 Task: Slide 15 - Timeline of your presentation.
Action: Mouse moved to (33, 79)
Screenshot: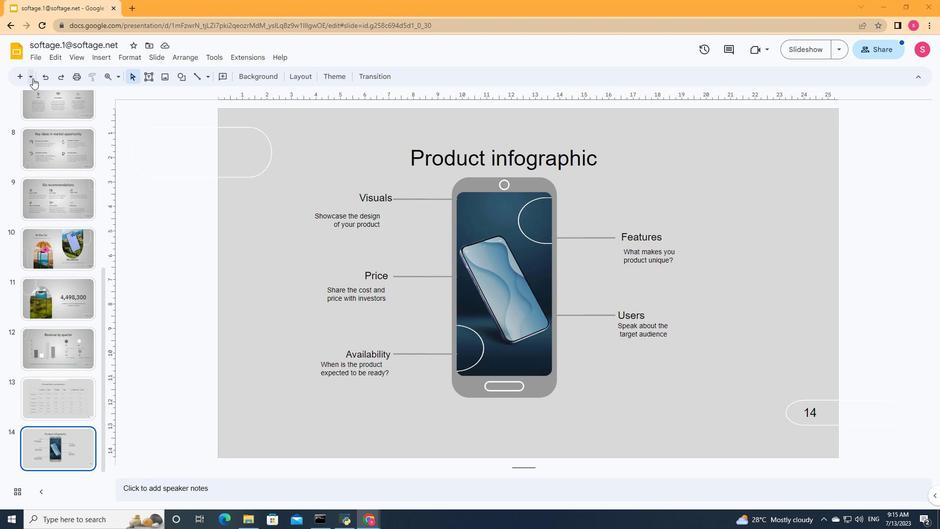 
Action: Mouse pressed left at (33, 79)
Screenshot: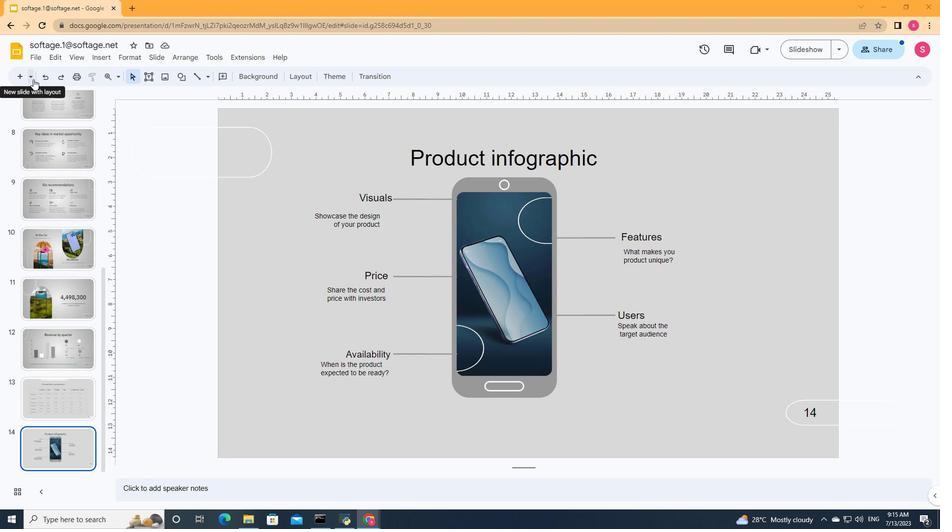 
Action: Mouse moved to (109, 166)
Screenshot: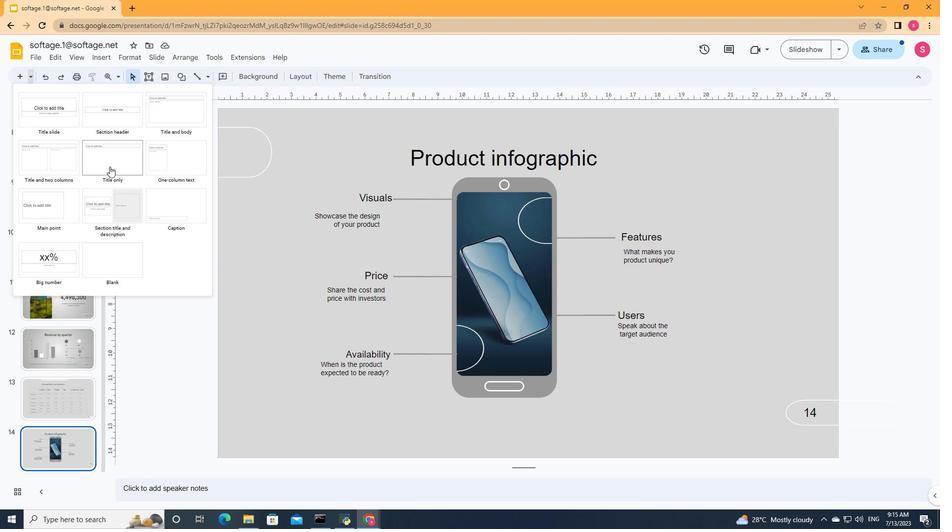 
Action: Mouse pressed left at (109, 166)
Screenshot: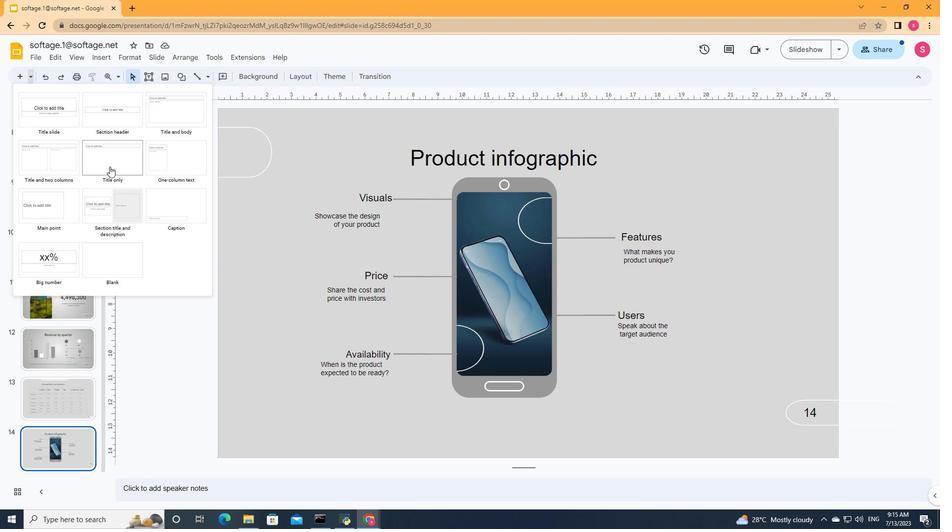 
Action: Mouse moved to (374, 163)
Screenshot: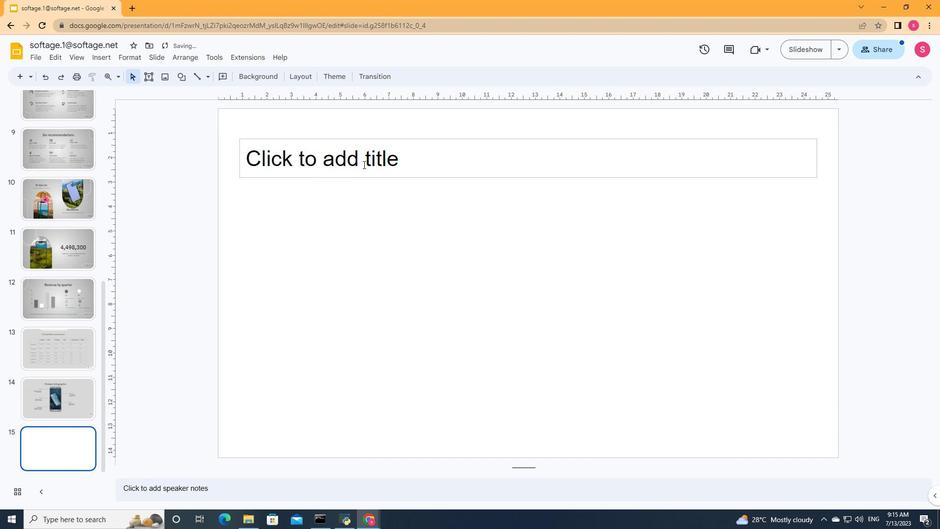 
Action: Mouse pressed left at (374, 163)
Screenshot: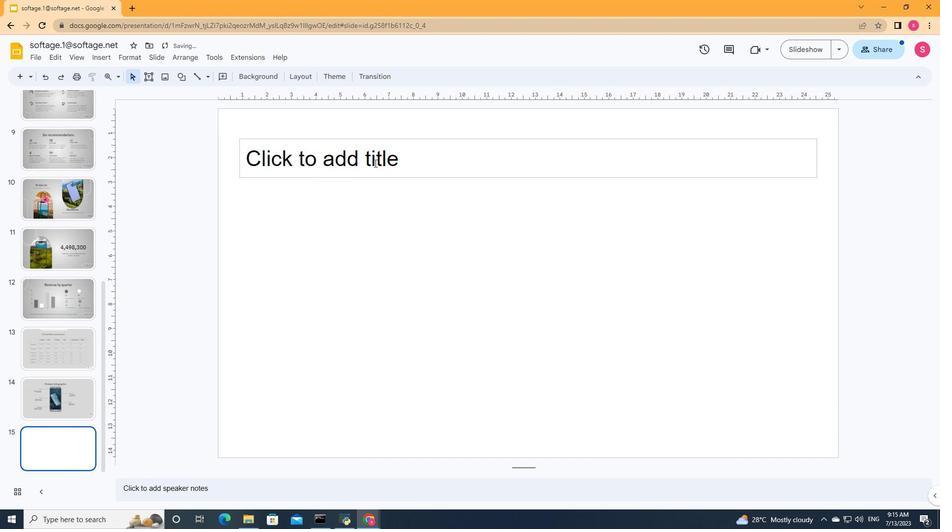 
Action: Mouse moved to (374, 163)
Screenshot: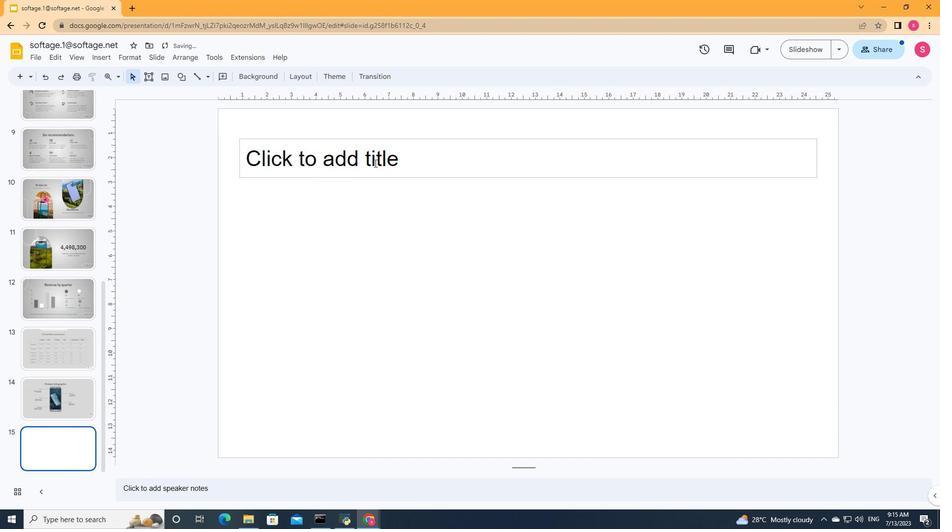 
Action: Key pressed <Key.shift>Timeline<Key.space>of<Key.space>your<Key.space>presentation
Screenshot: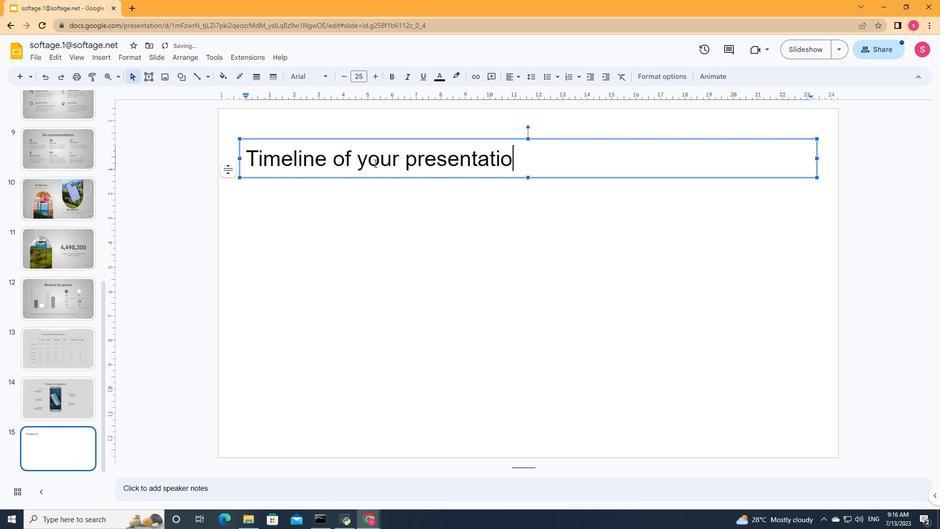 
Action: Mouse moved to (448, 196)
Screenshot: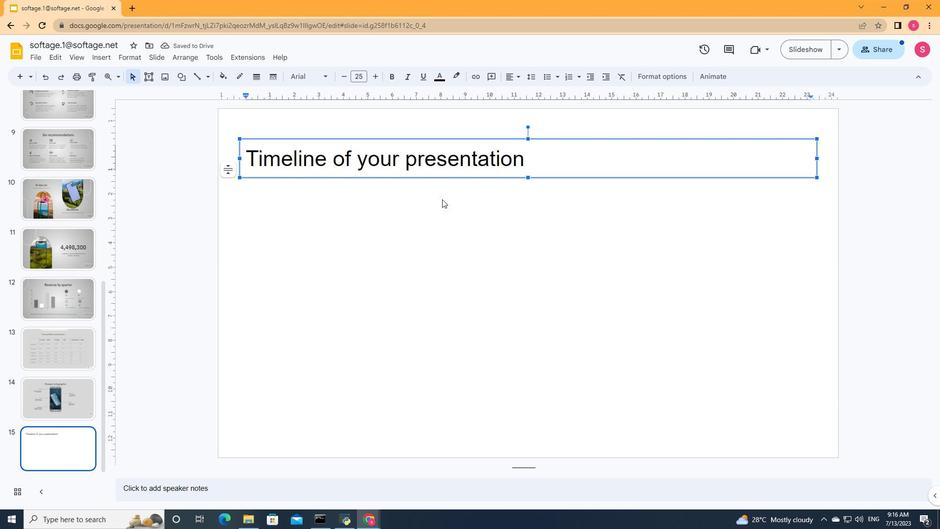 
Action: Mouse pressed left at (448, 196)
Screenshot: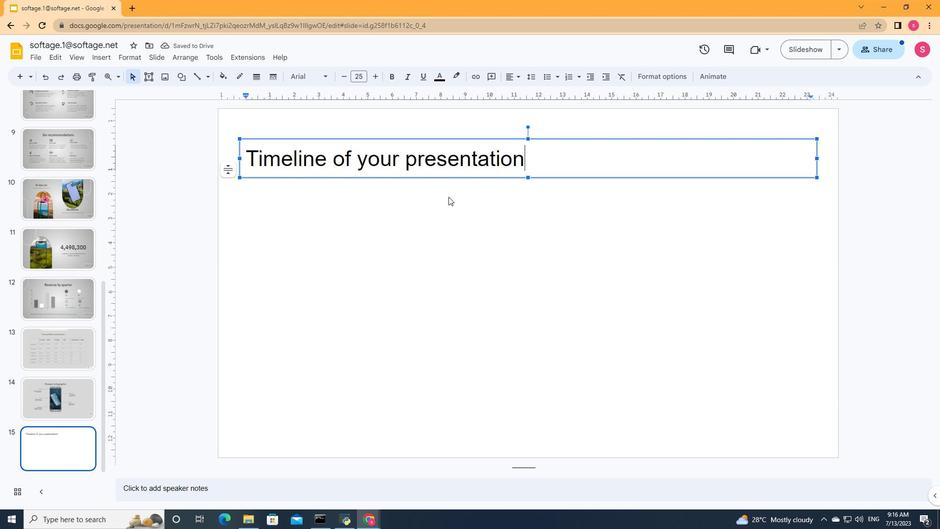 
Action: Mouse moved to (415, 163)
Screenshot: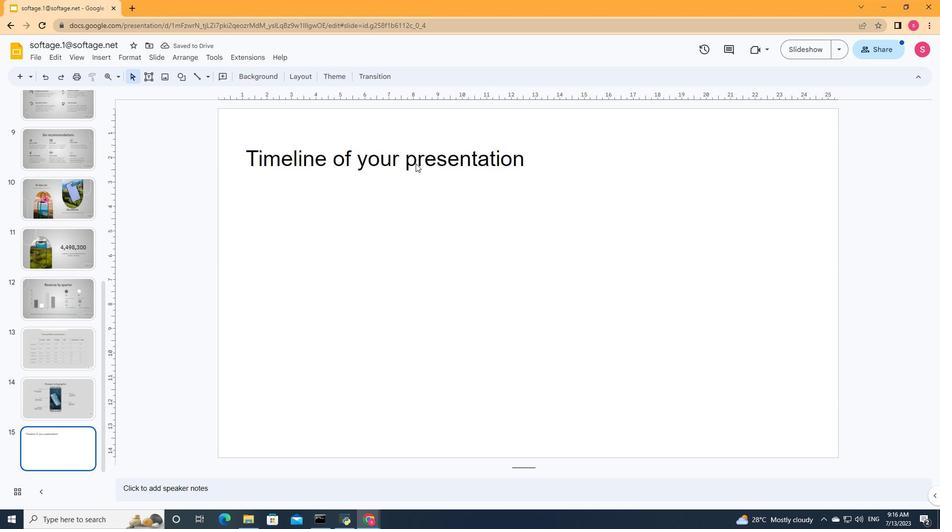 
Action: Mouse pressed left at (415, 163)
Screenshot: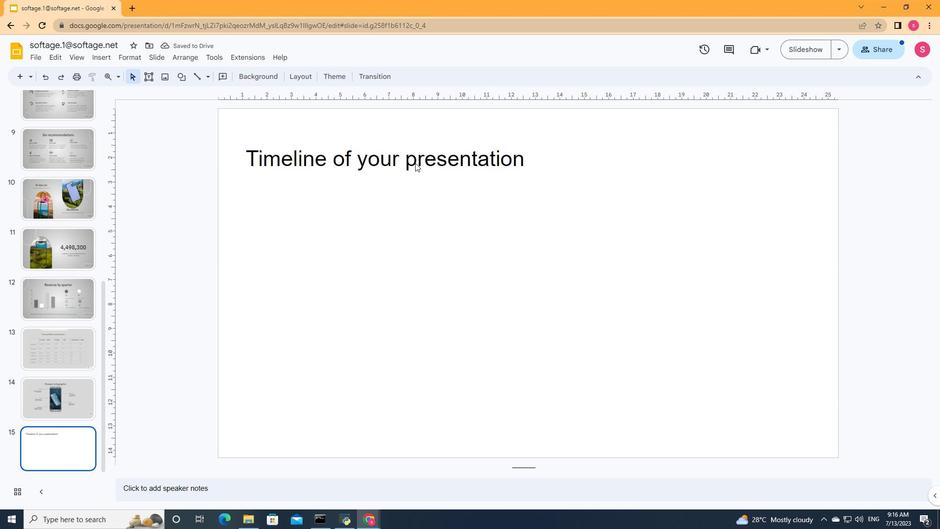
Action: Mouse moved to (520, 78)
Screenshot: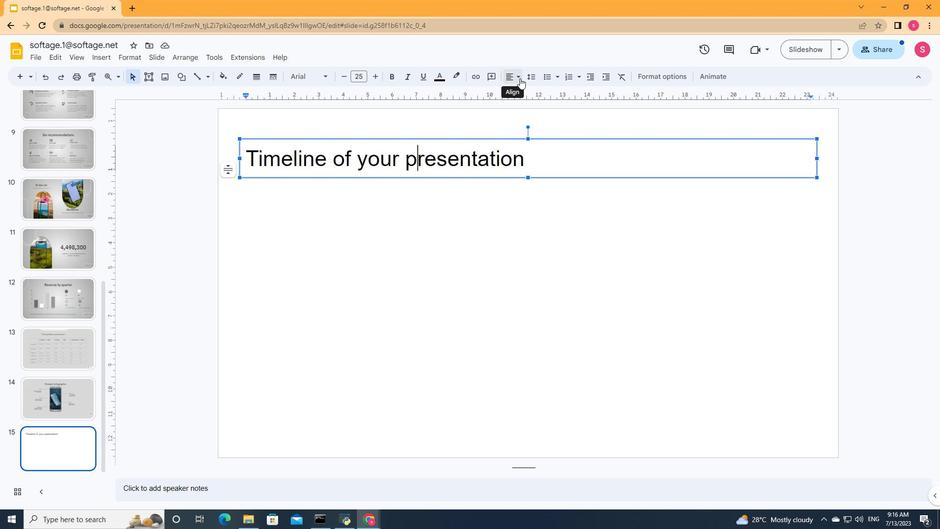 
Action: Mouse pressed left at (520, 78)
Screenshot: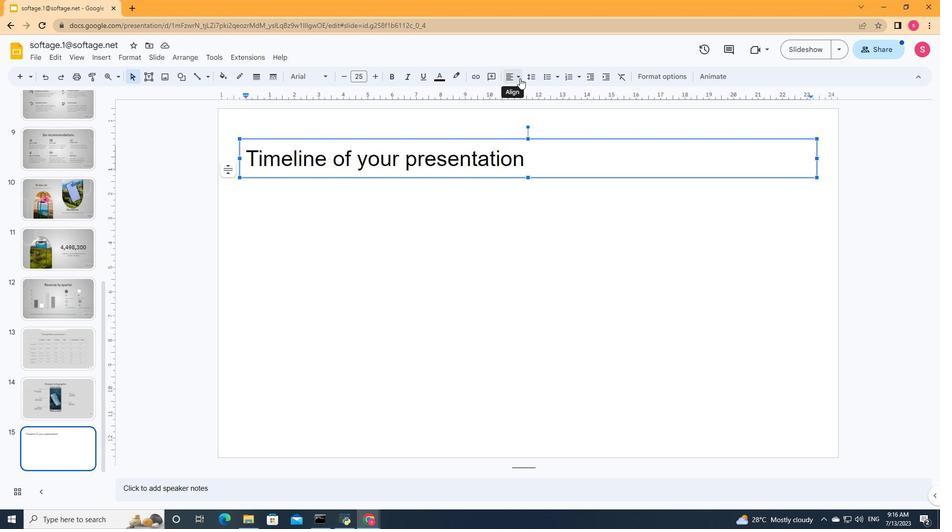 
Action: Mouse moved to (527, 94)
Screenshot: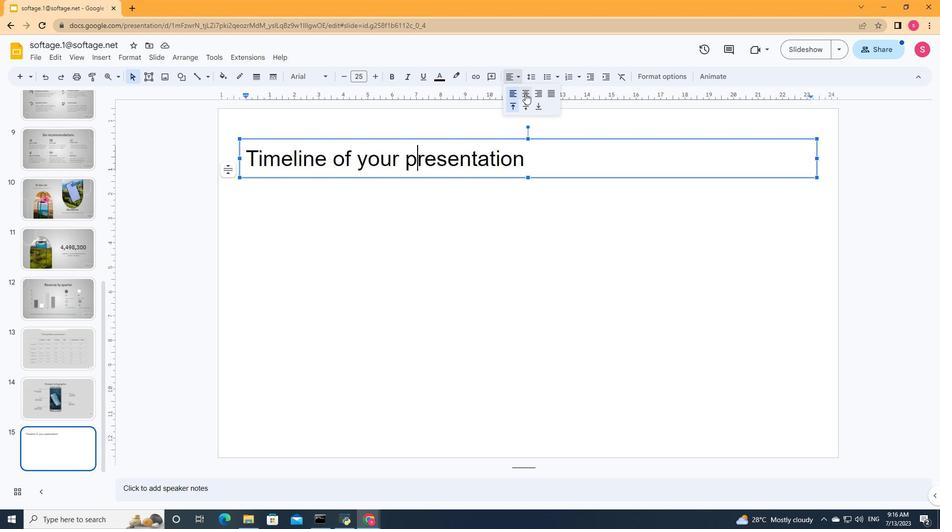 
Action: Mouse pressed left at (527, 94)
Screenshot: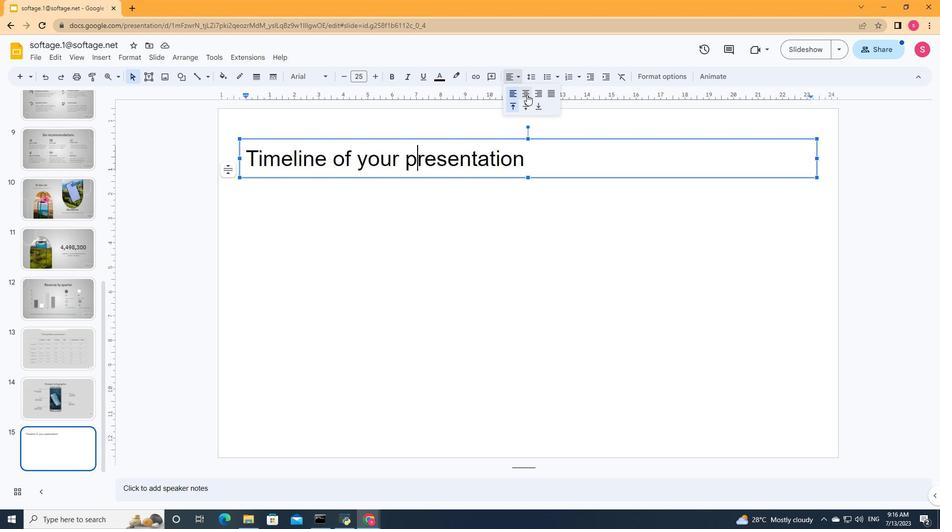 
Action: Mouse moved to (691, 163)
Screenshot: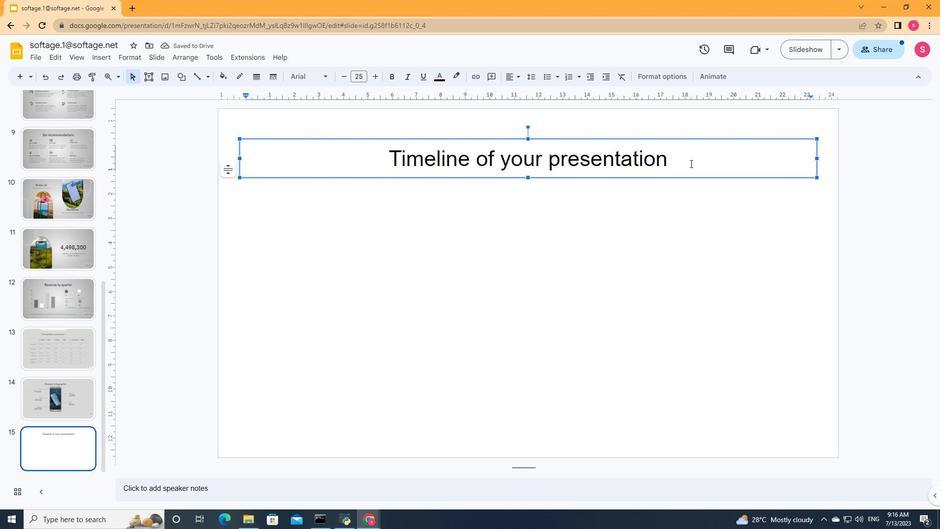 
Action: Key pressed ctrl+A
Screenshot: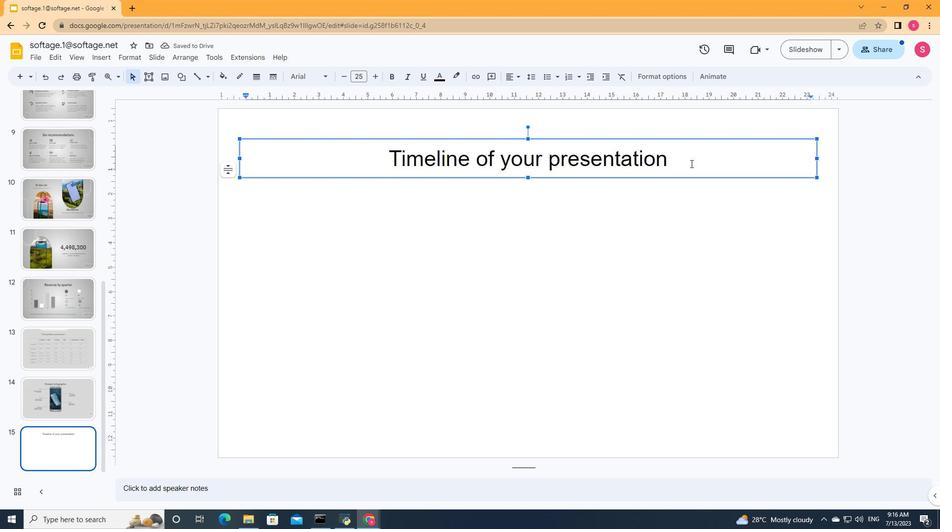 
Action: Mouse moved to (376, 75)
Screenshot: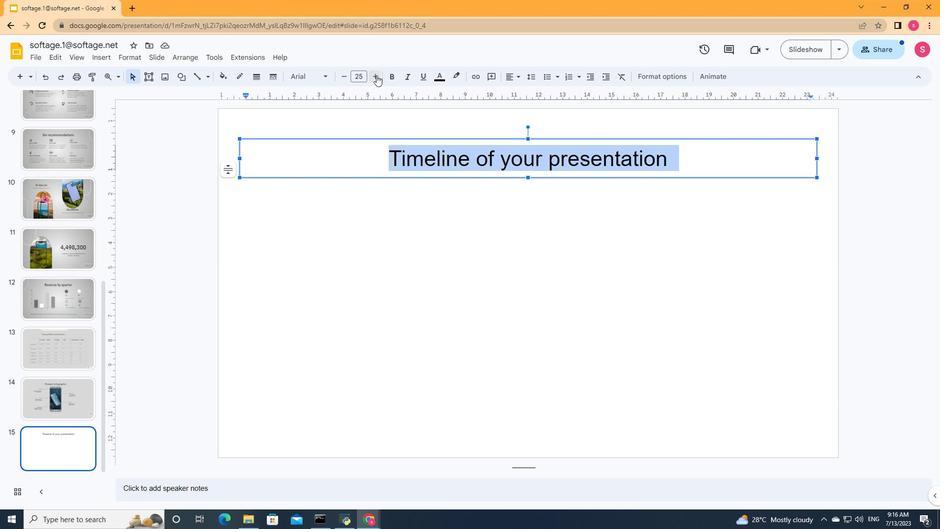 
Action: Mouse pressed left at (376, 75)
Screenshot: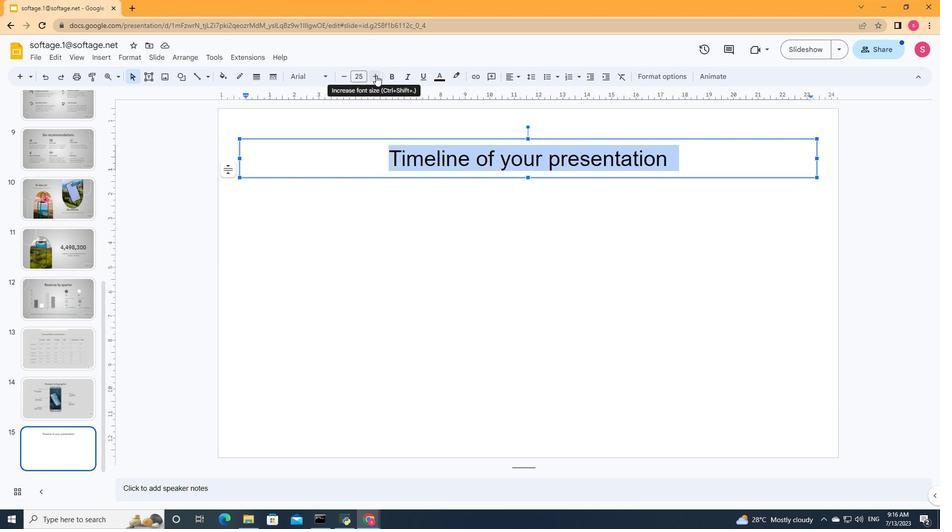 
Action: Mouse pressed left at (376, 75)
Screenshot: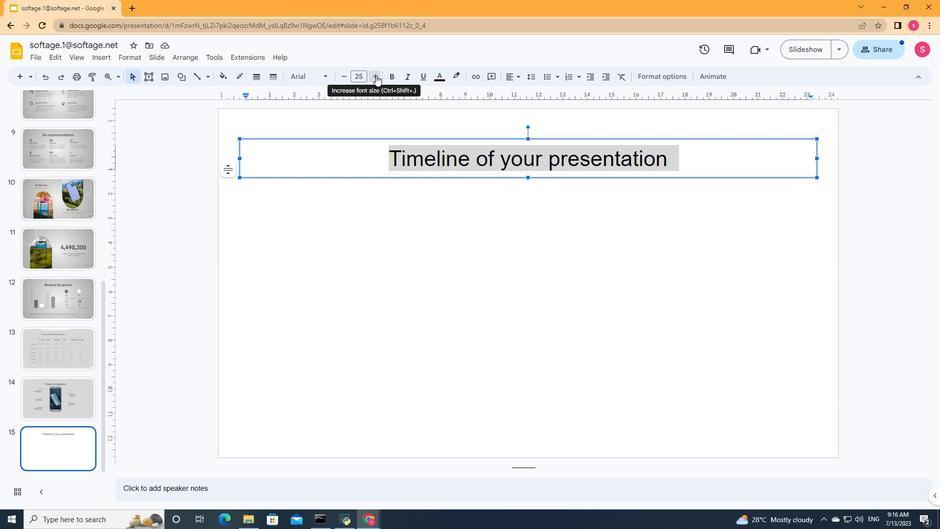 
Action: Mouse pressed left at (376, 75)
Screenshot: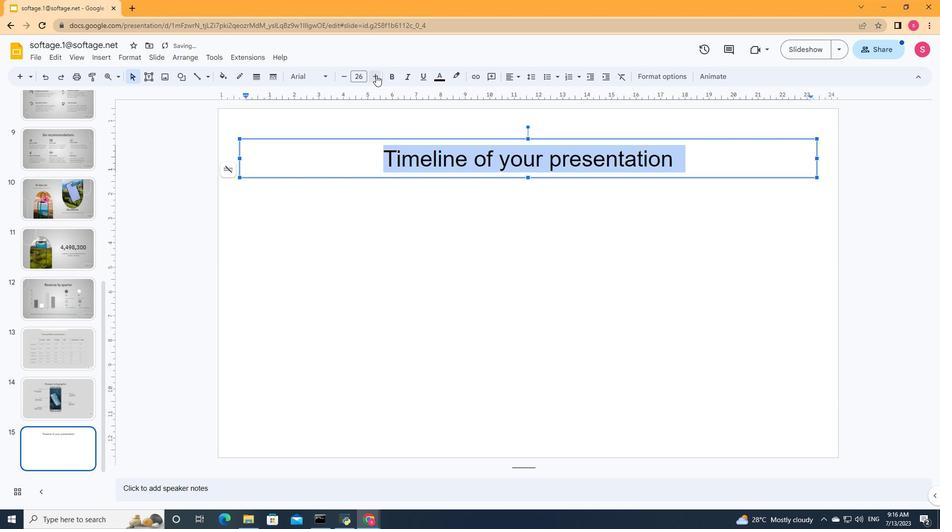 
Action: Mouse pressed left at (376, 75)
Screenshot: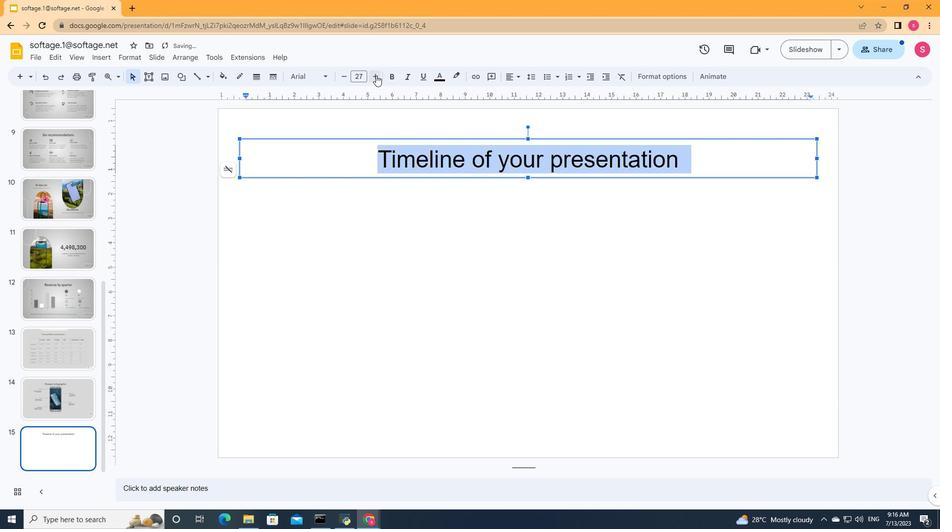 
Action: Mouse pressed left at (376, 75)
Screenshot: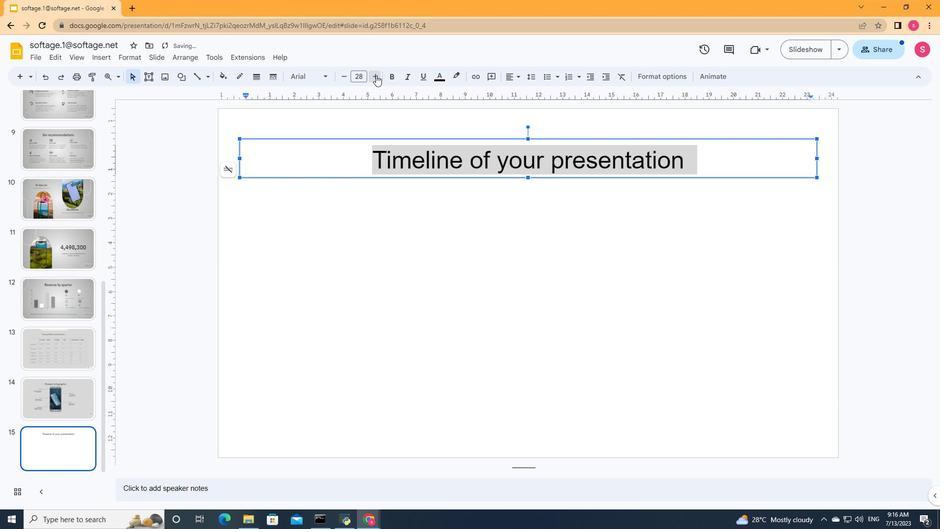 
Action: Mouse pressed left at (376, 75)
Screenshot: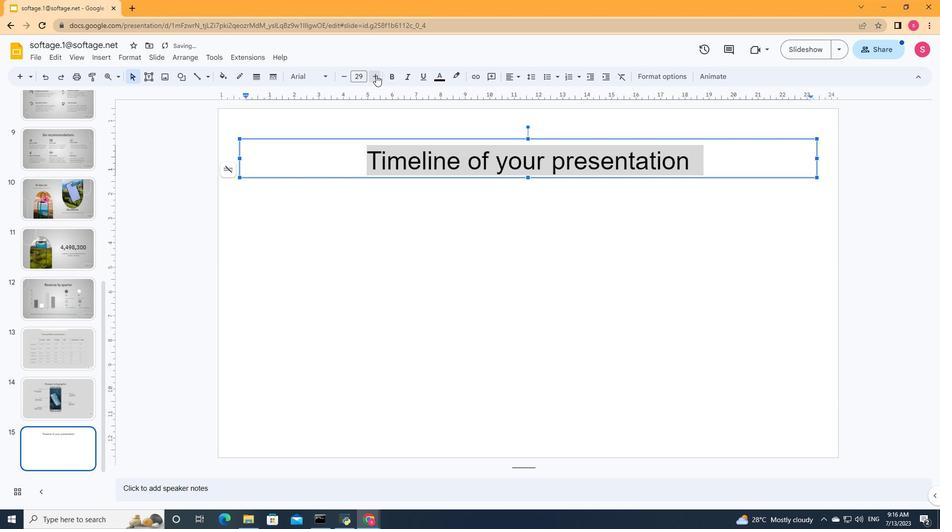 
Action: Mouse pressed left at (376, 75)
Screenshot: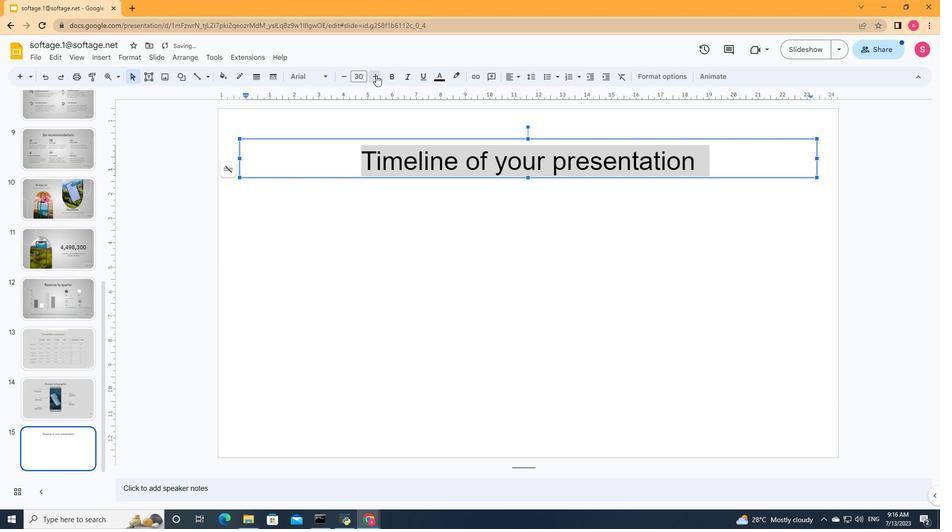 
Action: Mouse moved to (324, 77)
Screenshot: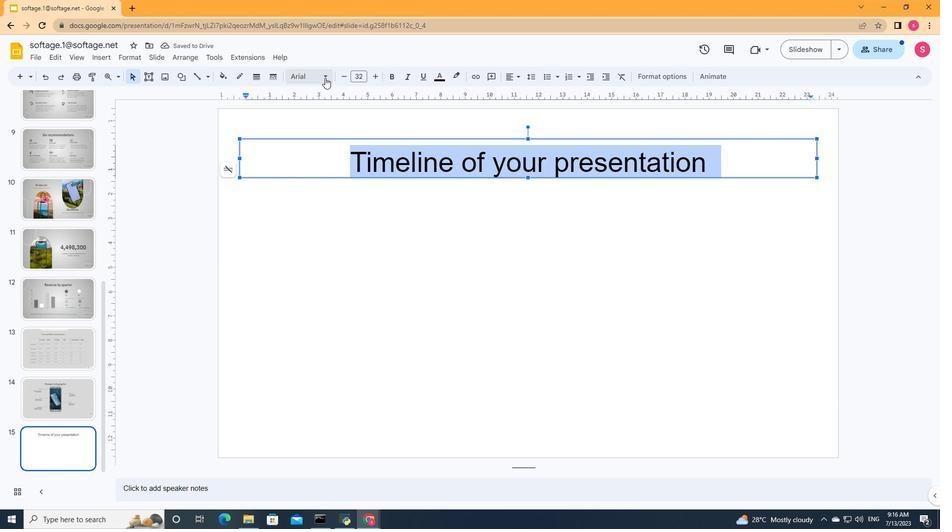 
Action: Mouse pressed left at (324, 77)
Screenshot: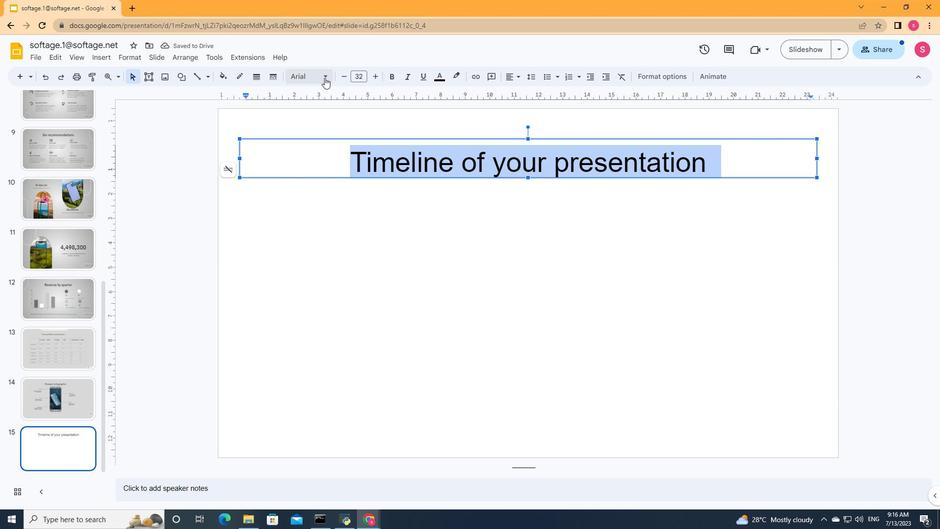 
Action: Mouse moved to (352, 171)
Screenshot: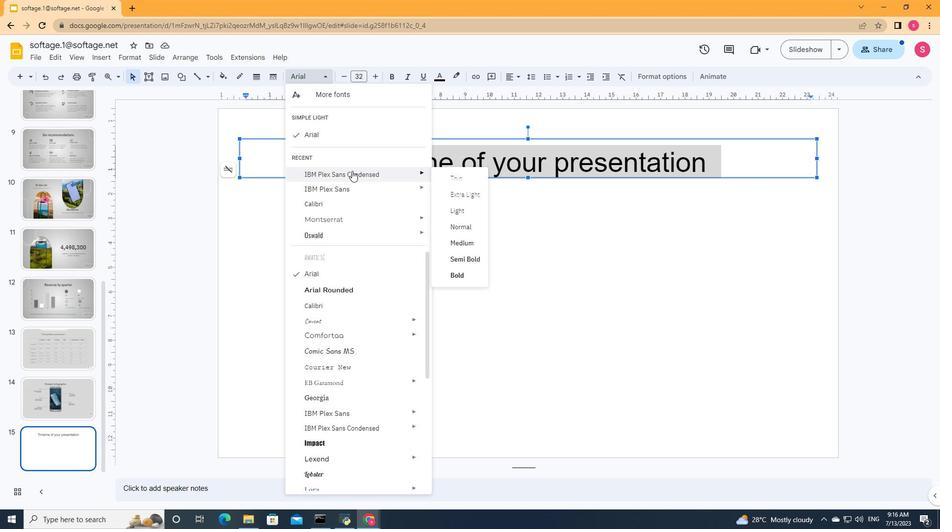 
Action: Mouse pressed left at (352, 171)
Screenshot: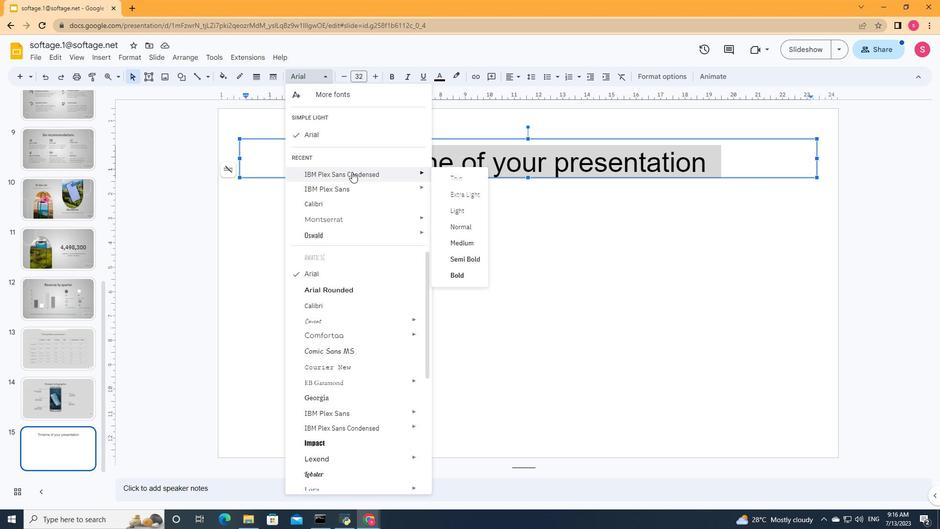 
Action: Mouse moved to (322, 76)
Screenshot: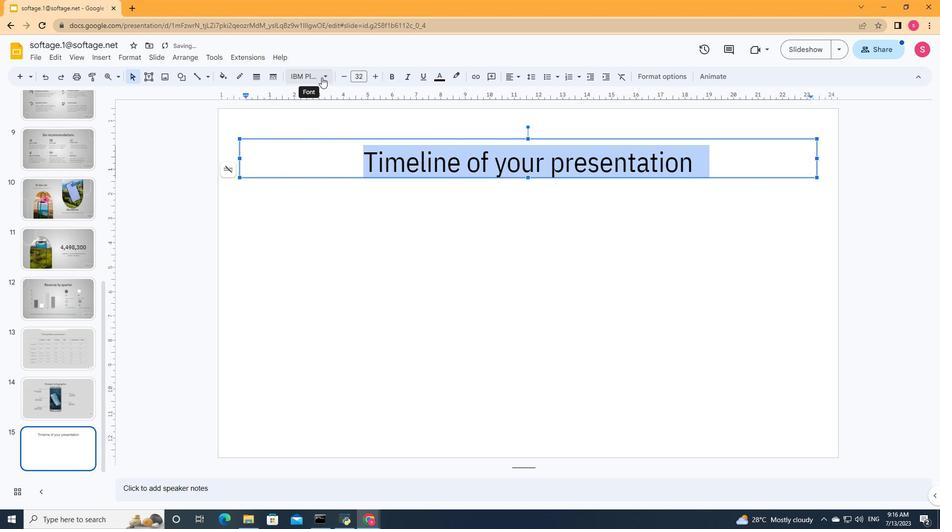 
Action: Mouse pressed left at (322, 76)
Screenshot: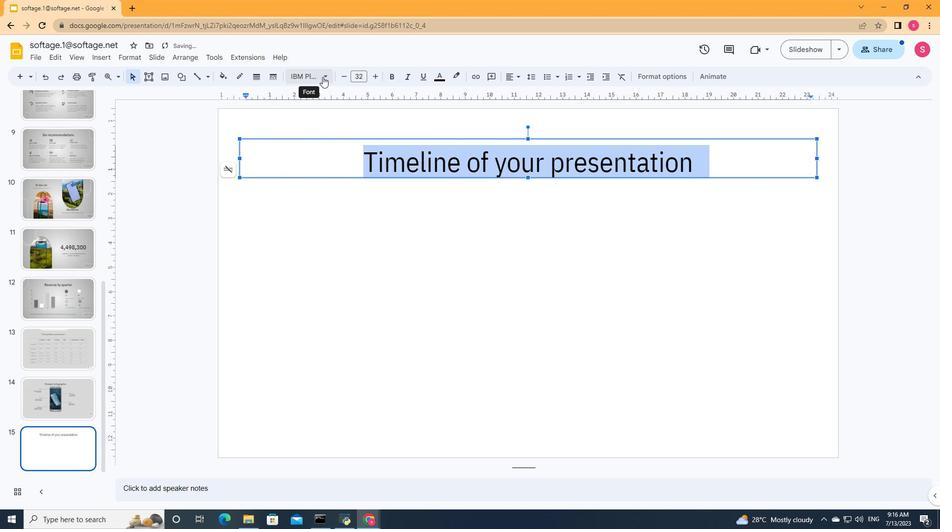 
Action: Mouse moved to (462, 244)
Screenshot: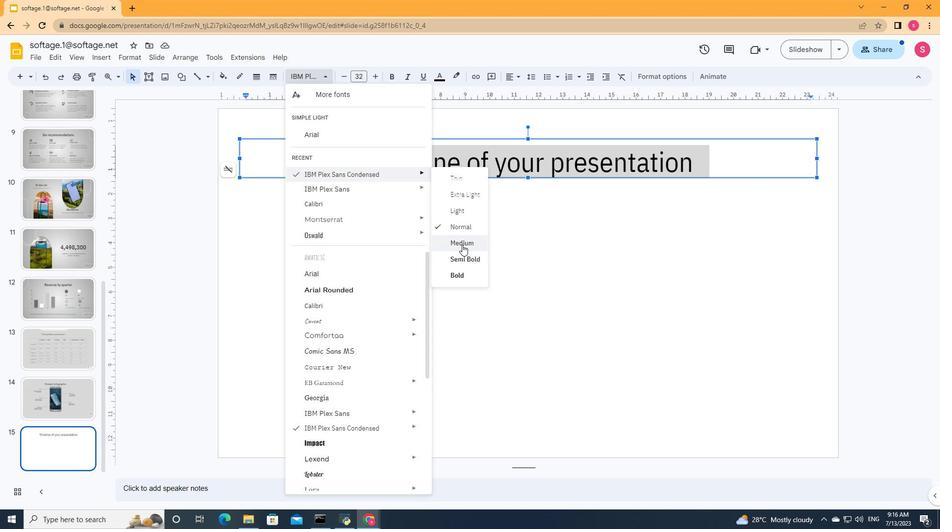 
Action: Mouse pressed left at (462, 244)
Screenshot: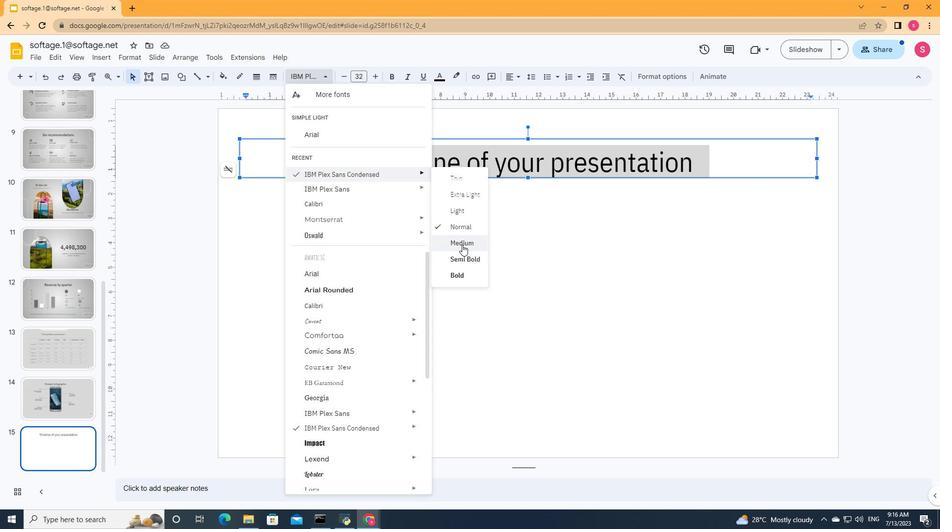 
Action: Mouse moved to (440, 226)
Screenshot: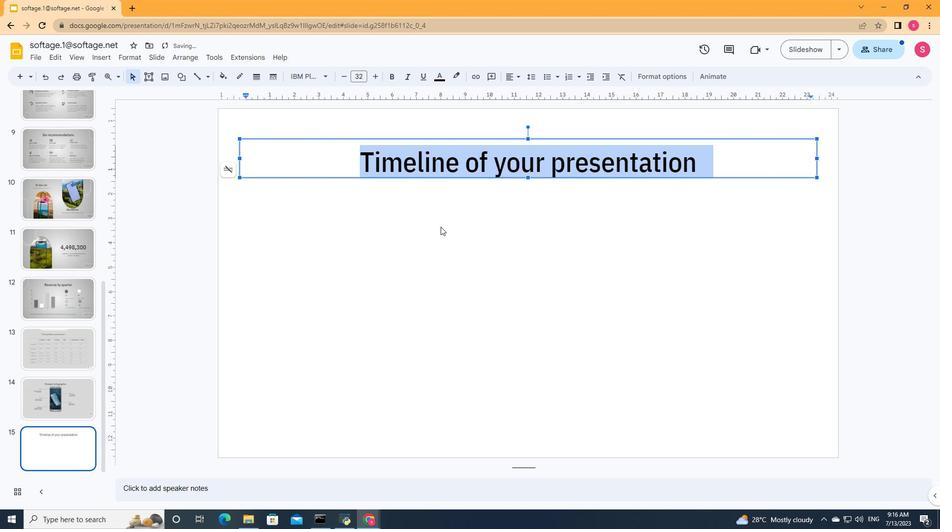 
Action: Mouse pressed left at (440, 226)
Screenshot: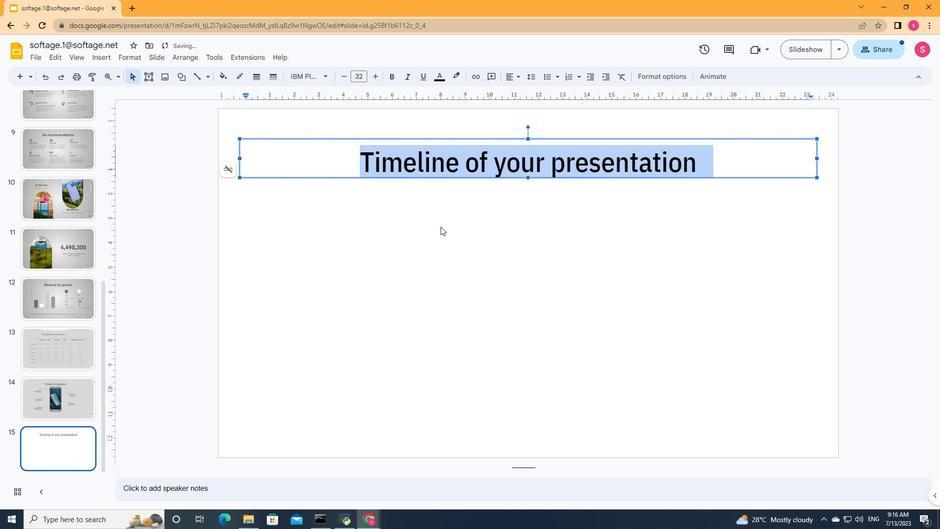 
Action: Mouse moved to (146, 74)
Screenshot: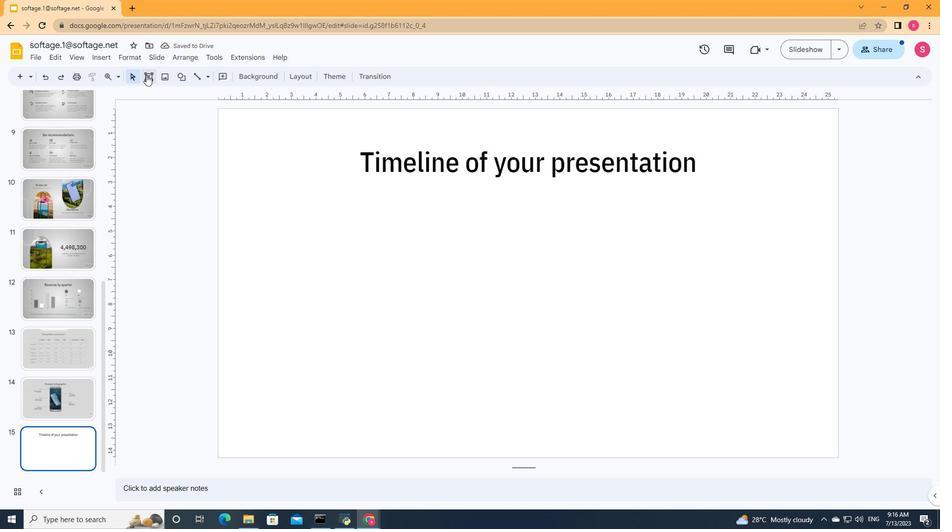 
Action: Mouse pressed left at (146, 74)
Screenshot: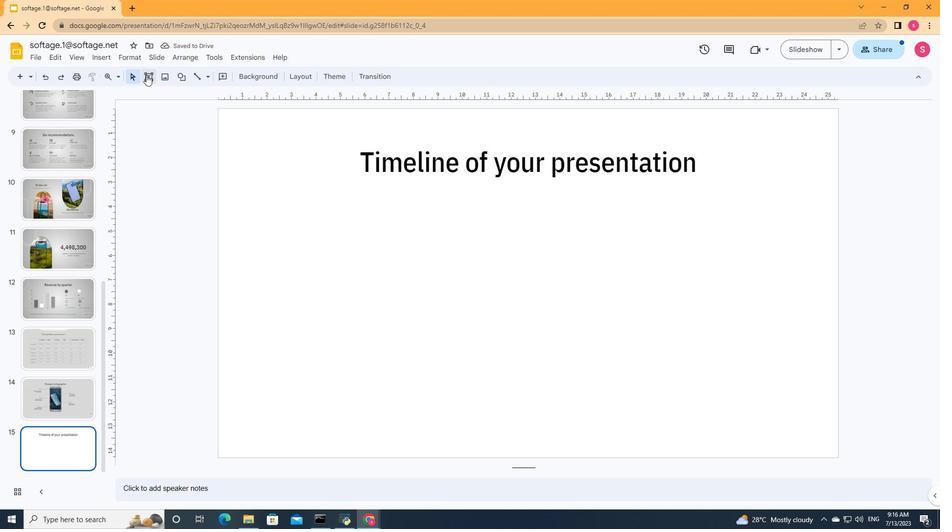 
Action: Mouse moved to (283, 214)
Screenshot: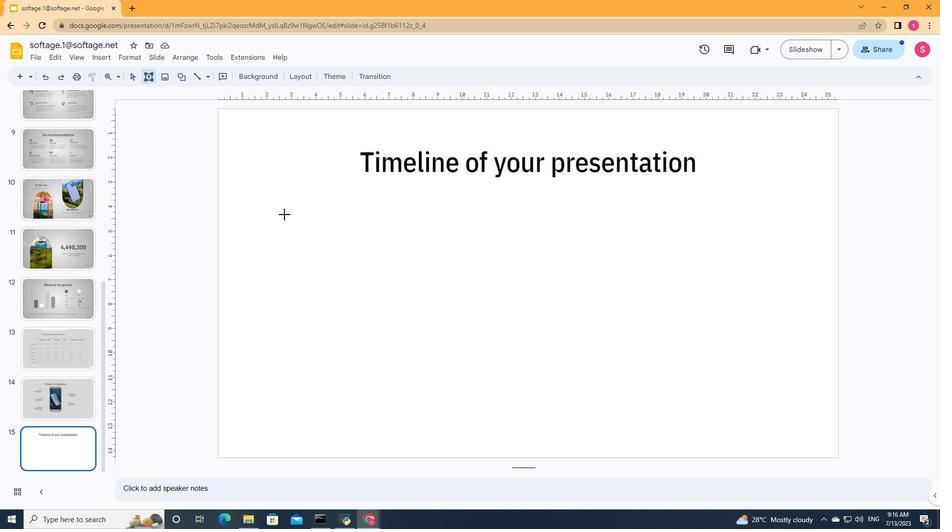
Action: Mouse pressed left at (283, 214)
Screenshot: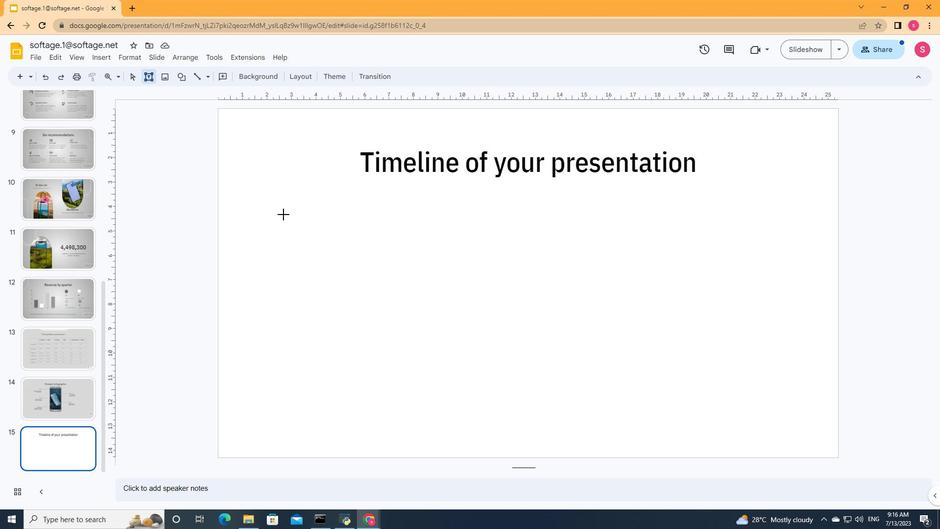 
Action: Mouse moved to (384, 267)
Screenshot: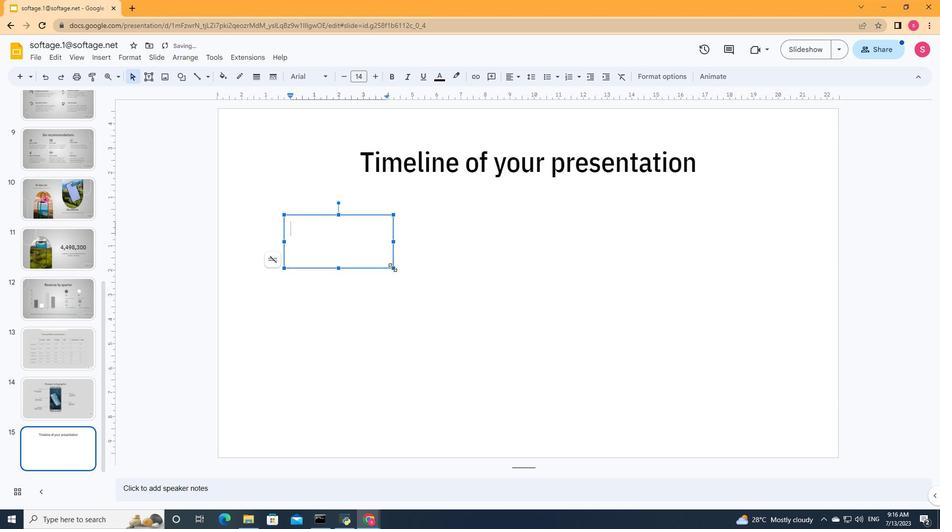 
Action: Key pressed <Key.shift>Provide<Key.space>a<Key.space>brief<Key.space>overview<Key.space>of<Key.space>the<Key.space>pitch<Key.space>deck's<Key.space>content
Screenshot: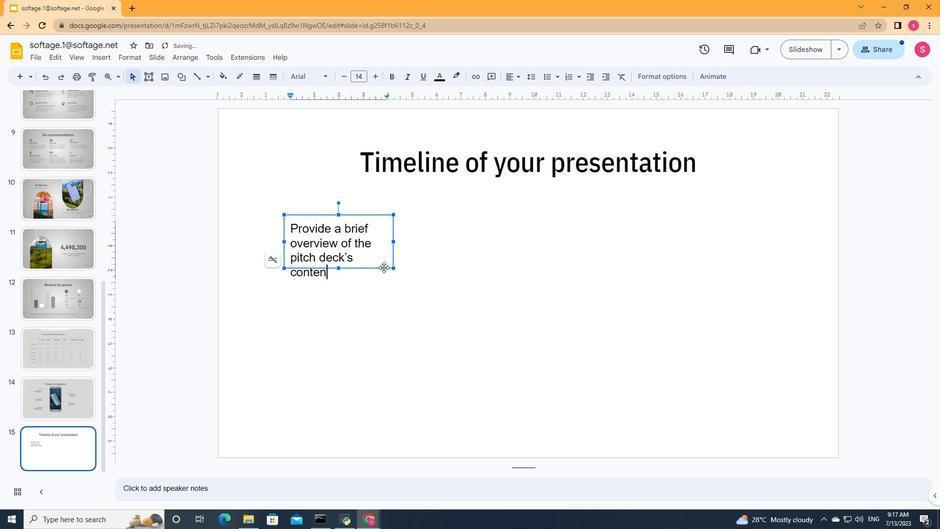 
Action: Mouse moved to (383, 267)
Screenshot: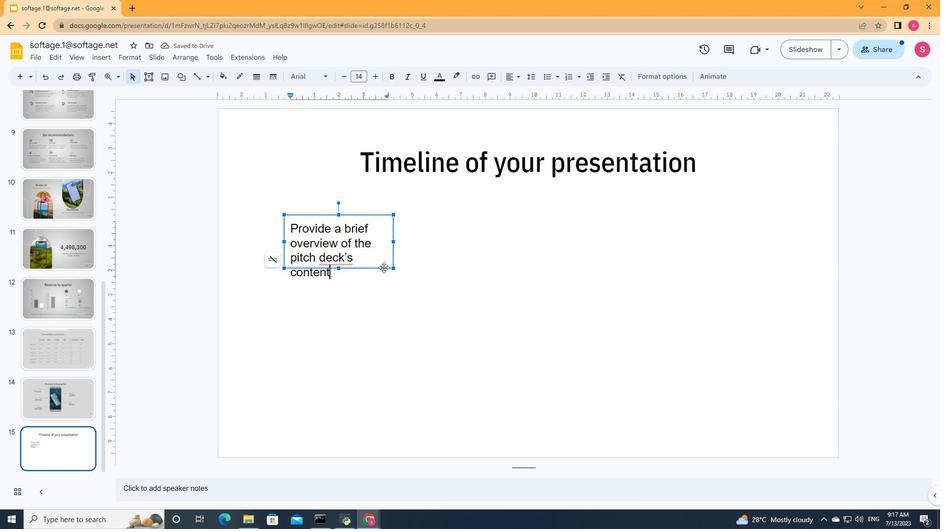 
Action: Key pressed ctrl+A
Screenshot: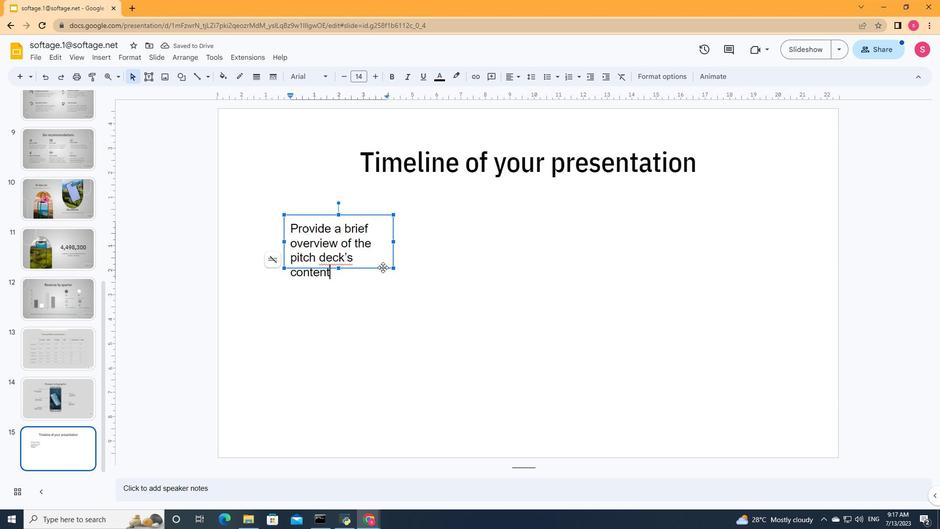 
Action: Mouse moved to (520, 73)
Screenshot: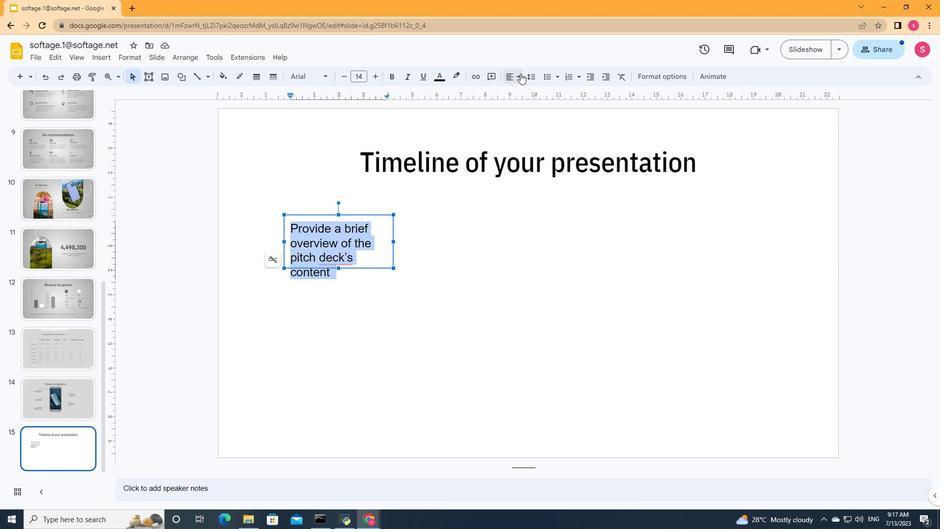 
Action: Mouse pressed left at (520, 73)
Screenshot: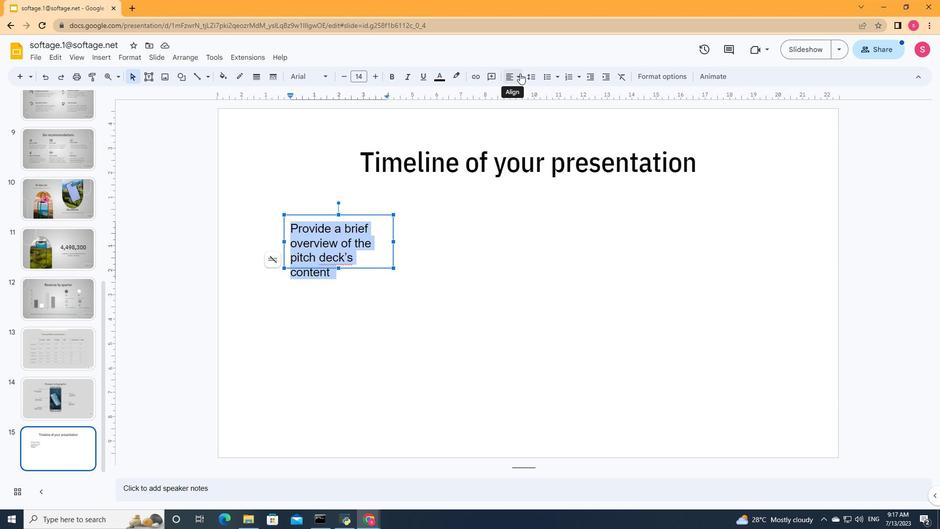 
Action: Mouse moved to (526, 94)
Screenshot: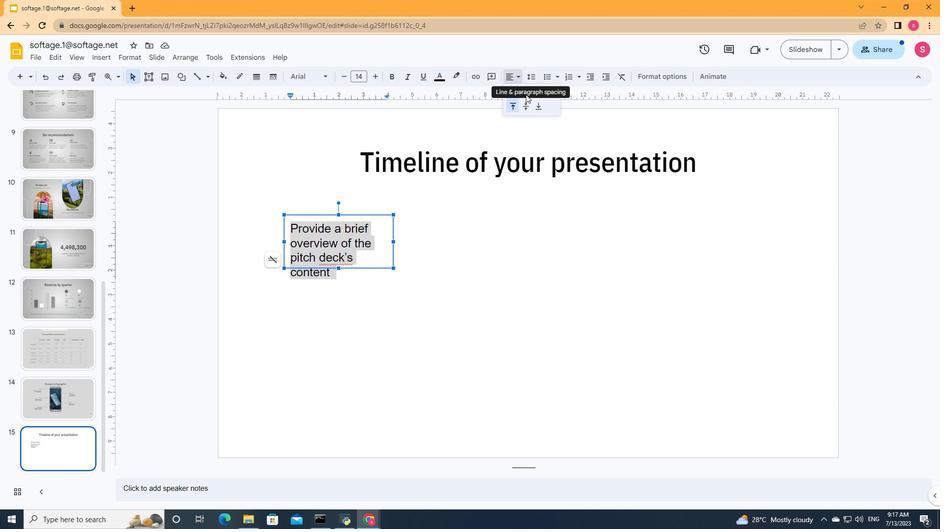 
Action: Mouse pressed left at (526, 94)
Screenshot: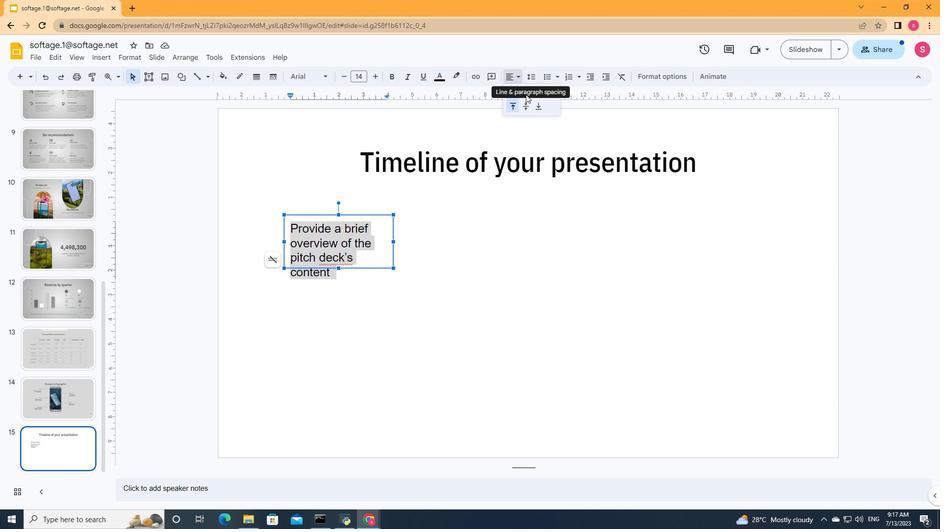 
Action: Mouse moved to (514, 72)
Screenshot: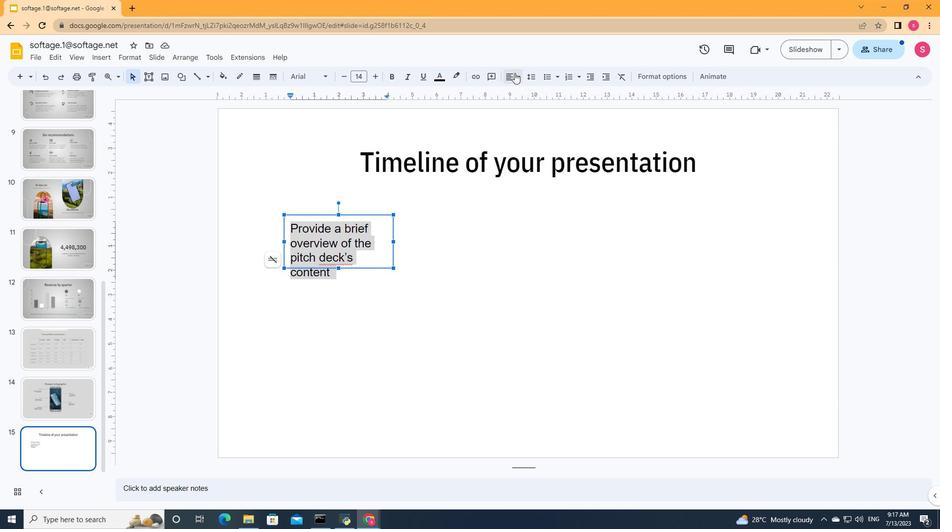 
Action: Mouse pressed left at (514, 72)
Screenshot: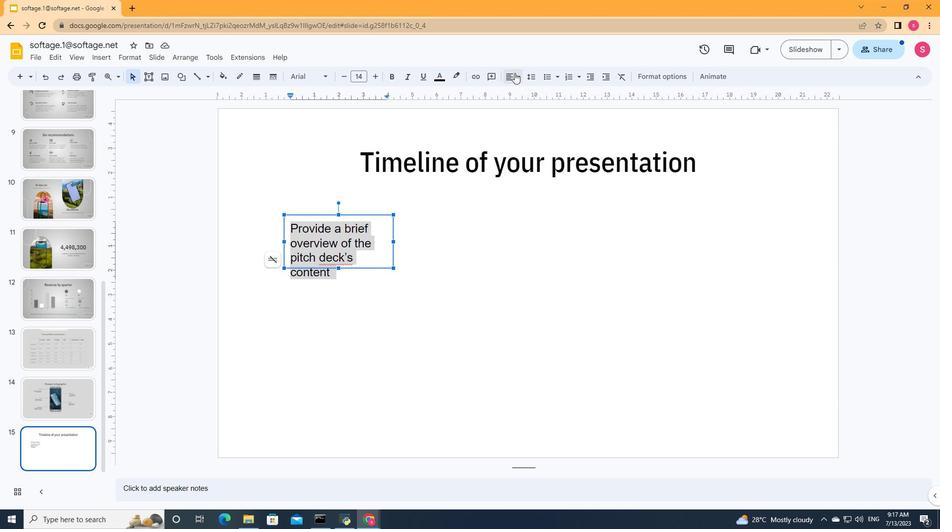 
Action: Mouse moved to (524, 94)
Screenshot: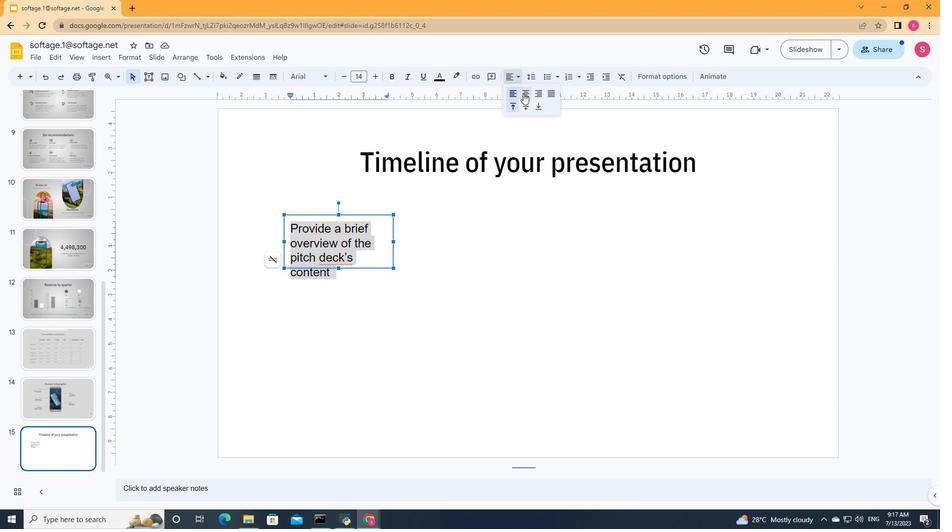 
Action: Mouse pressed left at (524, 94)
Screenshot: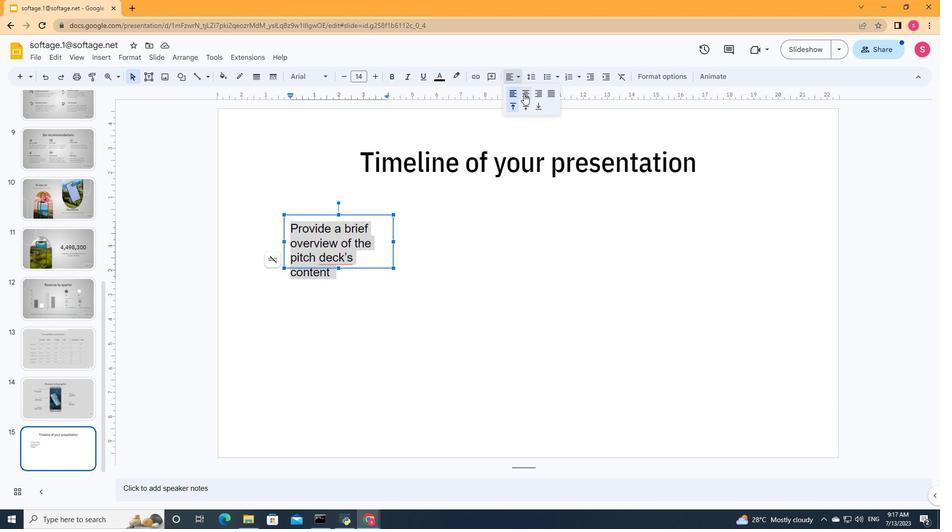 
Action: Mouse moved to (393, 242)
Screenshot: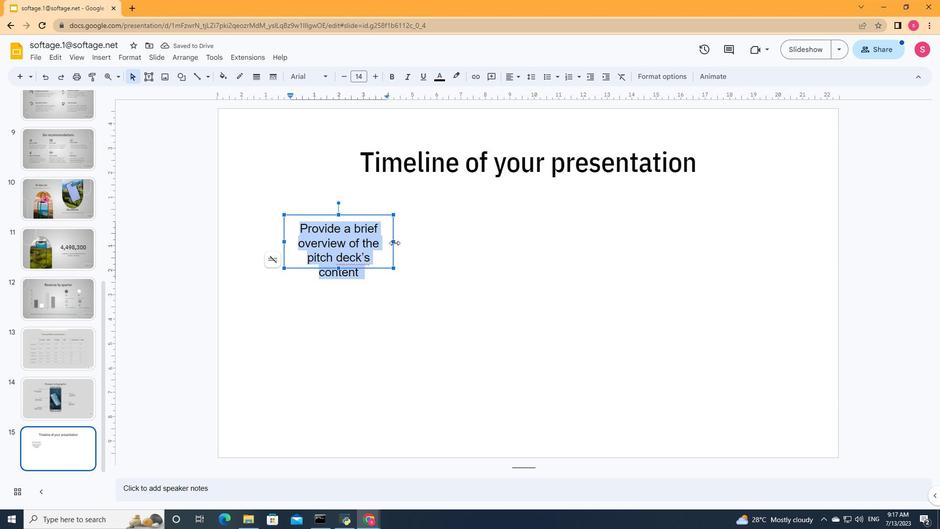 
Action: Mouse pressed left at (393, 242)
Screenshot: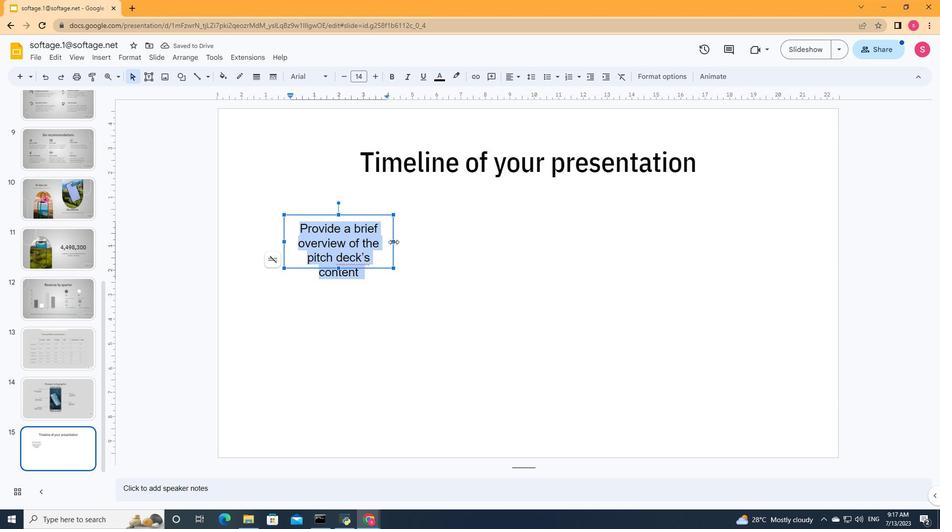 
Action: Mouse moved to (401, 241)
Screenshot: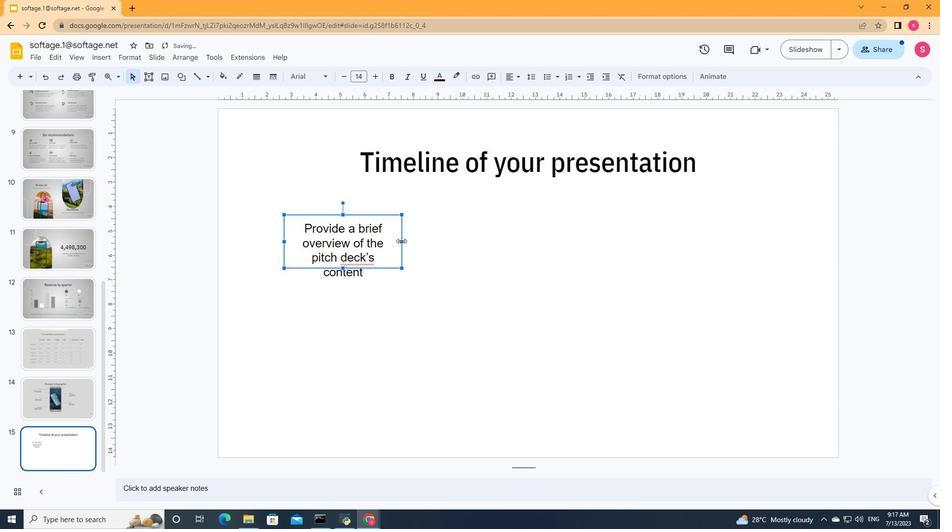 
Action: Mouse pressed left at (401, 241)
Screenshot: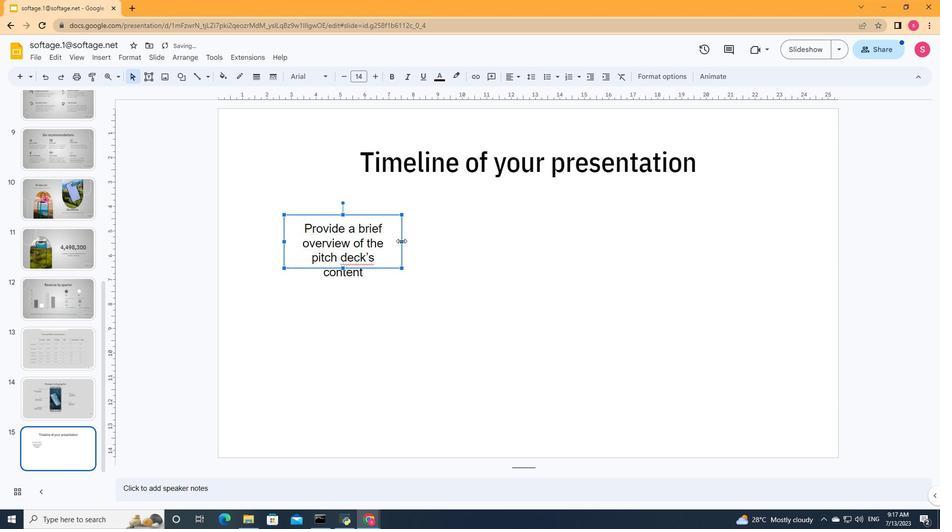 
Action: Mouse moved to (394, 255)
Screenshot: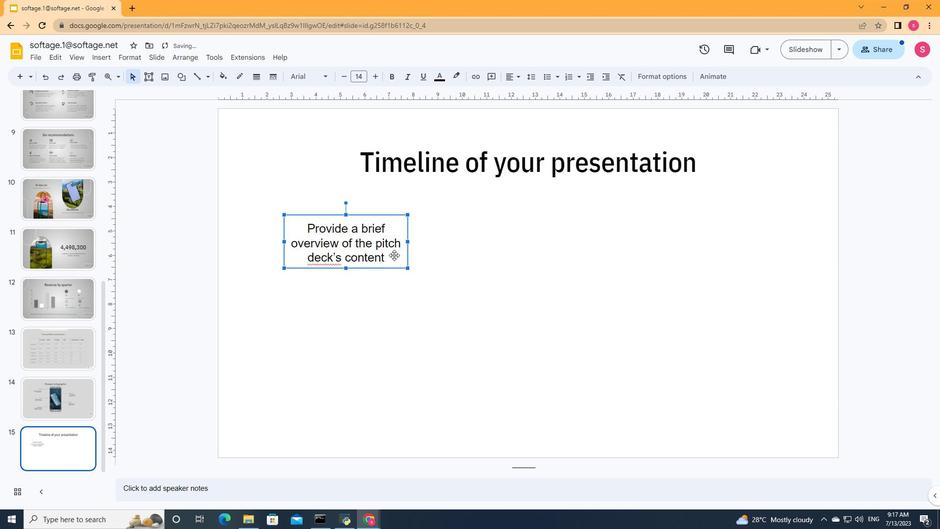 
Action: Key pressed ctrl+A
Screenshot: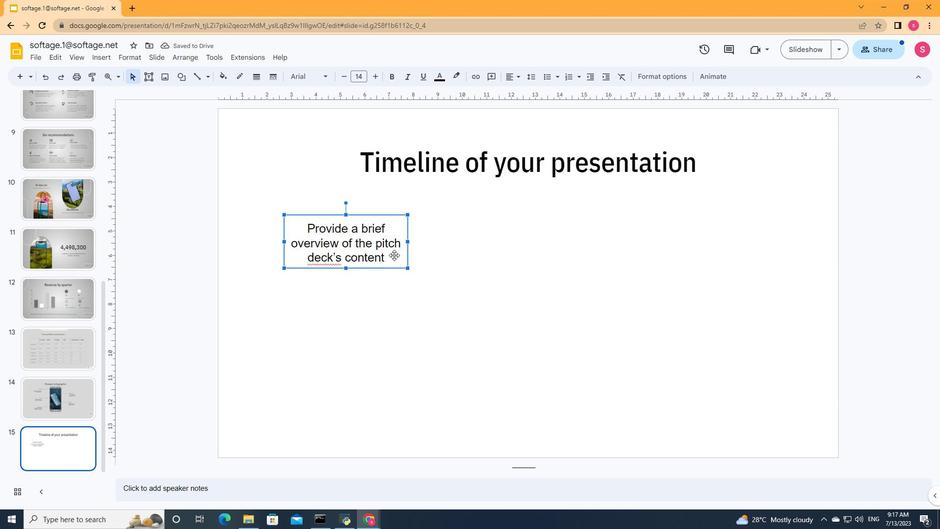 
Action: Mouse pressed left at (394, 255)
Screenshot: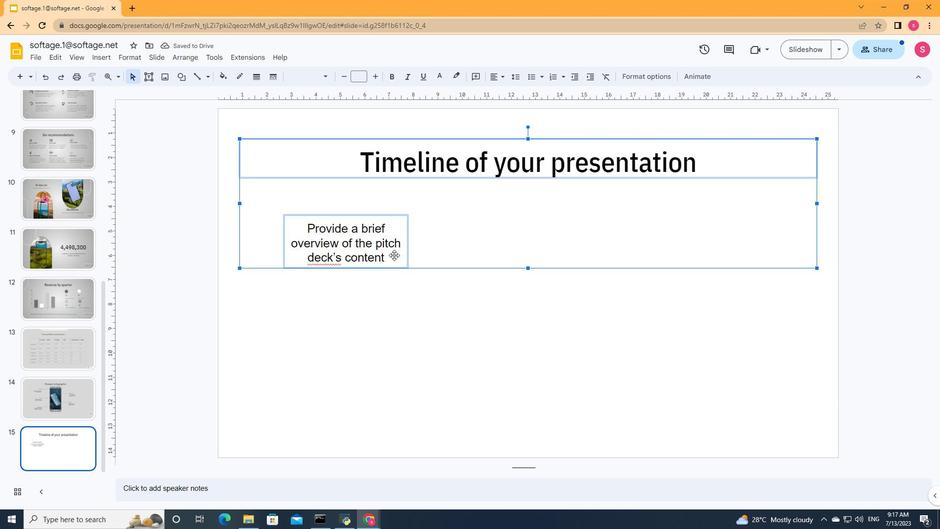 
Action: Mouse pressed left at (394, 255)
Screenshot: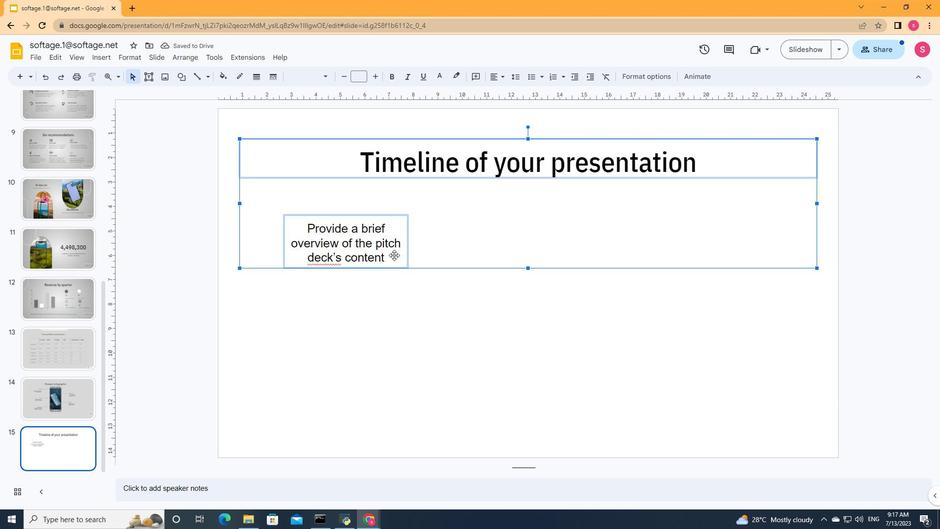
Action: Mouse moved to (406, 283)
Screenshot: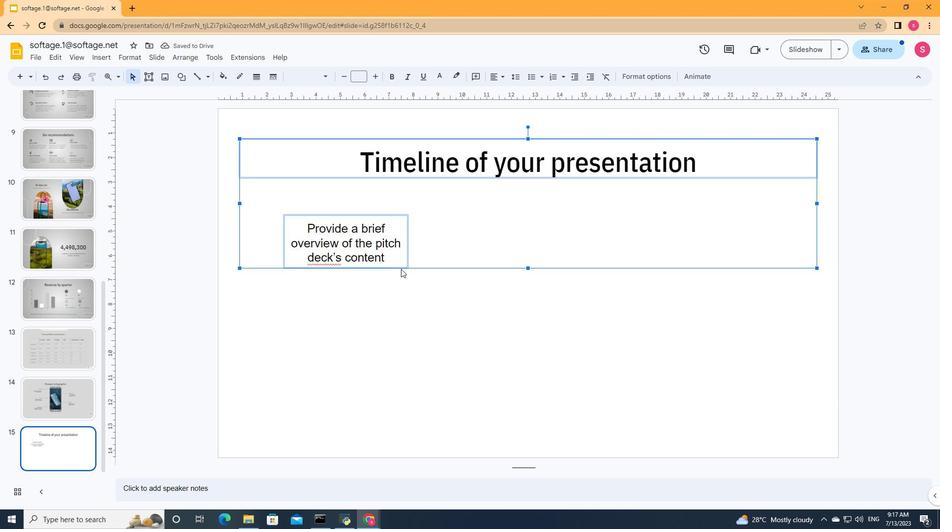 
Action: Mouse pressed left at (406, 283)
Screenshot: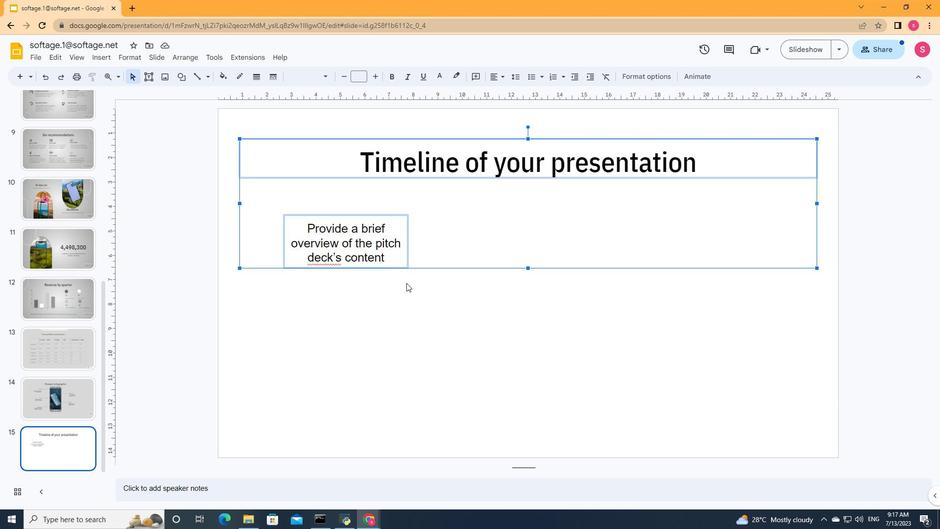 
Action: Mouse moved to (387, 258)
Screenshot: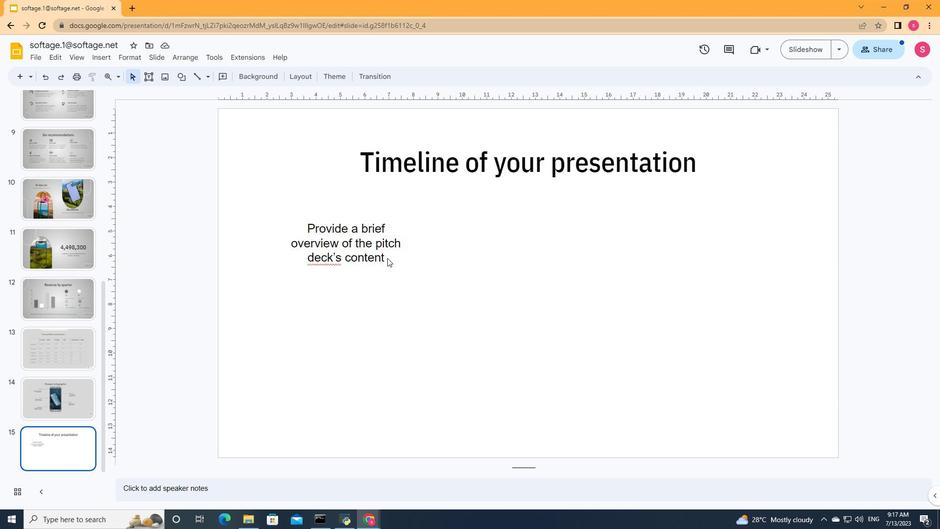 
Action: Mouse pressed left at (387, 258)
Screenshot: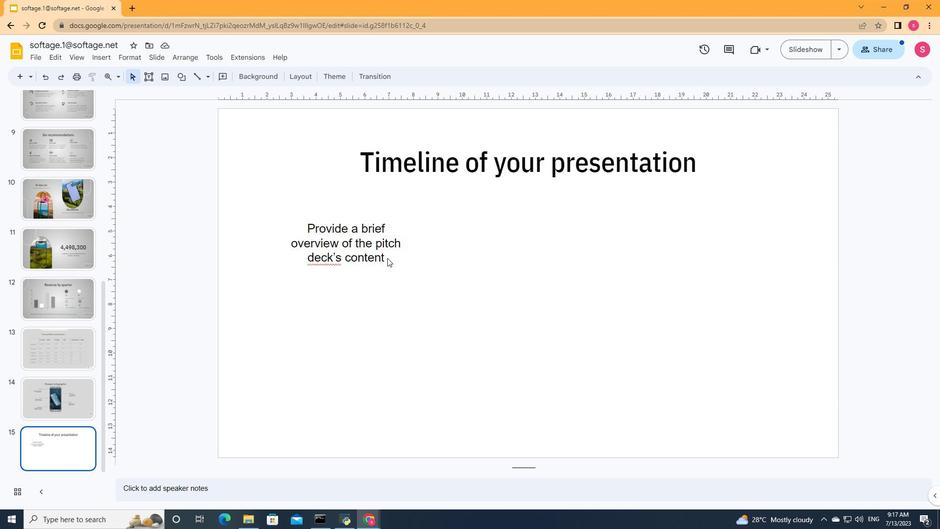 
Action: Key pressed ctrl+A
Screenshot: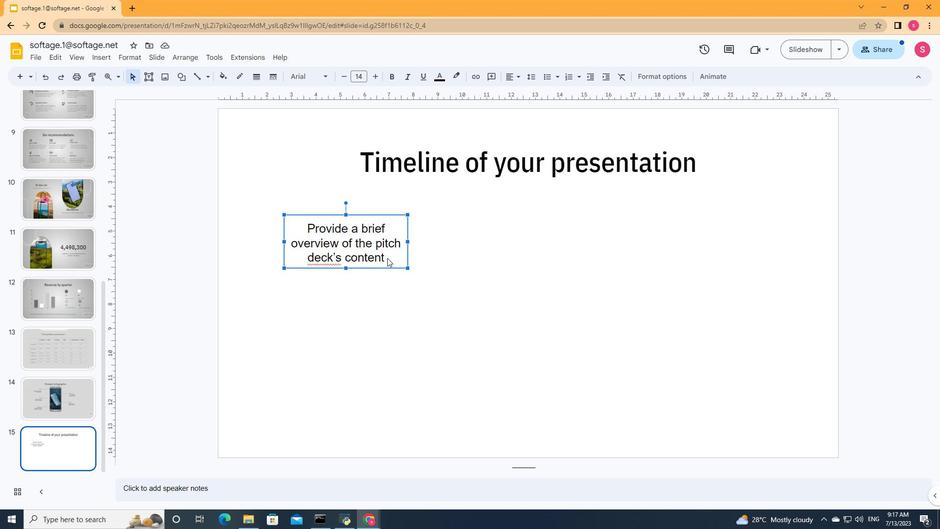 
Action: Mouse moved to (397, 277)
Screenshot: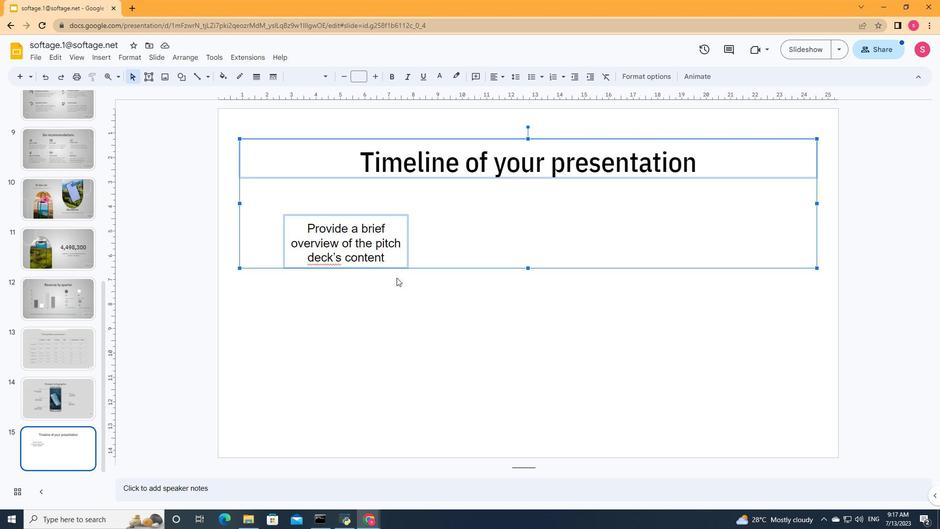 
Action: Mouse pressed left at (397, 277)
Screenshot: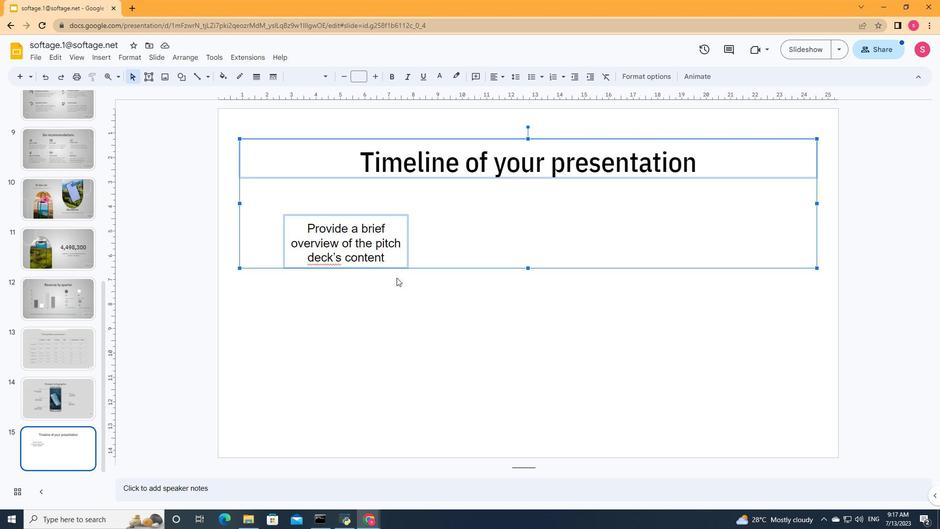 
Action: Mouse moved to (382, 252)
Screenshot: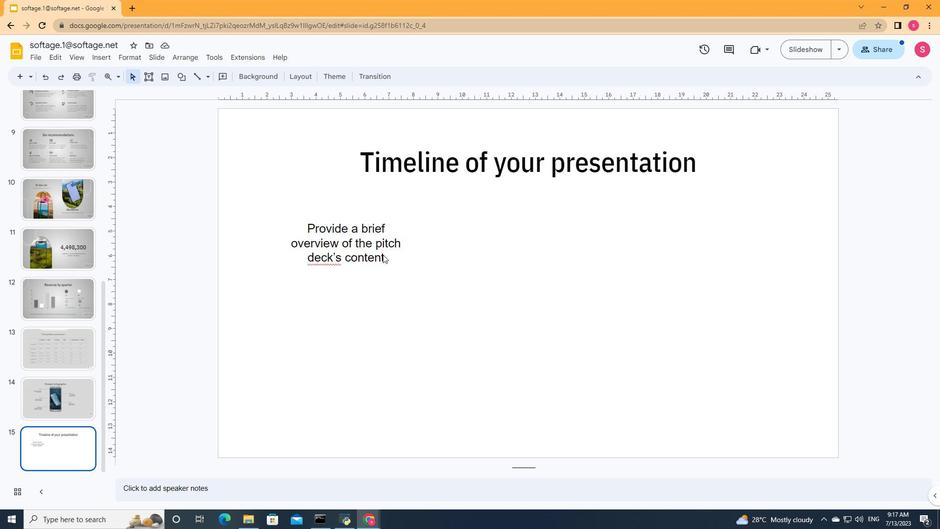 
Action: Mouse pressed left at (382, 252)
Screenshot: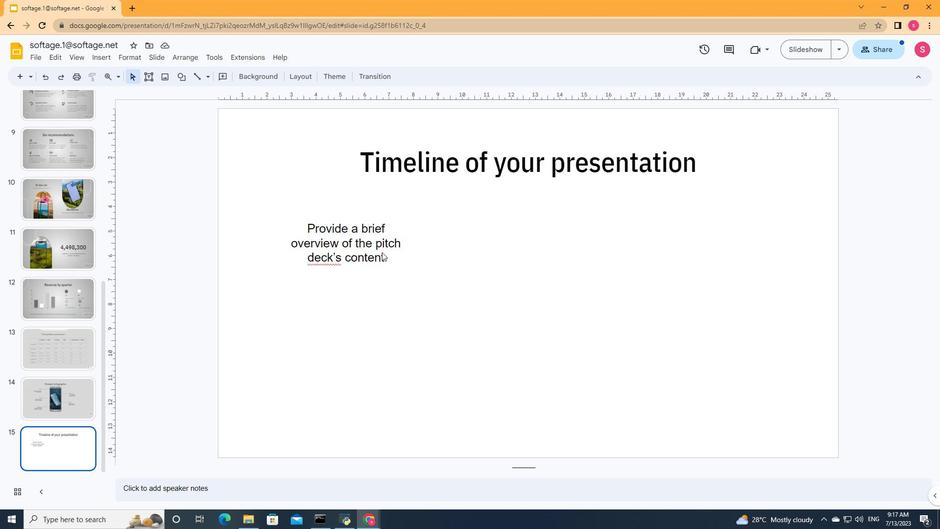 
Action: Mouse moved to (389, 259)
Screenshot: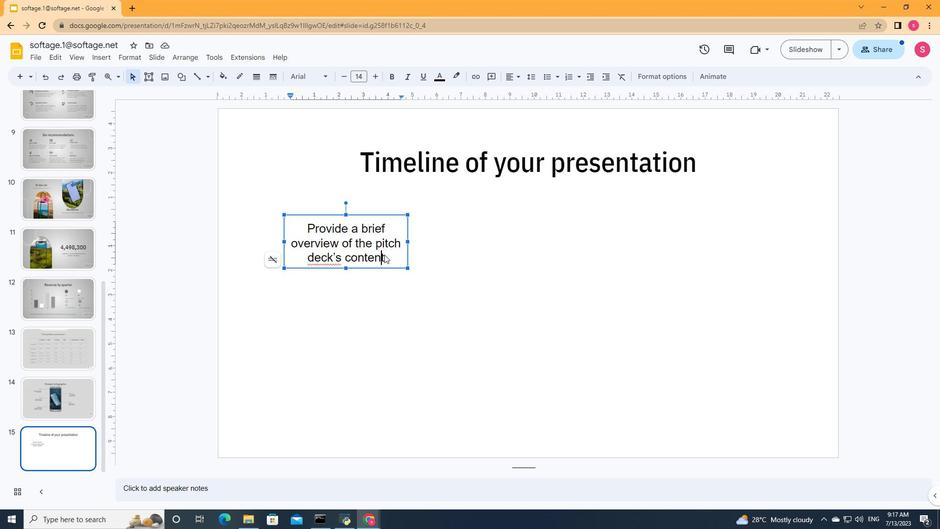 
Action: Key pressed ctrl+A
Screenshot: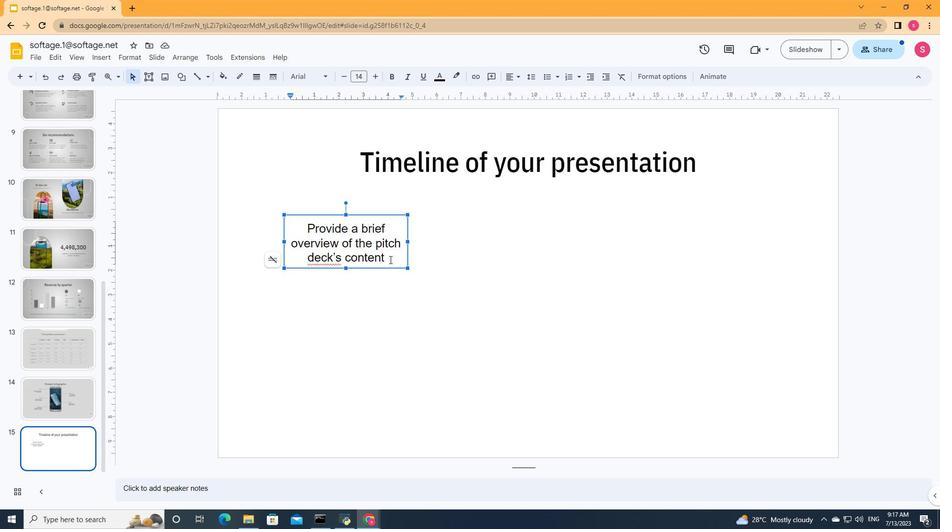 
Action: Mouse moved to (342, 76)
Screenshot: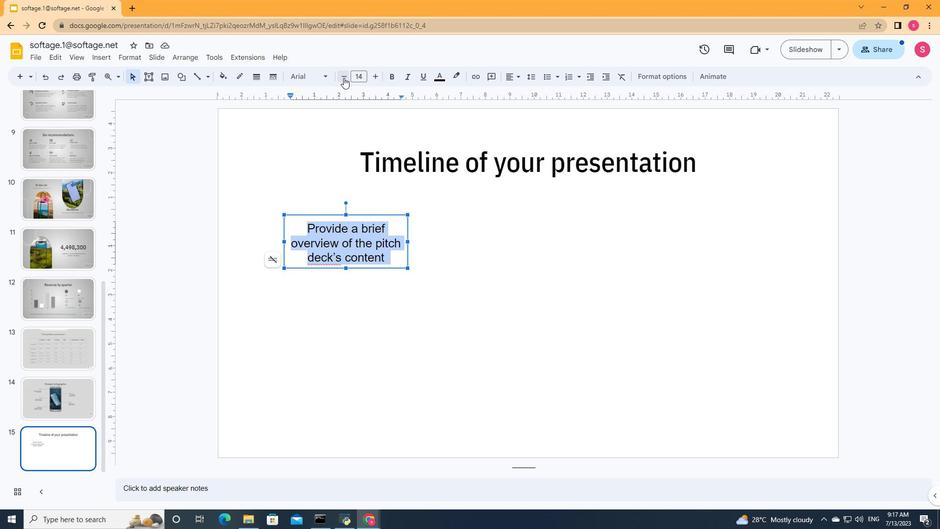
Action: Mouse pressed left at (342, 76)
Screenshot: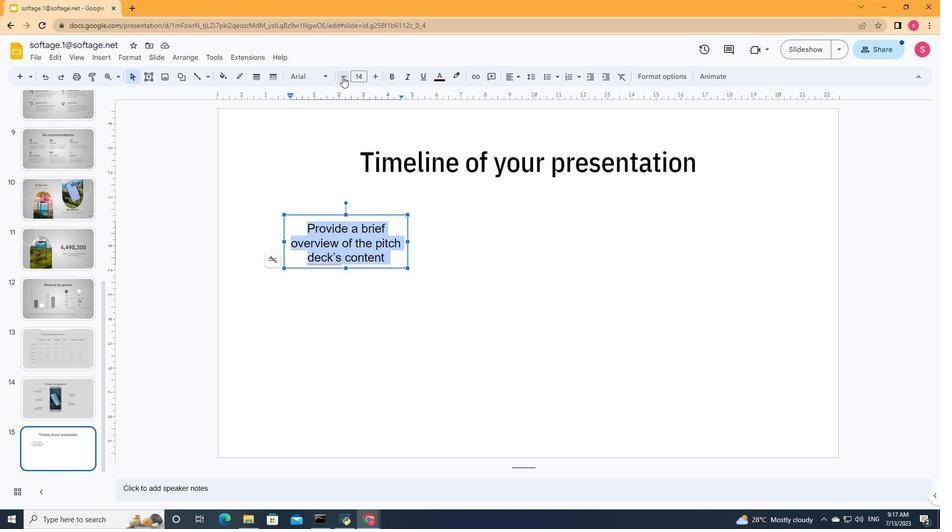 
Action: Mouse pressed left at (342, 76)
Screenshot: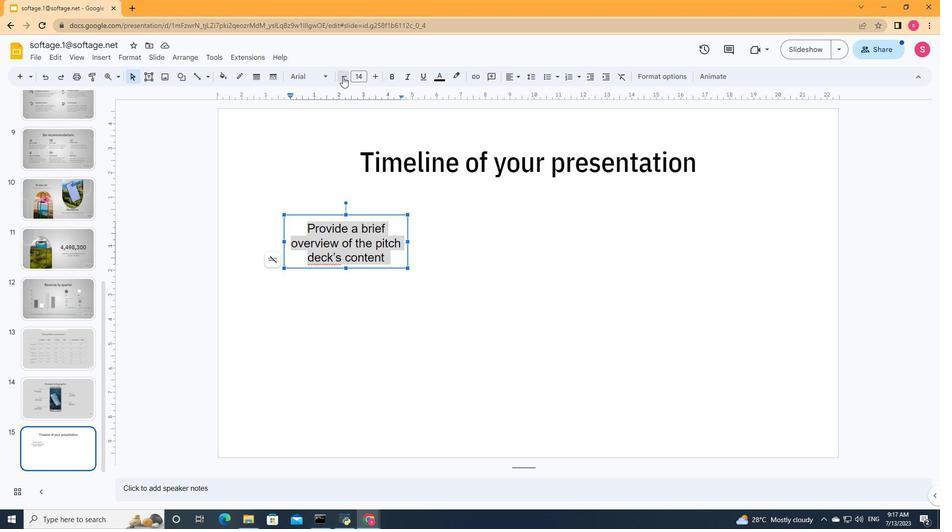 
Action: Mouse moved to (408, 242)
Screenshot: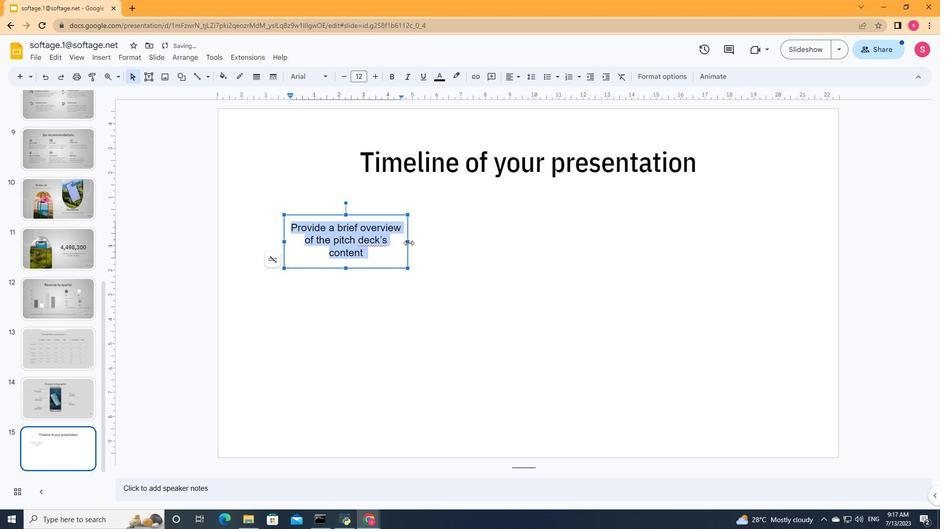 
Action: Mouse pressed left at (408, 242)
Screenshot: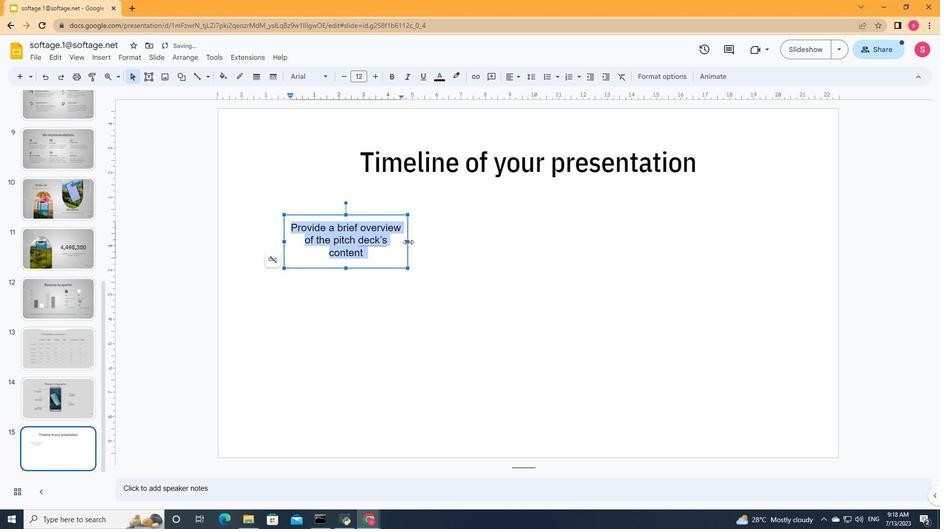 
Action: Mouse moved to (329, 78)
Screenshot: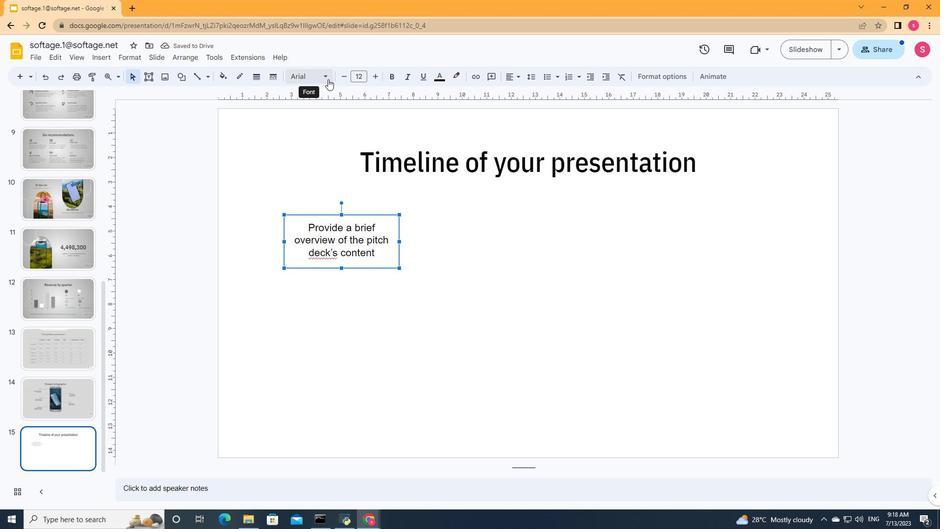 
Action: Mouse pressed left at (329, 78)
Screenshot: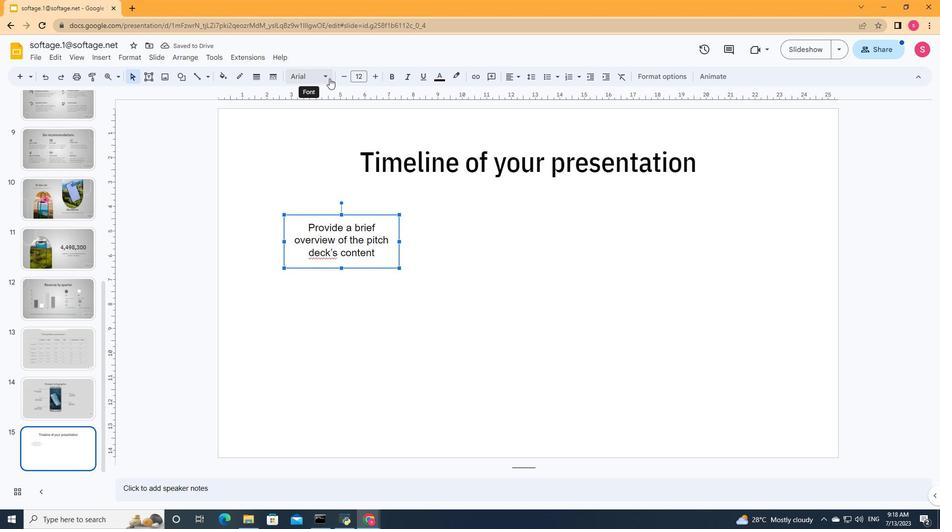 
Action: Mouse moved to (333, 92)
Screenshot: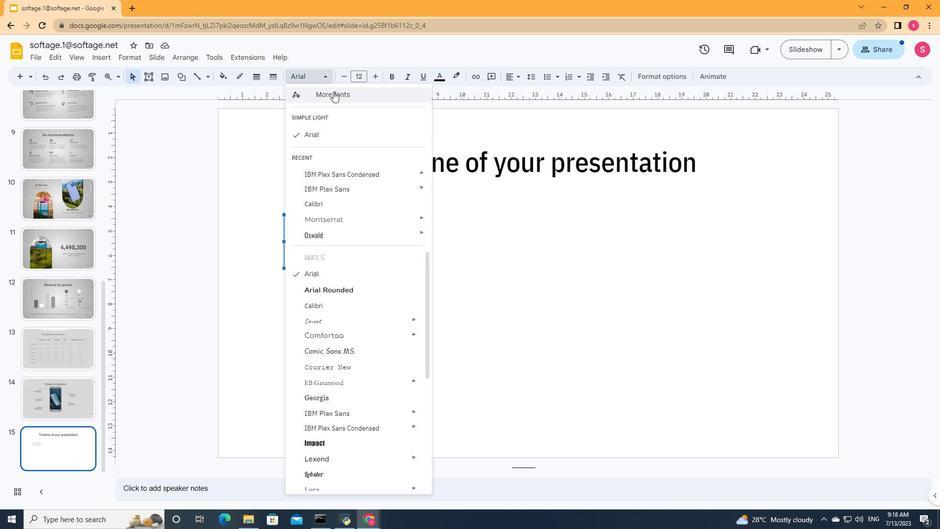 
Action: Mouse pressed left at (333, 92)
Screenshot: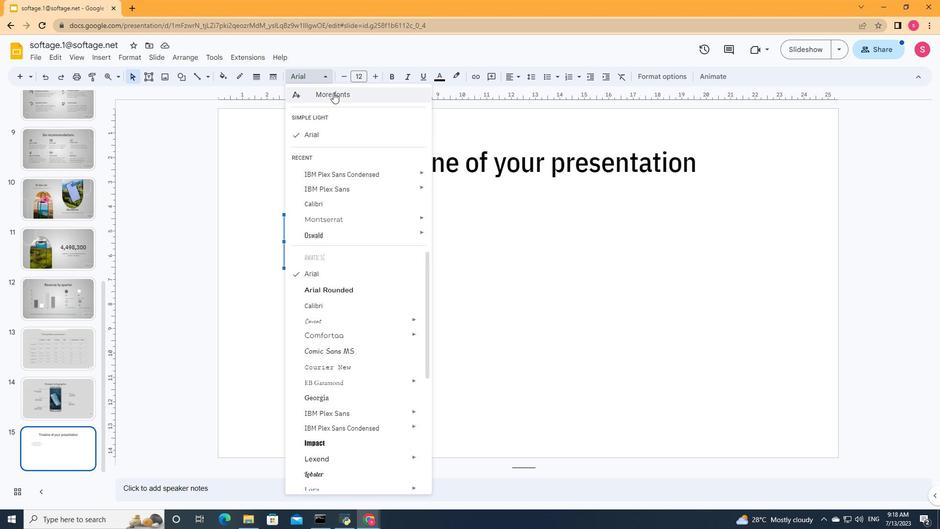 
Action: Mouse moved to (317, 158)
Screenshot: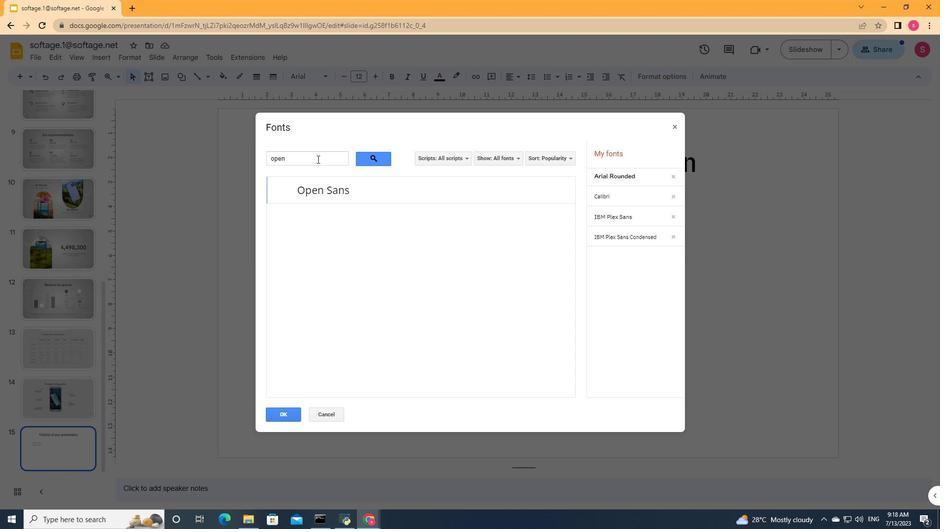 
Action: Mouse pressed left at (317, 158)
Screenshot: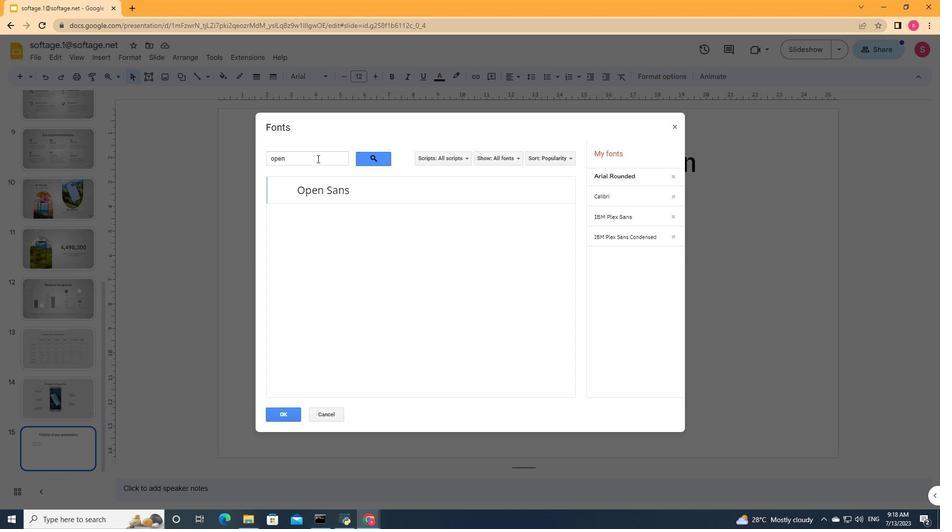 
Action: Key pressed <Key.backspace><Key.backspace><Key.backspace><Key.backspace><Key.backspace>open
Screenshot: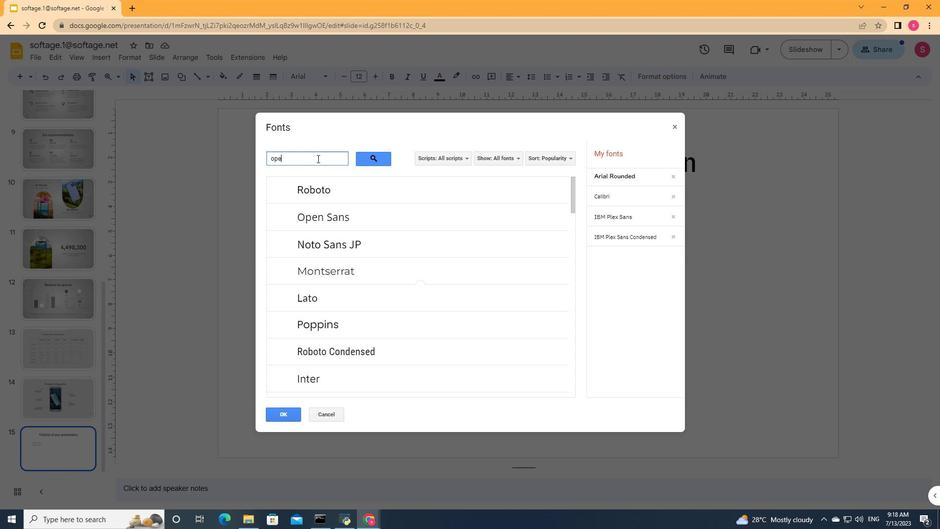 
Action: Mouse moved to (323, 184)
Screenshot: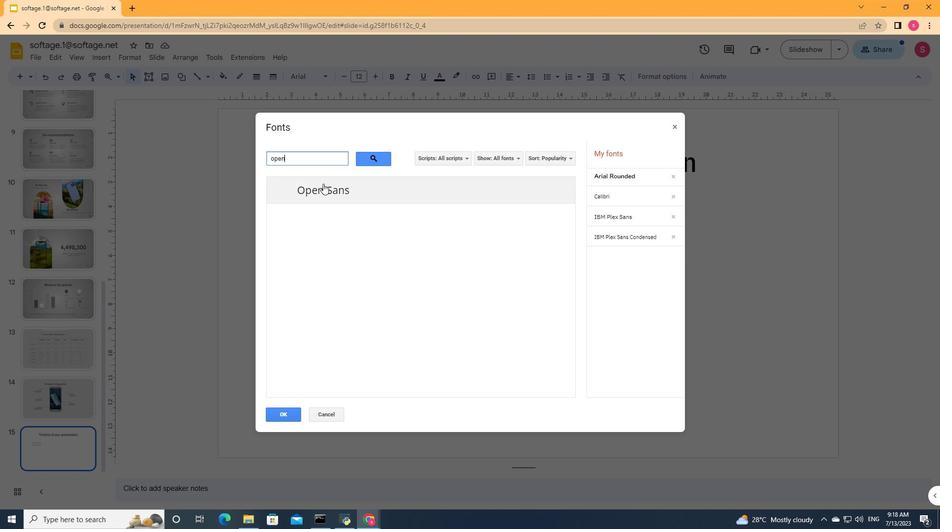 
Action: Mouse pressed left at (323, 184)
Screenshot: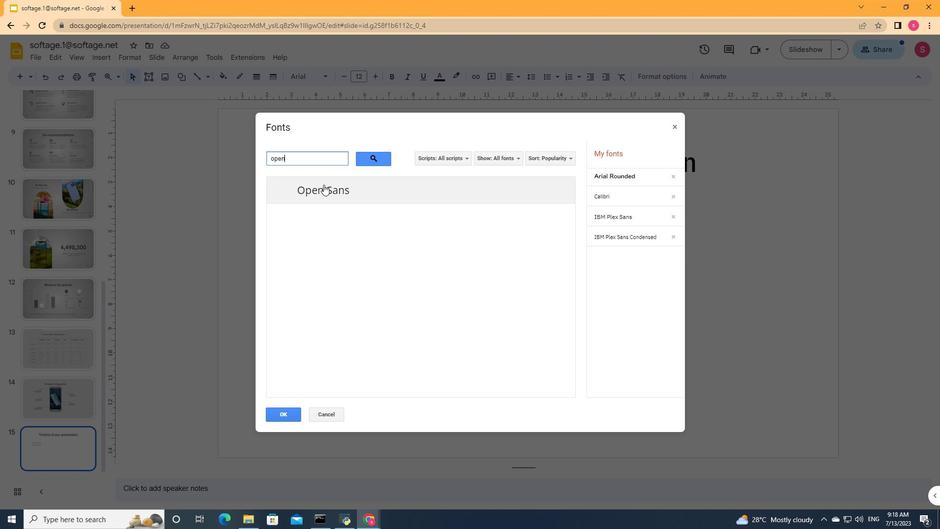 
Action: Mouse moved to (281, 413)
Screenshot: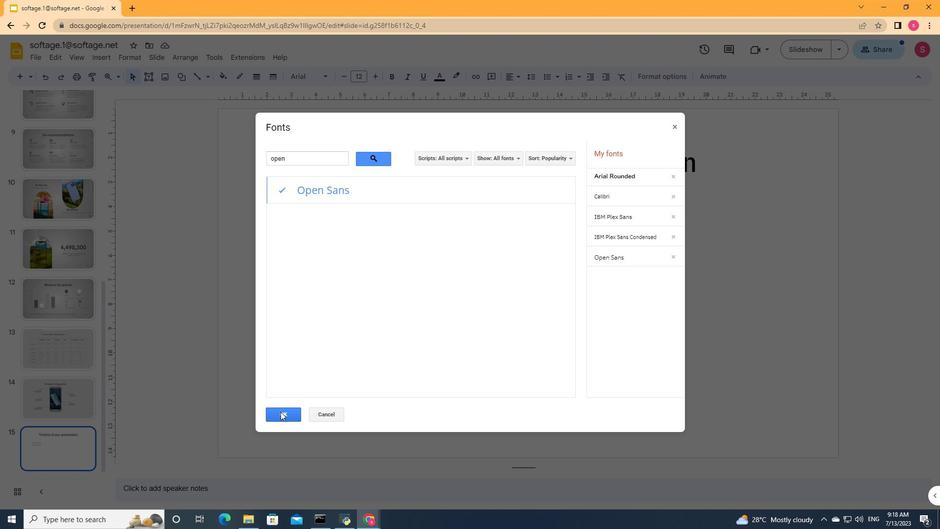 
Action: Mouse pressed left at (281, 413)
Screenshot: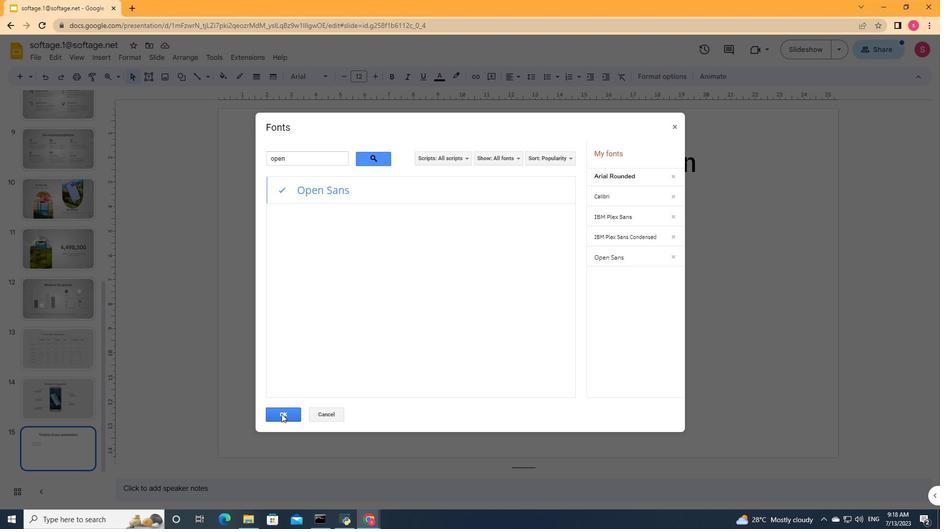 
Action: Mouse moved to (334, 241)
Screenshot: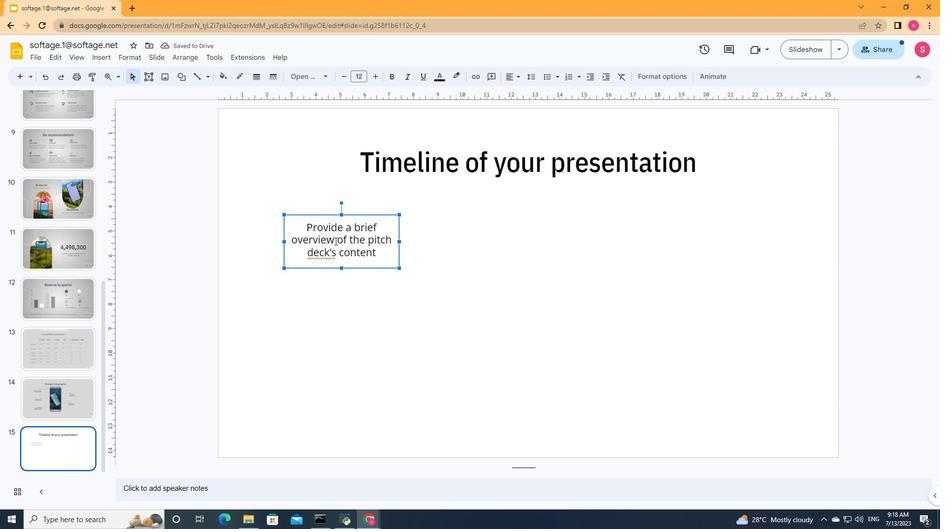 
Action: Mouse pressed left at (334, 241)
Screenshot: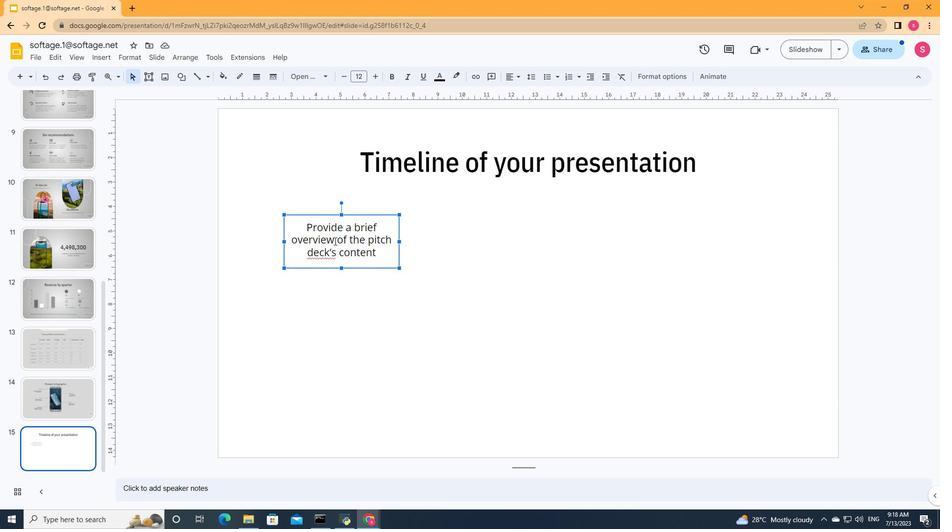 
Action: Mouse moved to (389, 77)
Screenshot: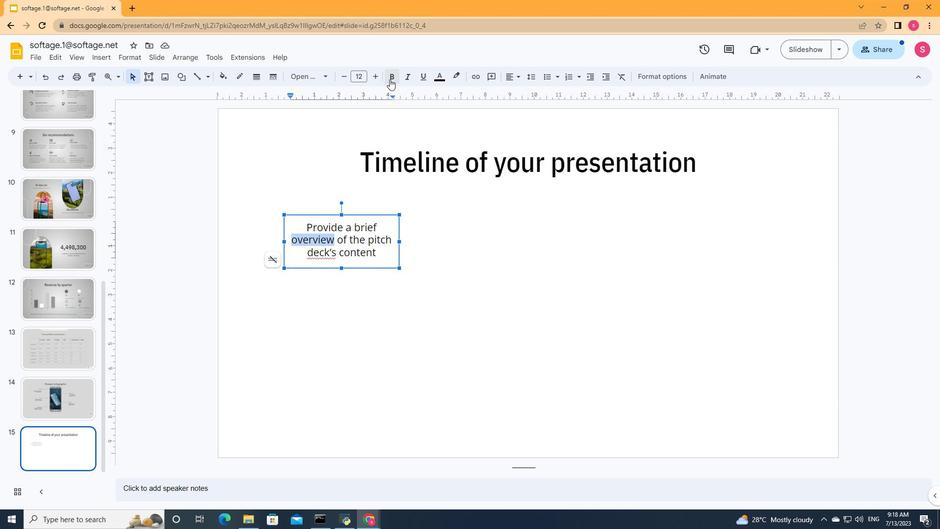 
Action: Mouse pressed left at (389, 77)
Screenshot: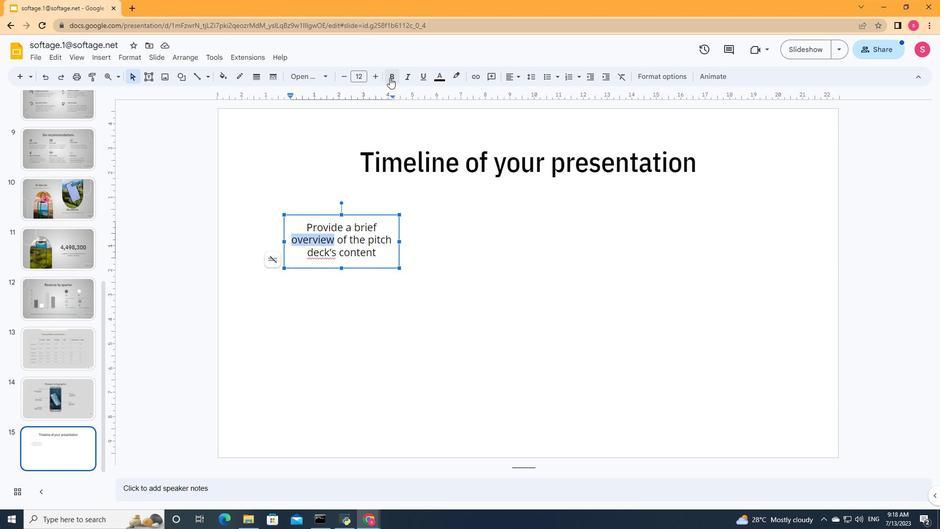 
Action: Mouse moved to (400, 242)
Screenshot: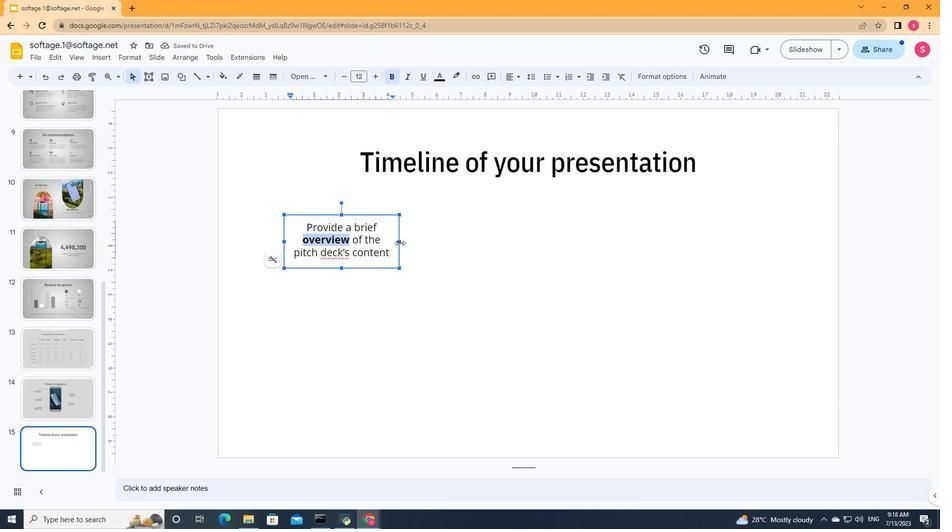 
Action: Mouse pressed left at (400, 242)
Screenshot: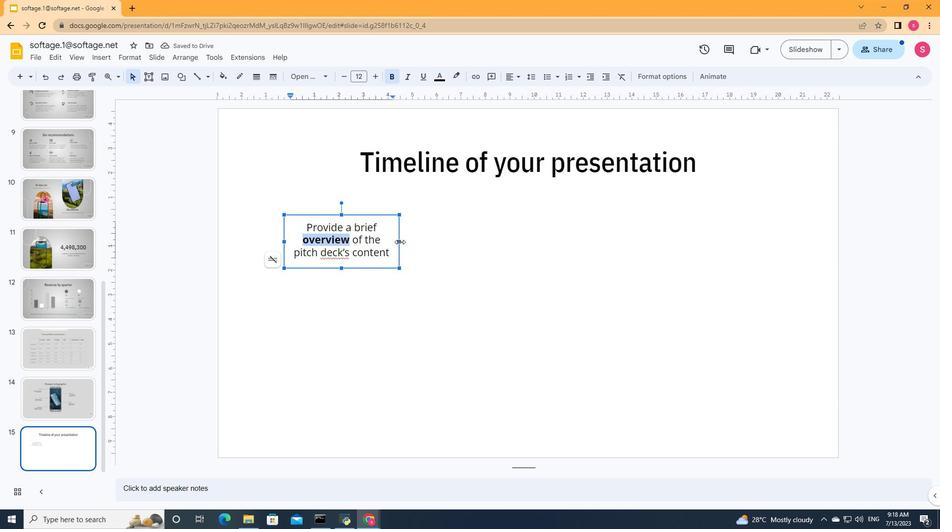
Action: Mouse moved to (376, 282)
Screenshot: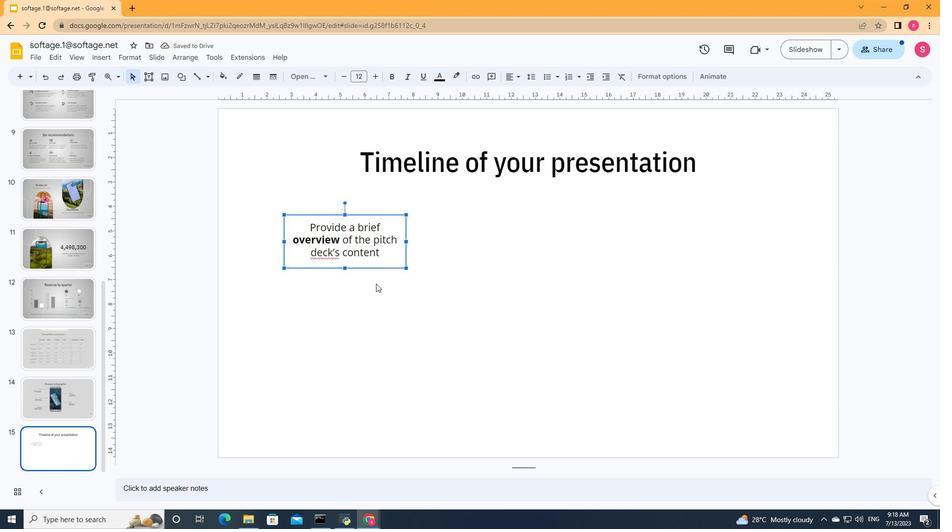 
Action: Mouse pressed left at (376, 282)
Screenshot: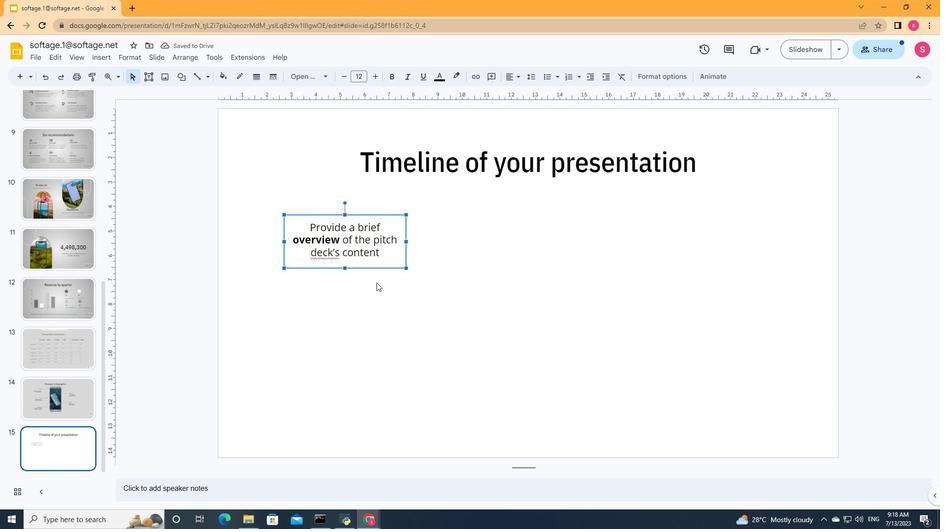 
Action: Mouse moved to (377, 245)
Screenshot: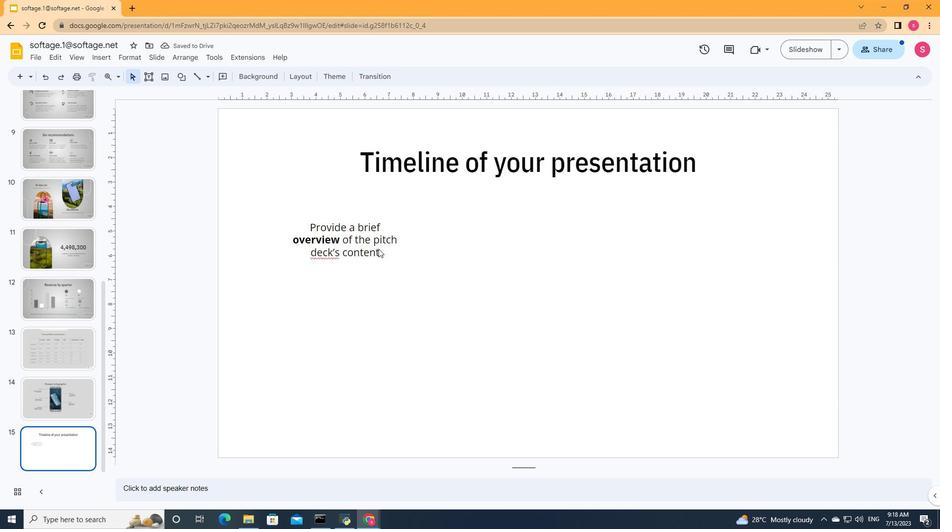 
Action: Mouse pressed left at (377, 245)
Screenshot: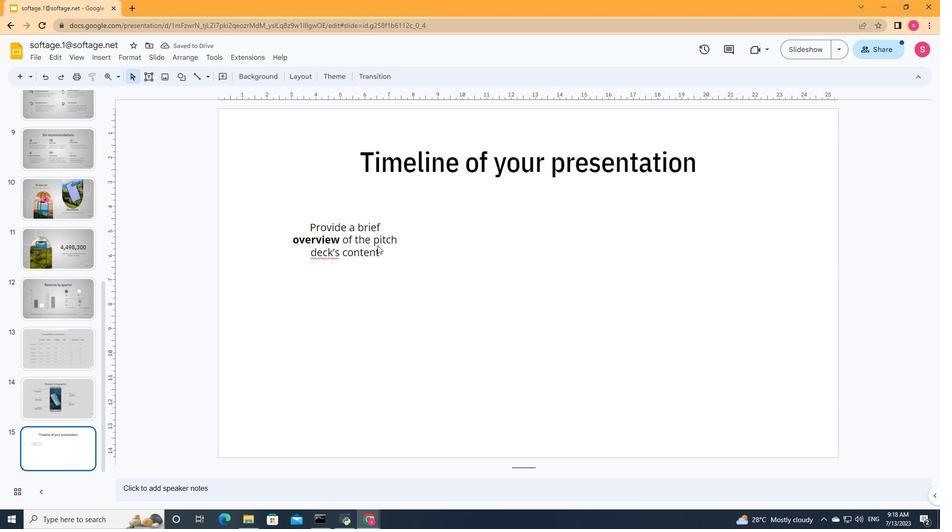 
Action: Mouse moved to (184, 79)
Screenshot: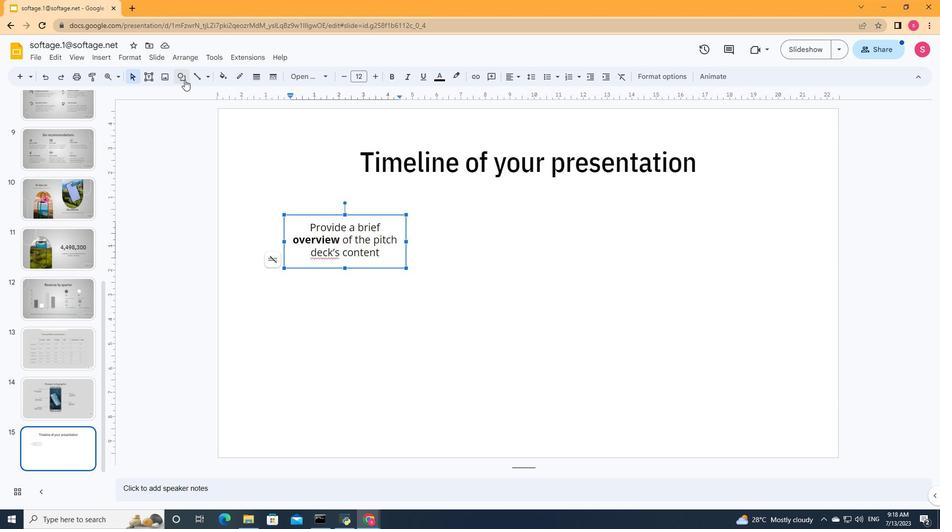
Action: Mouse pressed left at (184, 79)
Screenshot: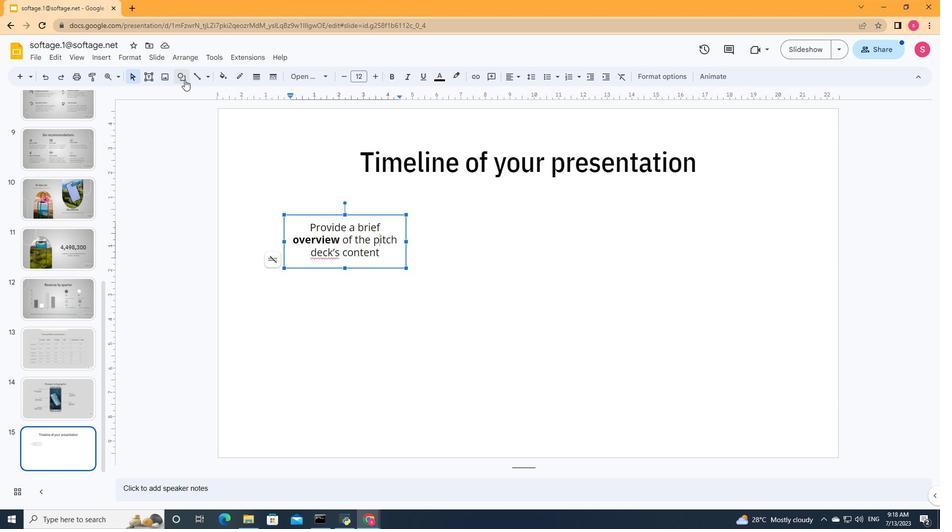 
Action: Mouse moved to (392, 159)
Screenshot: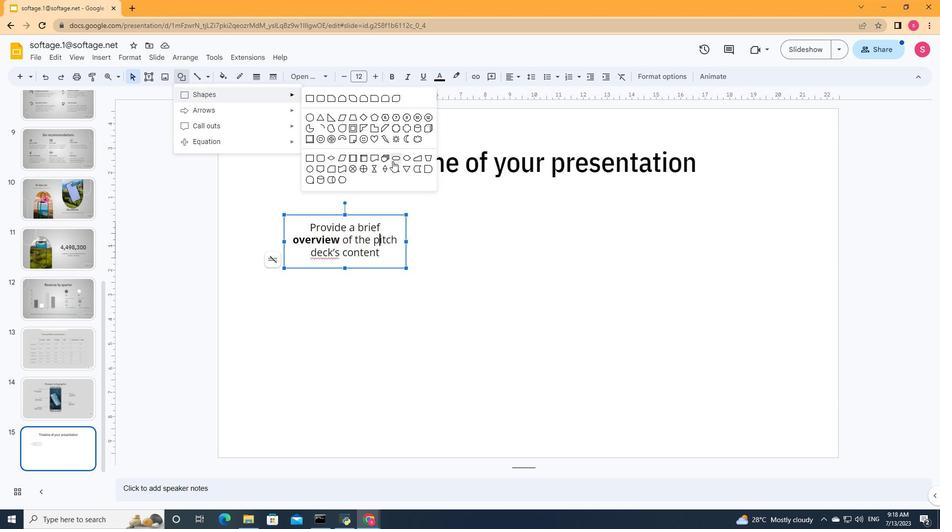 
Action: Mouse pressed left at (392, 159)
Screenshot: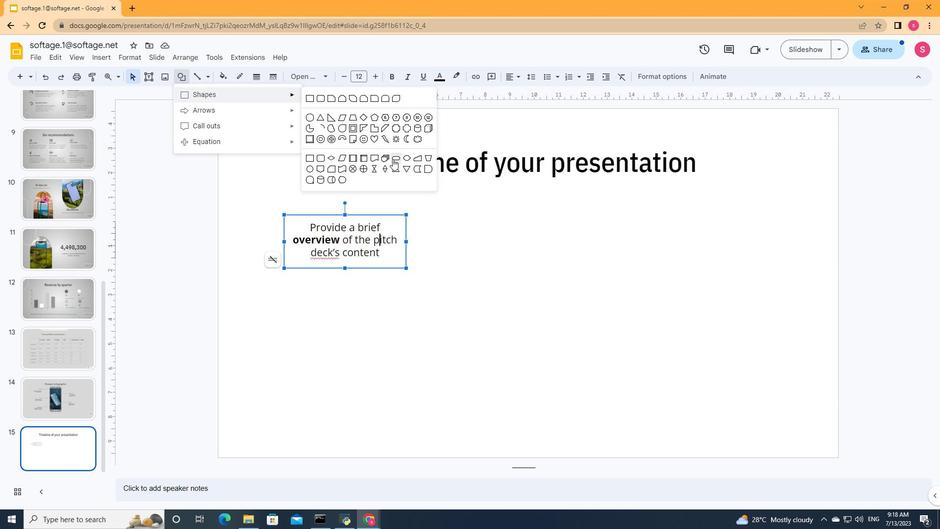 
Action: Mouse moved to (267, 291)
Screenshot: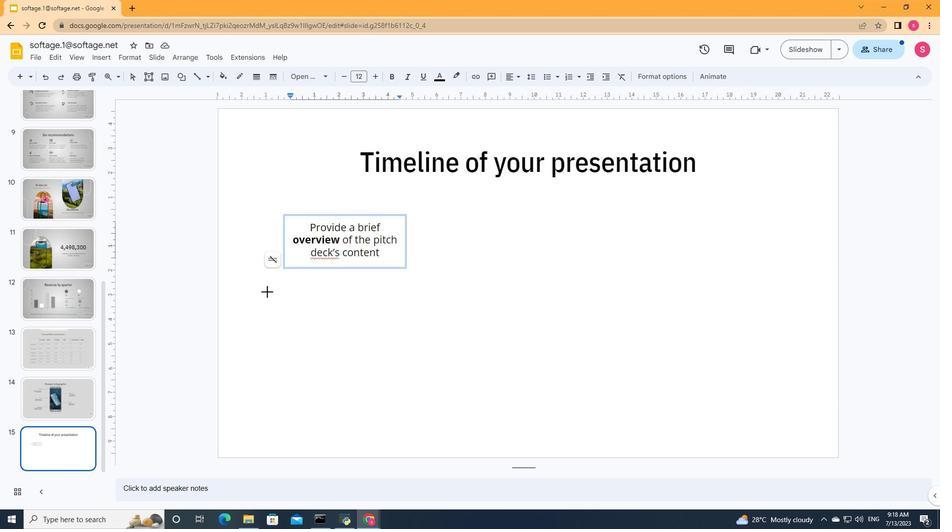 
Action: Mouse pressed left at (267, 291)
Screenshot: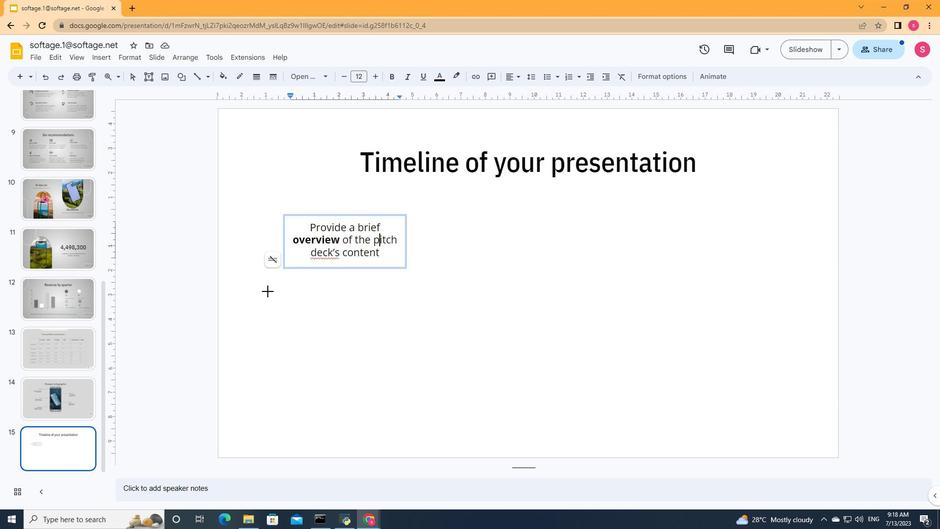
Action: Mouse moved to (174, 78)
Screenshot: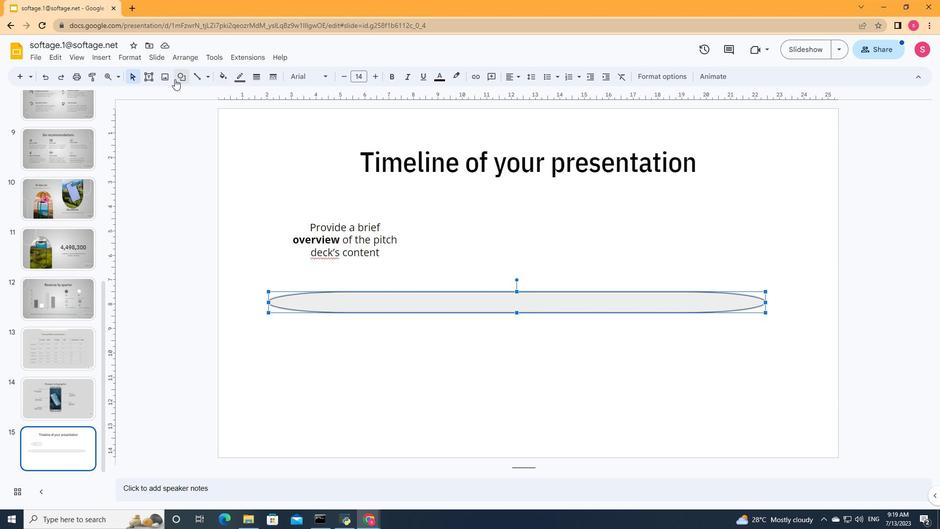 
Action: Mouse pressed left at (174, 78)
Screenshot: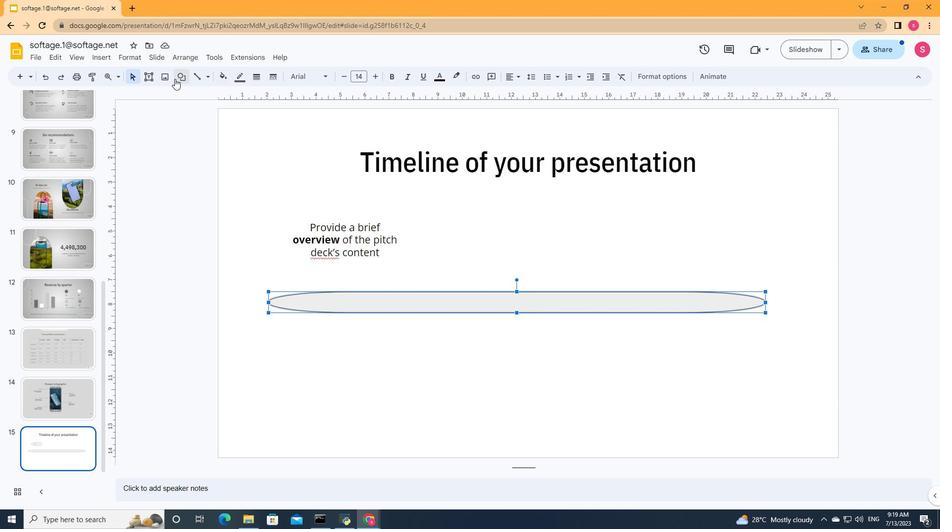 
Action: Mouse moved to (218, 94)
Screenshot: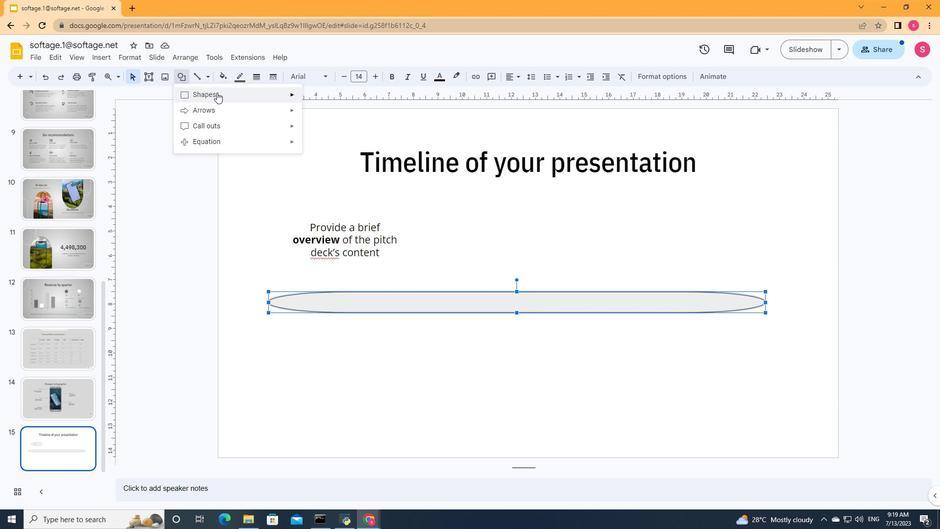
Action: Mouse pressed left at (218, 94)
Screenshot: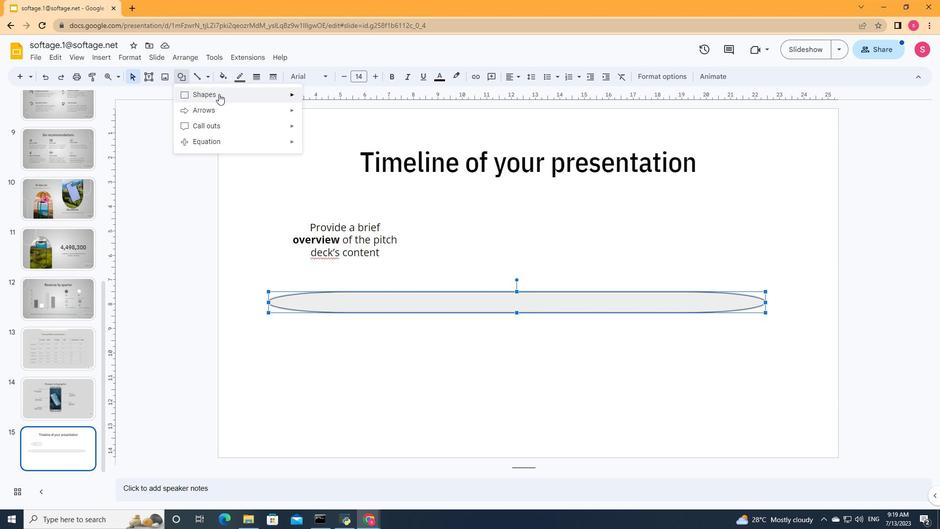 
Action: Mouse moved to (395, 159)
Screenshot: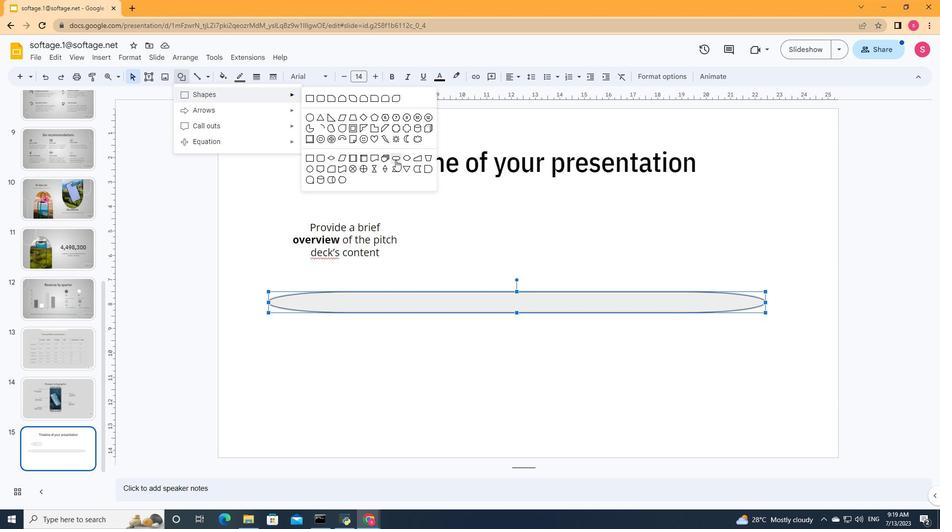 
Action: Mouse pressed left at (395, 159)
Screenshot: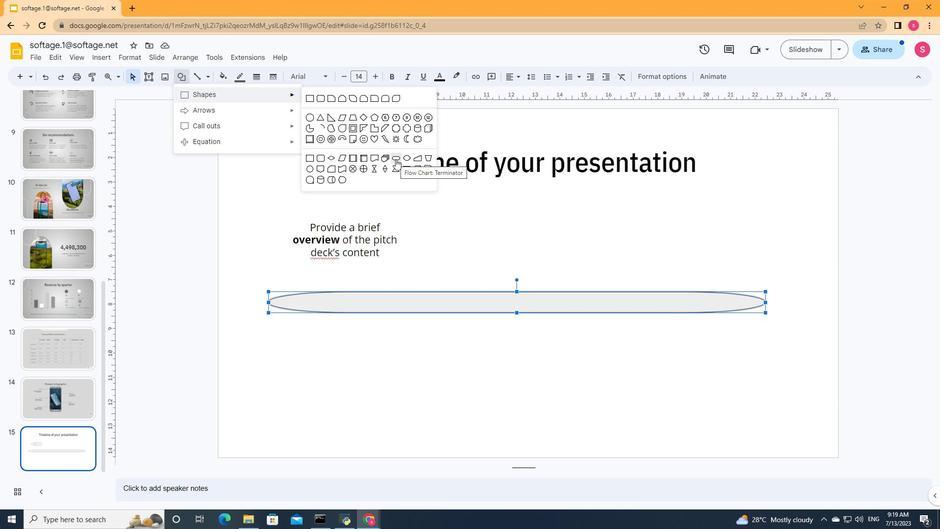 
Action: Mouse moved to (455, 221)
Screenshot: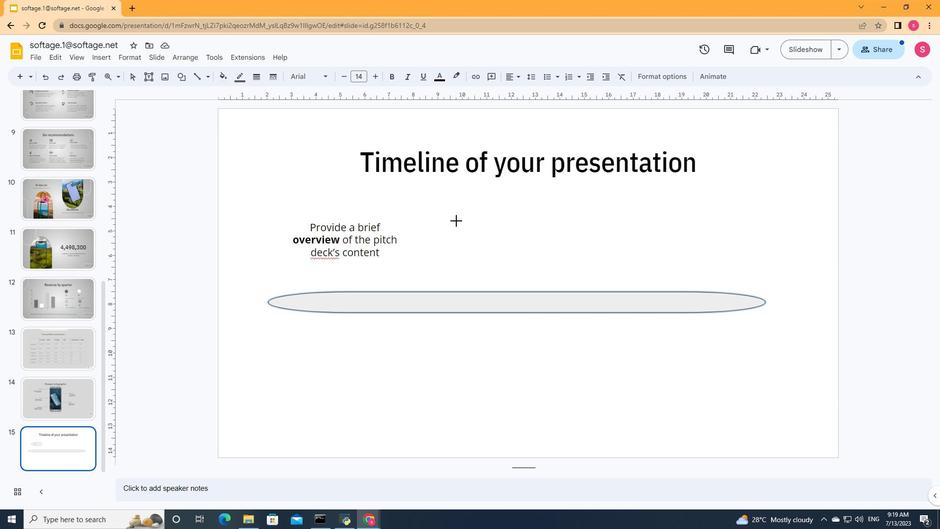 
Action: Mouse pressed left at (455, 221)
Screenshot: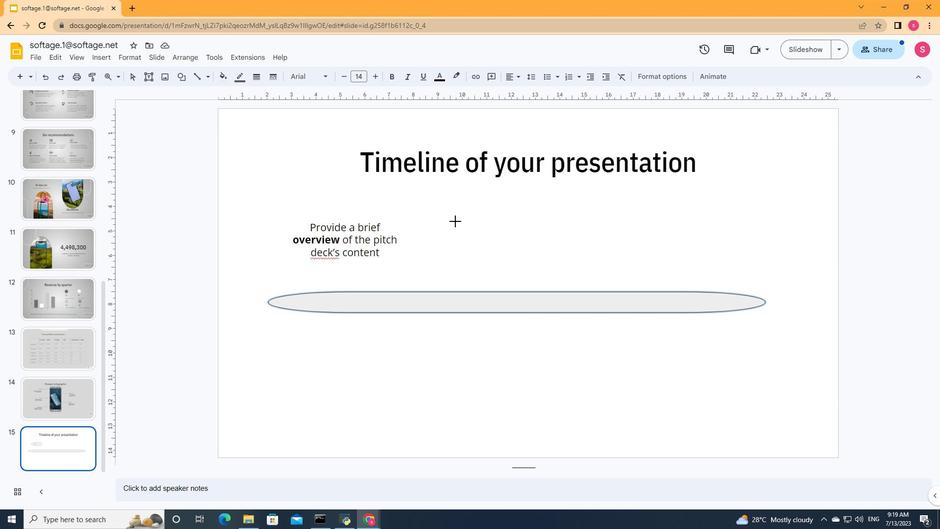 
Action: Mouse moved to (495, 242)
Screenshot: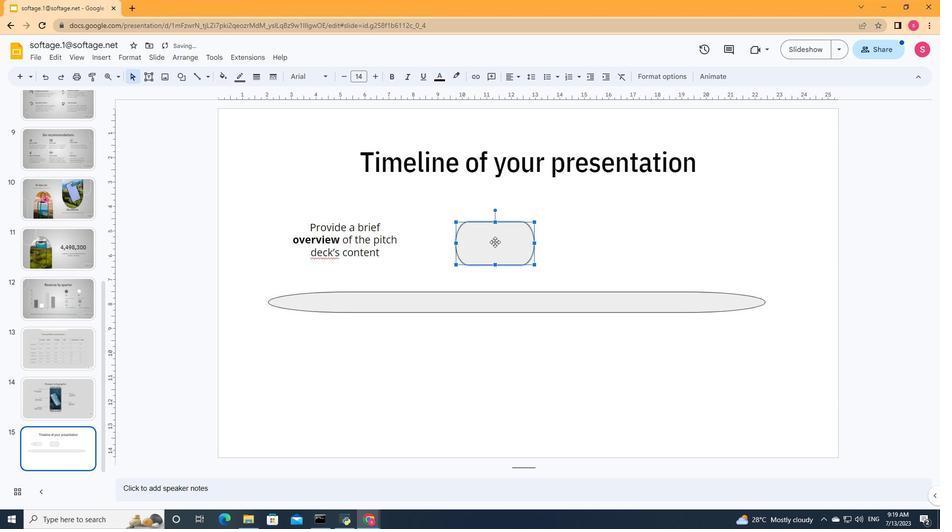 
Action: Mouse pressed left at (495, 242)
Screenshot: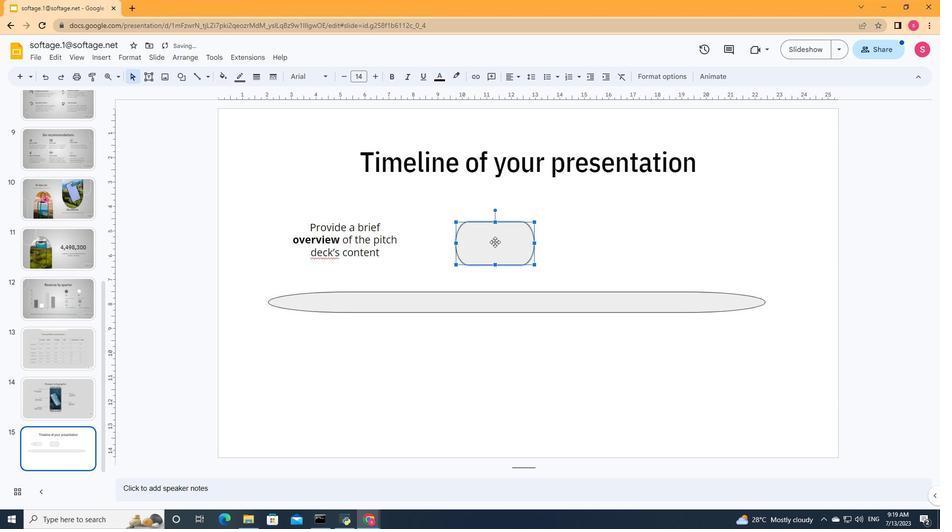 
Action: Mouse moved to (220, 80)
Screenshot: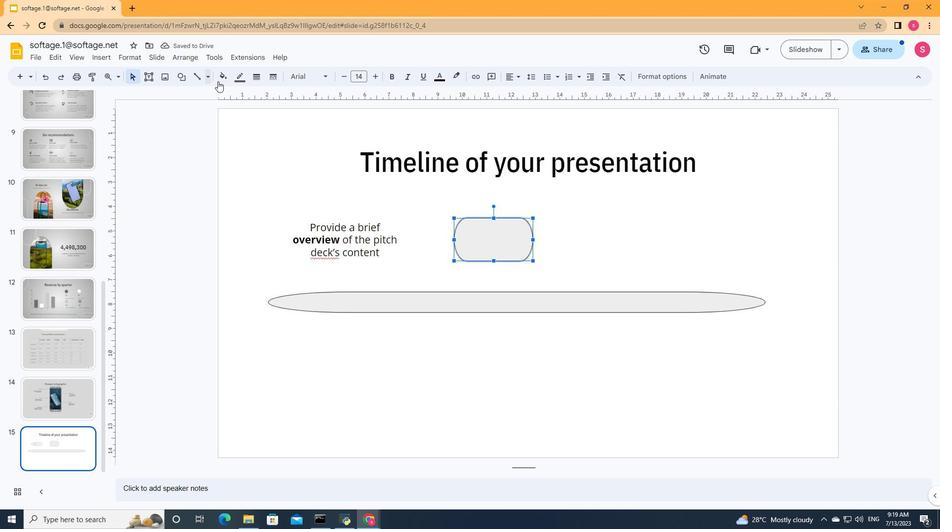 
Action: Mouse pressed left at (220, 80)
Screenshot: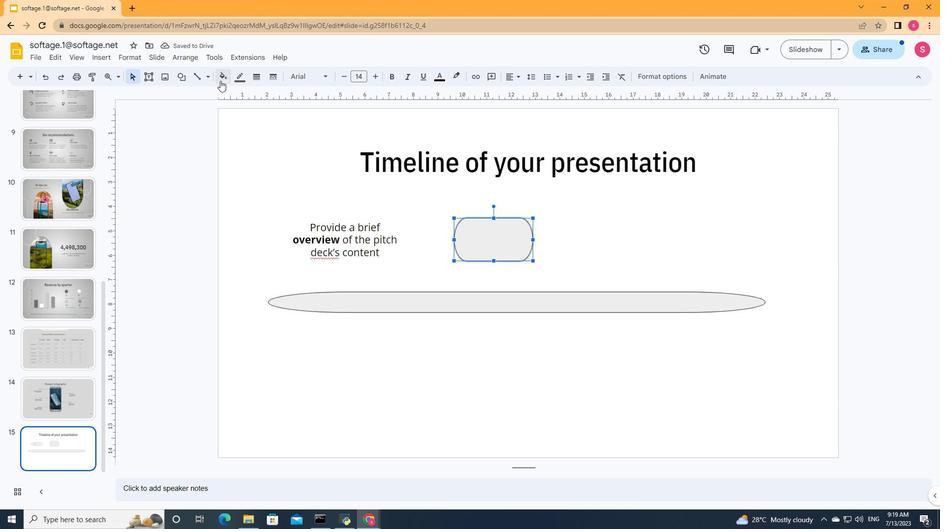 
Action: Mouse moved to (262, 268)
Screenshot: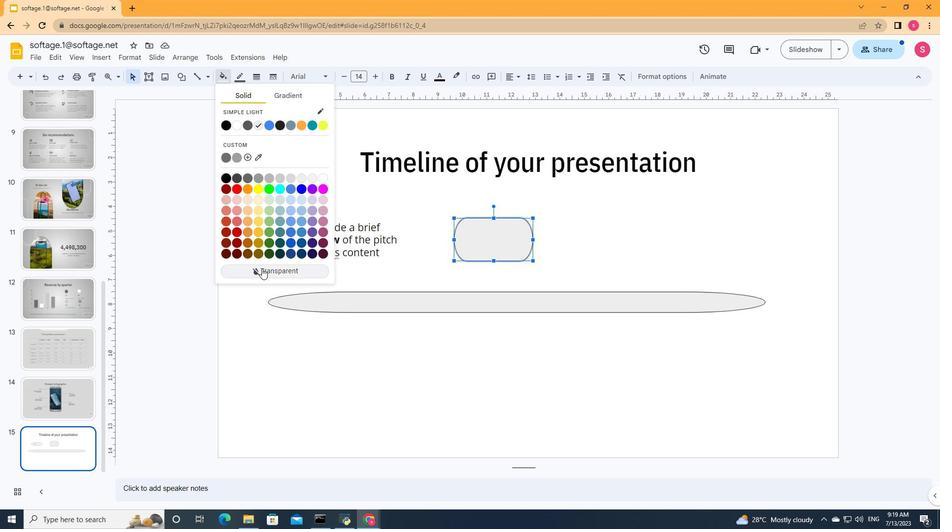 
Action: Mouse pressed left at (262, 268)
Screenshot: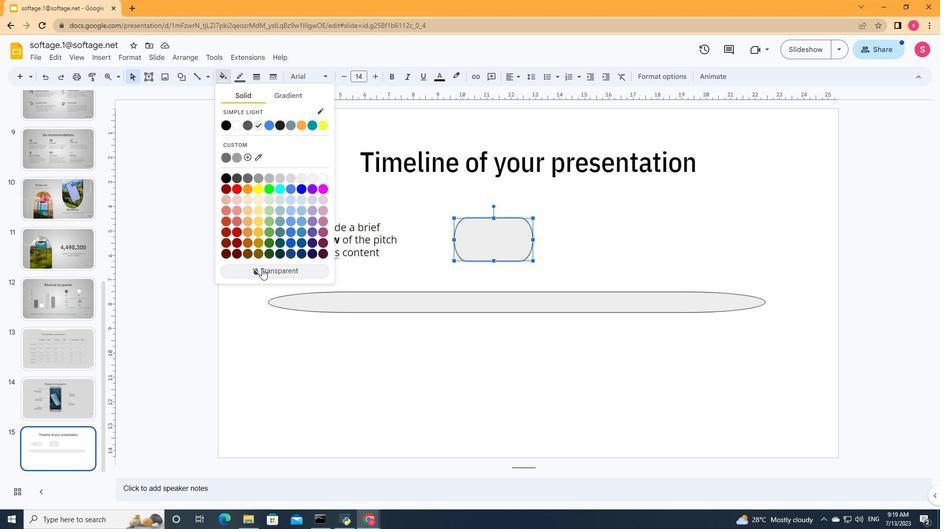
Action: Mouse moved to (501, 238)
Screenshot: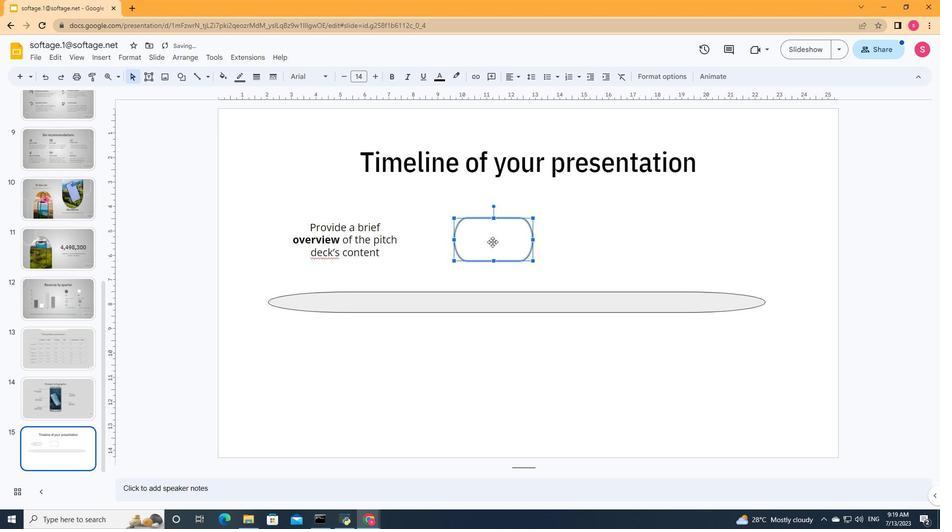
Action: Mouse pressed left at (501, 238)
Screenshot: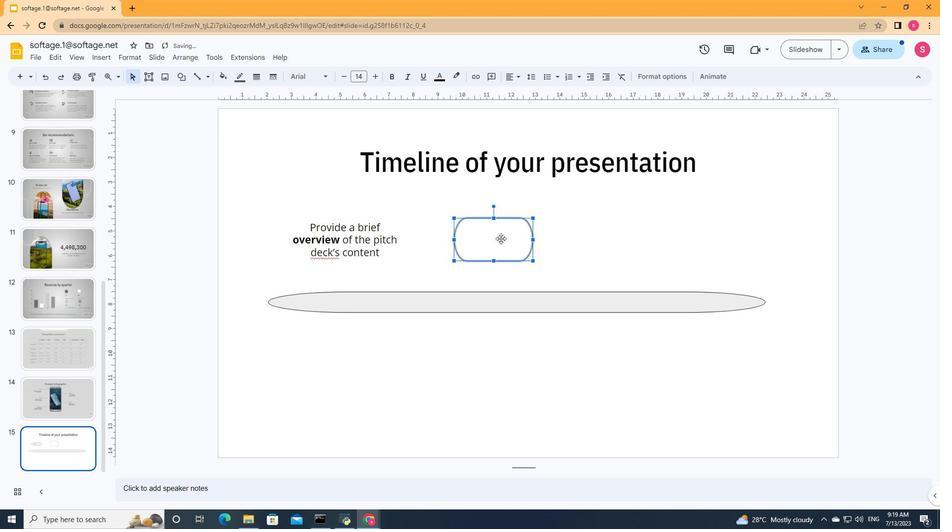 
Action: Mouse moved to (239, 80)
Screenshot: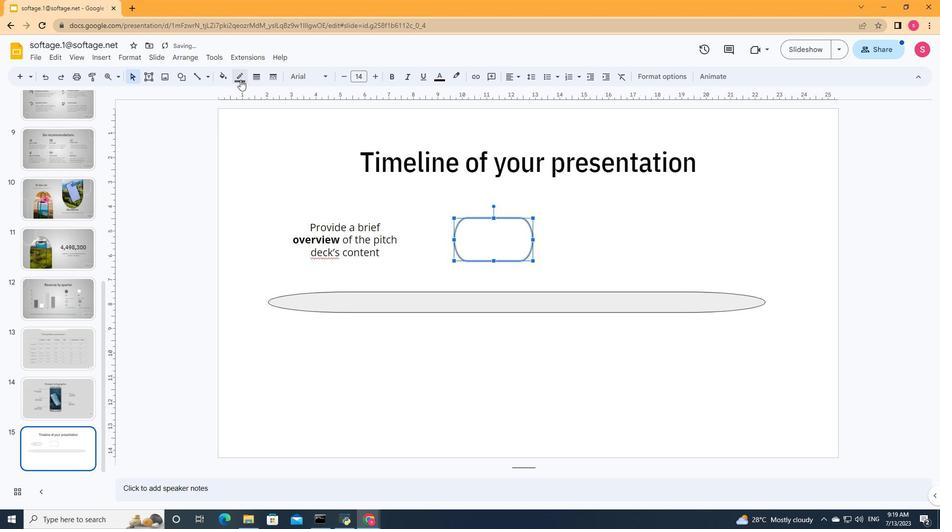 
Action: Mouse pressed left at (239, 80)
Screenshot: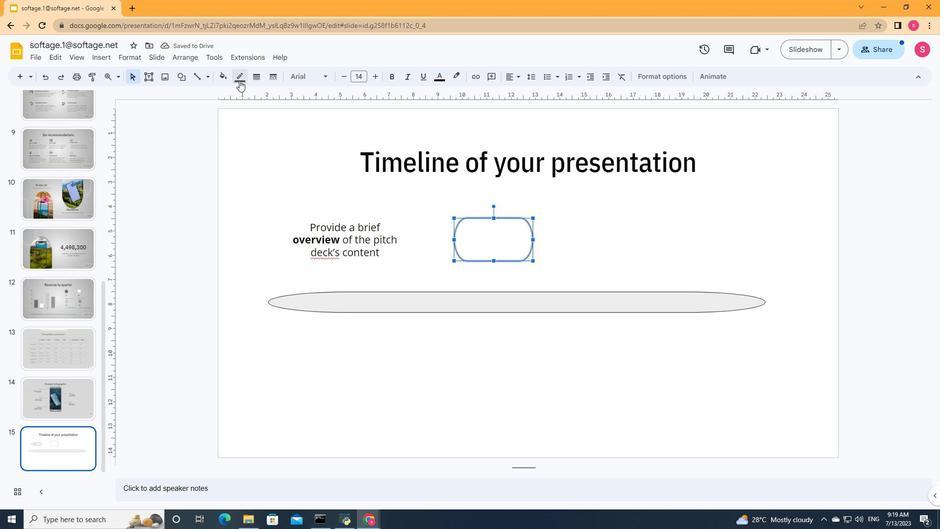 
Action: Mouse moved to (279, 160)
Screenshot: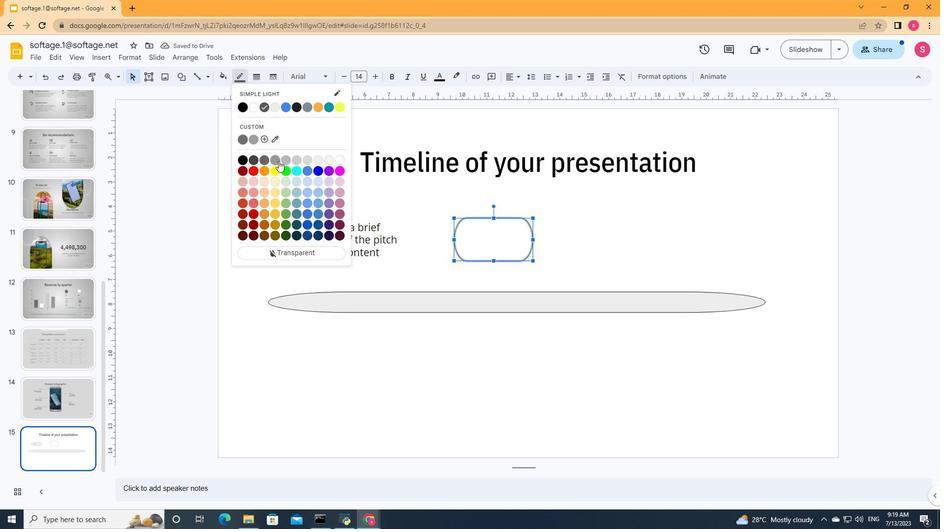 
Action: Mouse pressed left at (279, 160)
Screenshot: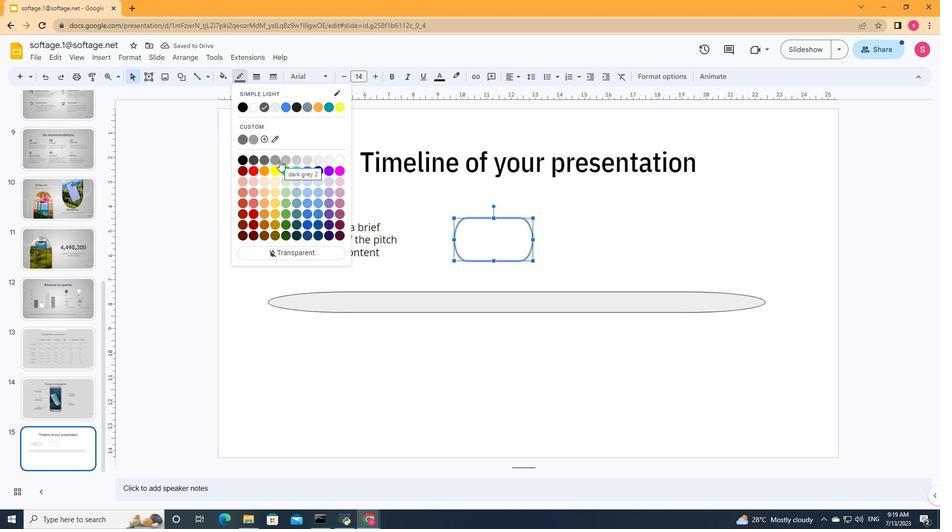 
Action: Mouse moved to (258, 77)
Screenshot: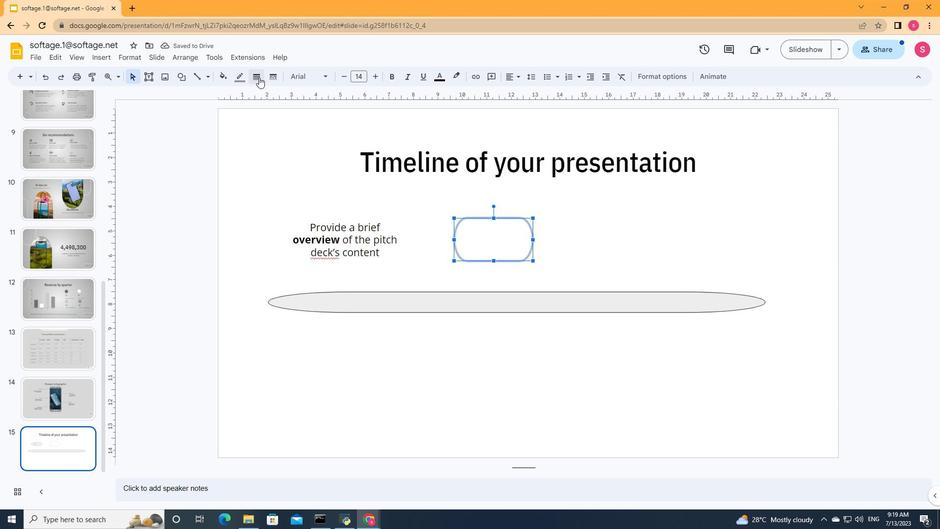 
Action: Mouse pressed left at (258, 77)
Screenshot: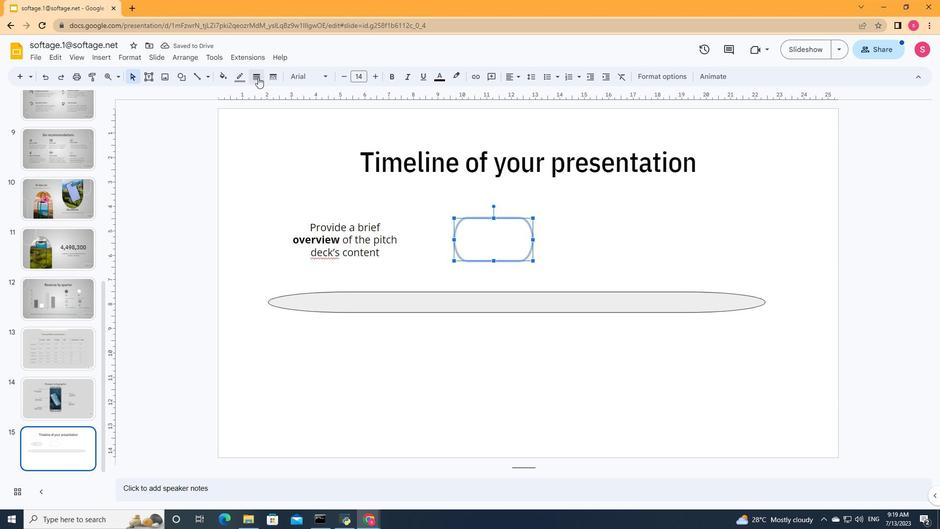 
Action: Mouse moved to (271, 106)
Screenshot: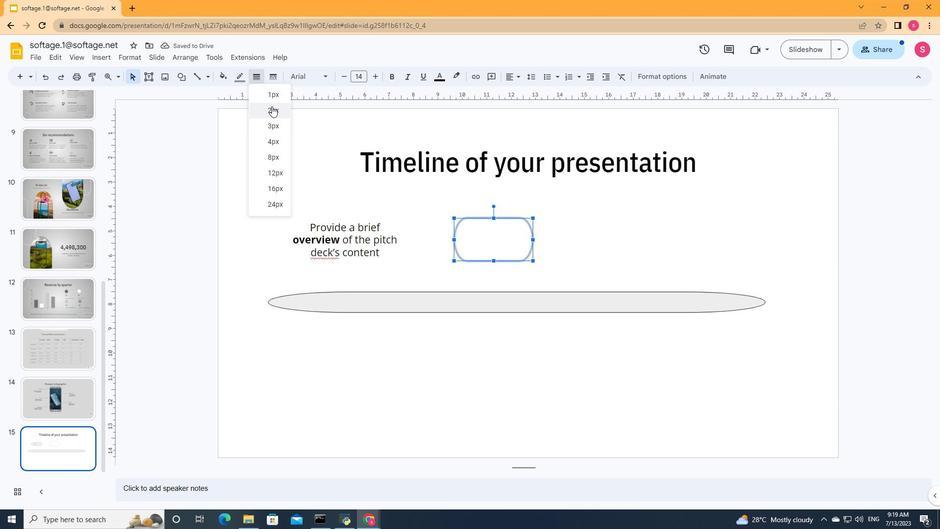 
Action: Mouse pressed left at (271, 106)
Screenshot: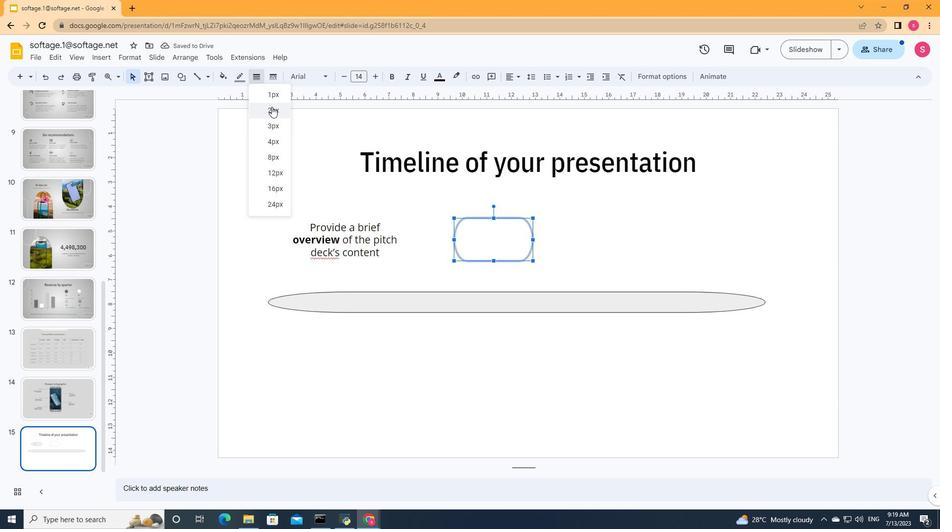 
Action: Mouse moved to (479, 239)
Screenshot: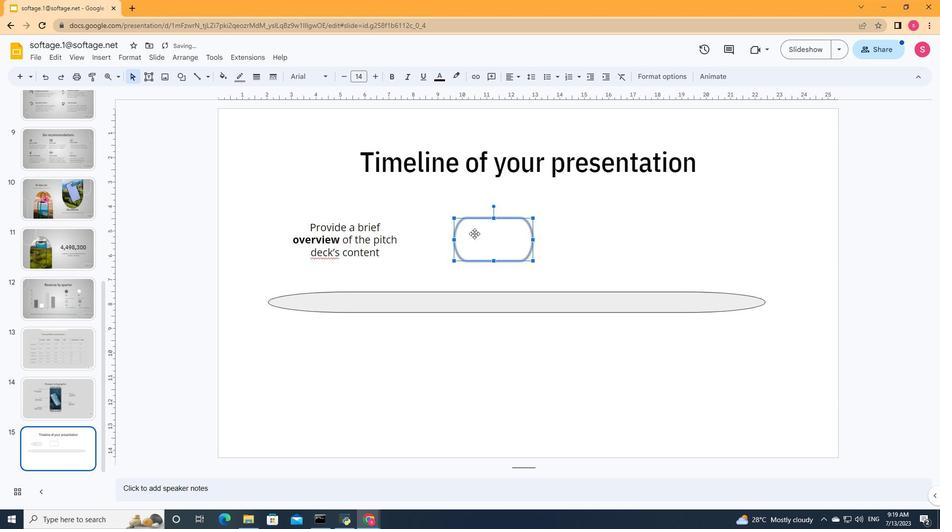 
Action: Mouse pressed left at (479, 239)
Screenshot: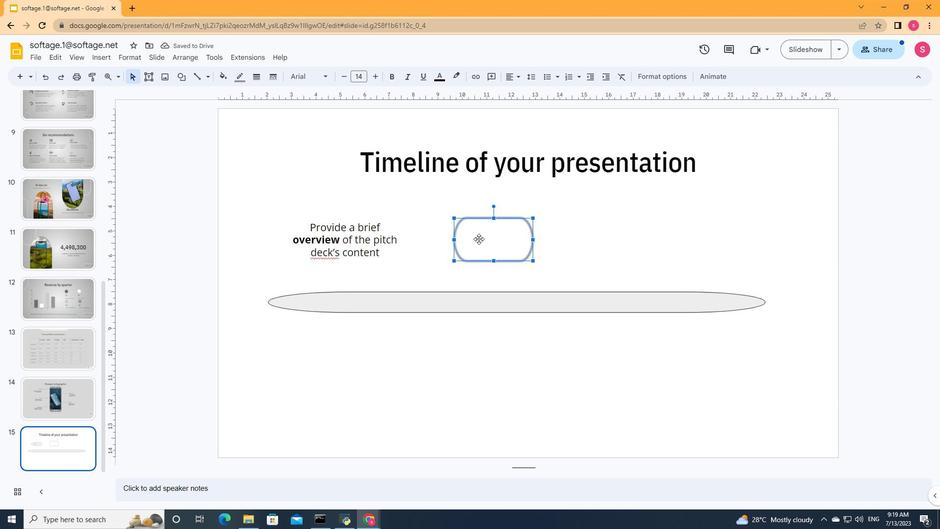 
Action: Mouse moved to (456, 291)
Screenshot: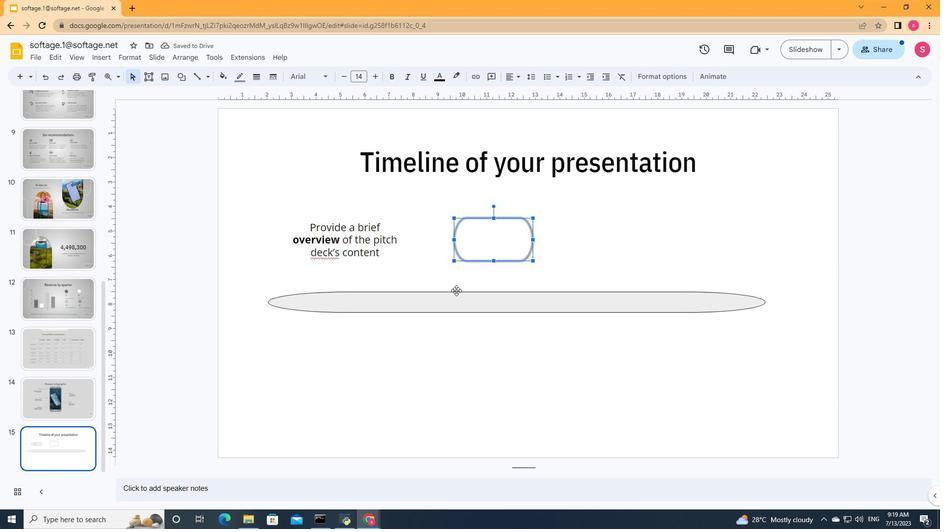
Action: Mouse pressed left at (456, 291)
Screenshot: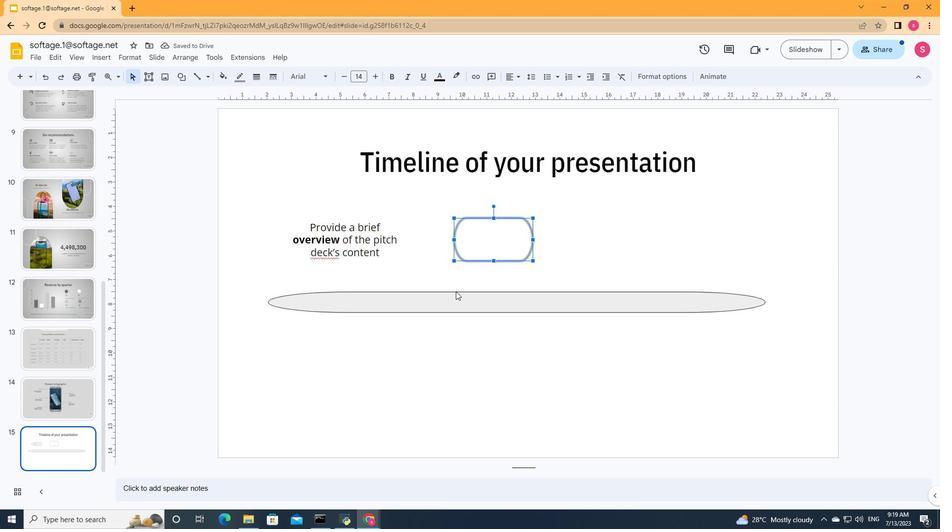
Action: Mouse moved to (269, 302)
Screenshot: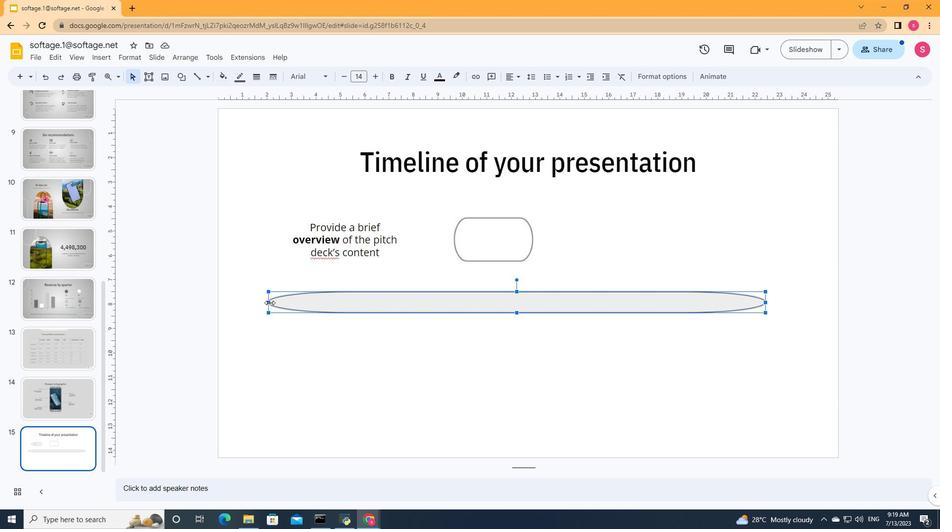 
Action: Mouse pressed left at (269, 302)
Screenshot: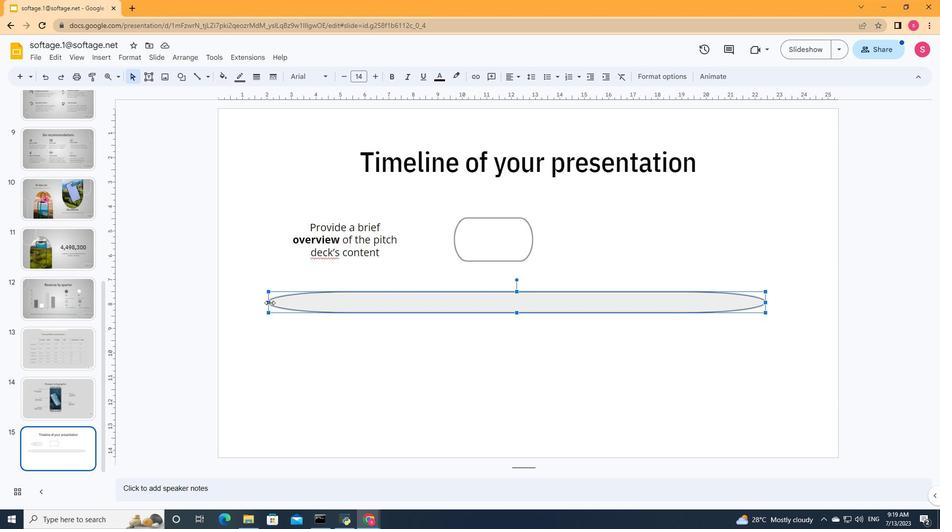 
Action: Mouse moved to (518, 314)
Screenshot: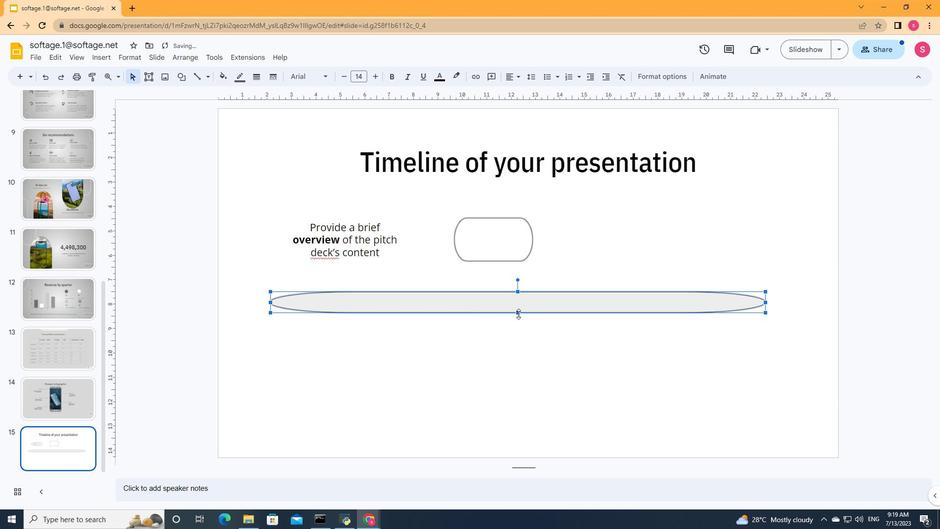 
Action: Mouse pressed left at (518, 314)
Screenshot: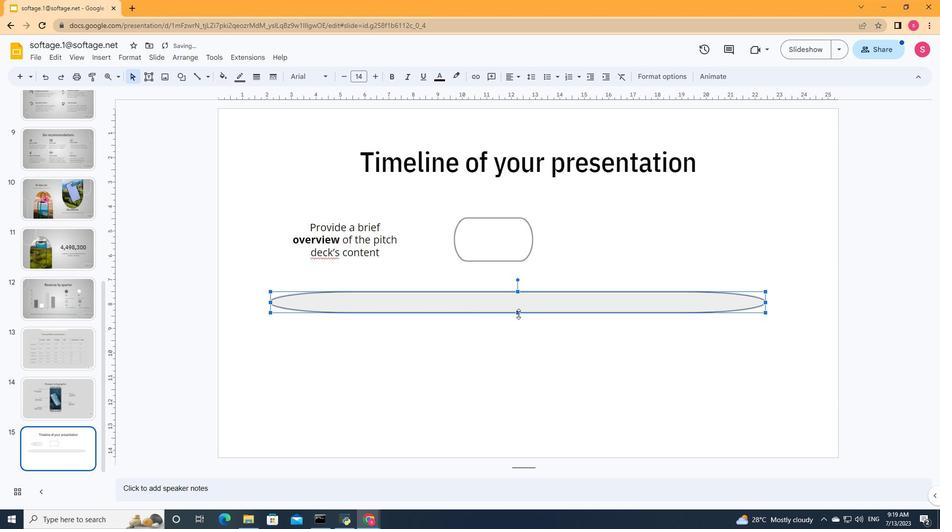 
Action: Mouse moved to (478, 240)
Screenshot: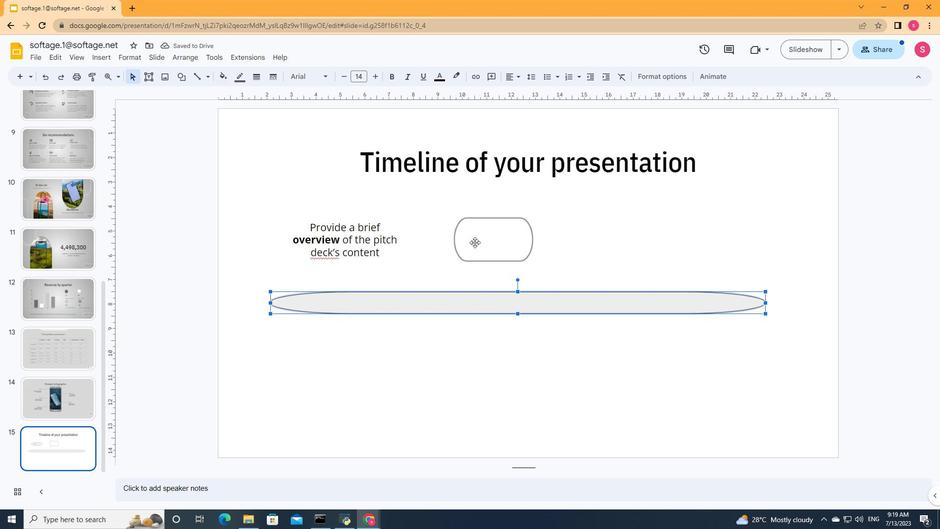 
Action: Mouse pressed left at (478, 240)
Screenshot: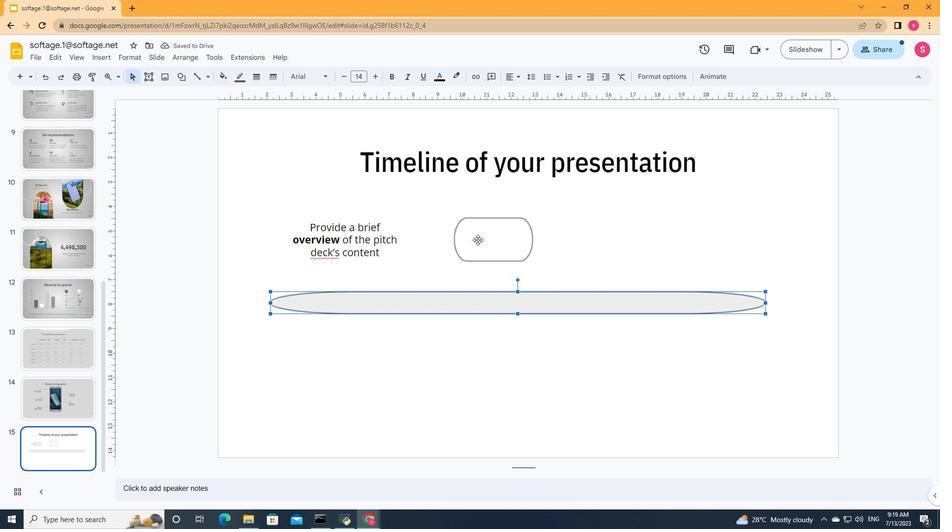 
Action: Mouse moved to (149, 78)
Screenshot: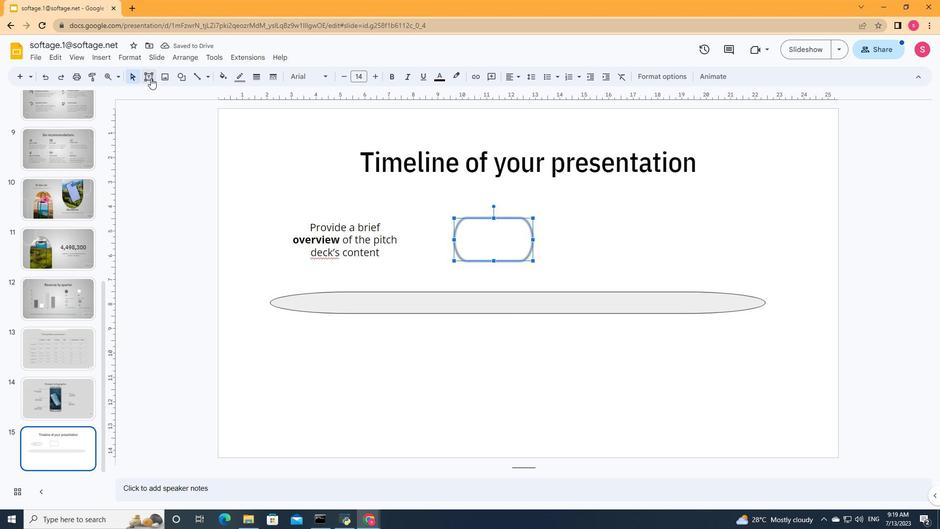 
Action: Mouse pressed left at (149, 78)
Screenshot: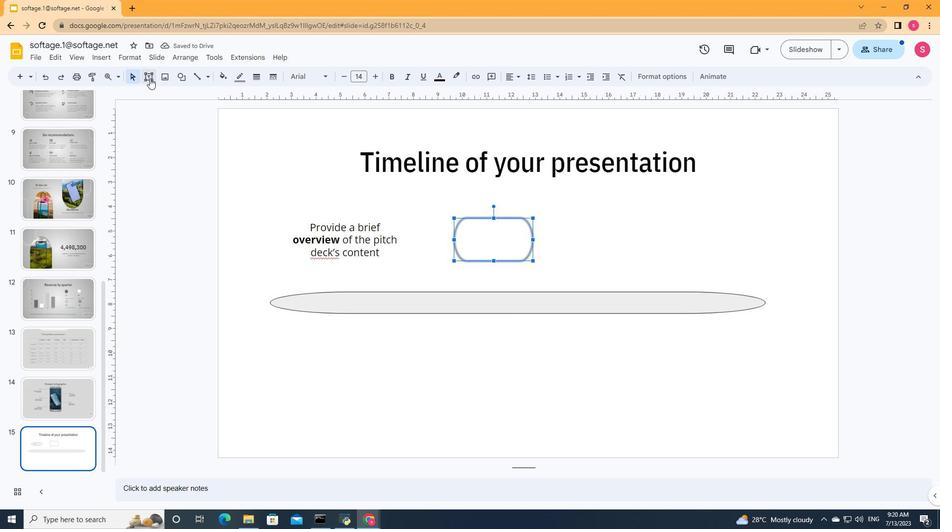 
Action: Mouse moved to (474, 228)
Screenshot: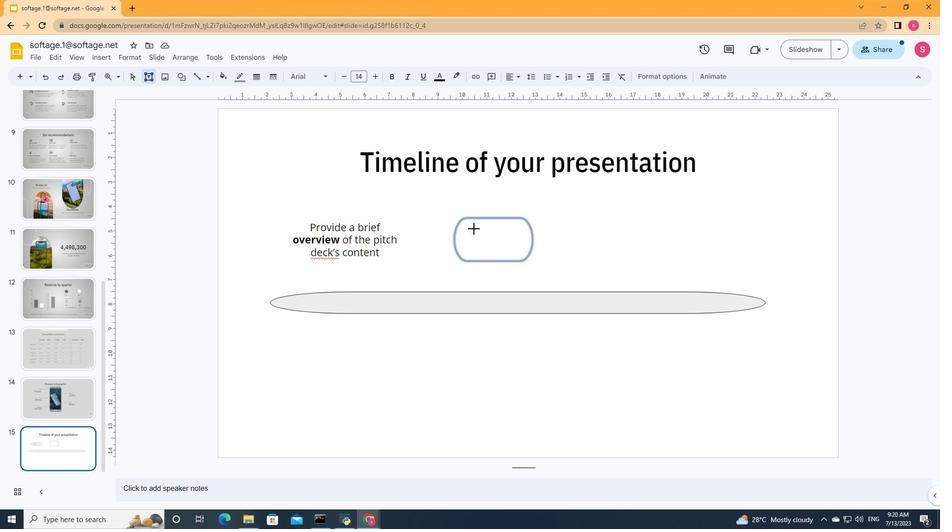 
Action: Mouse pressed left at (474, 228)
Screenshot: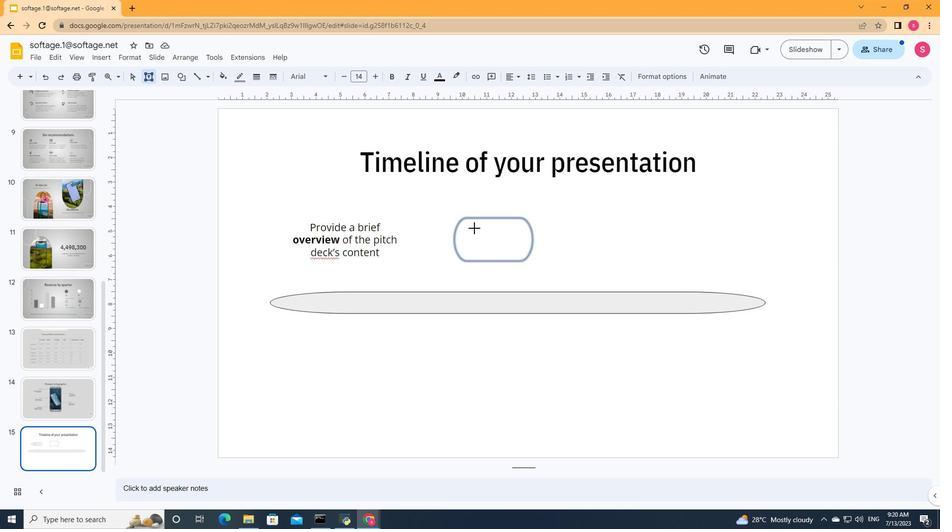 
Action: Mouse moved to (481, 242)
Screenshot: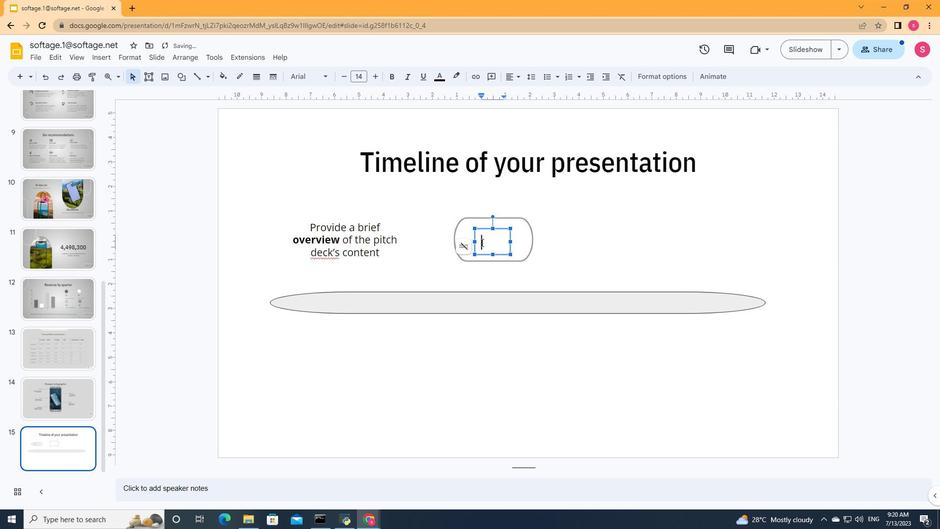 
Action: Key pressed 02ctrl+A
Screenshot: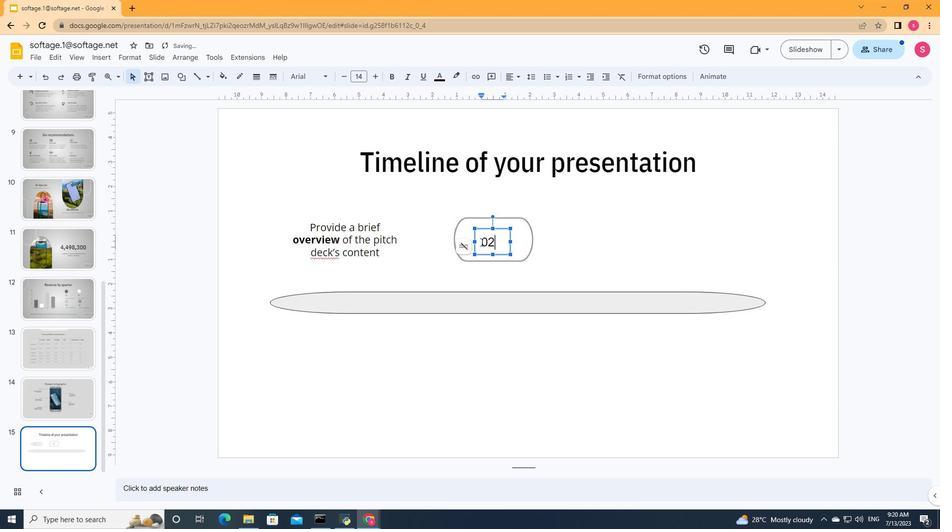 
Action: Mouse moved to (322, 79)
Screenshot: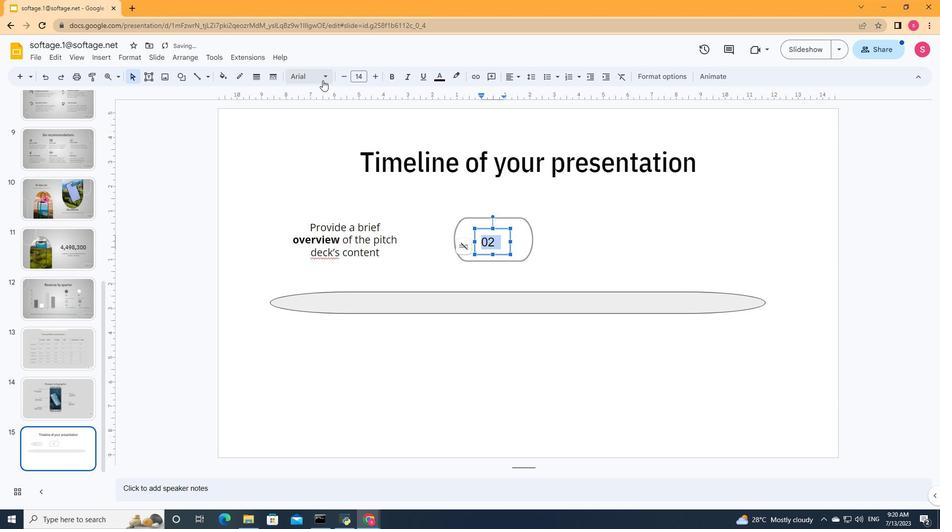 
Action: Mouse pressed left at (322, 79)
Screenshot: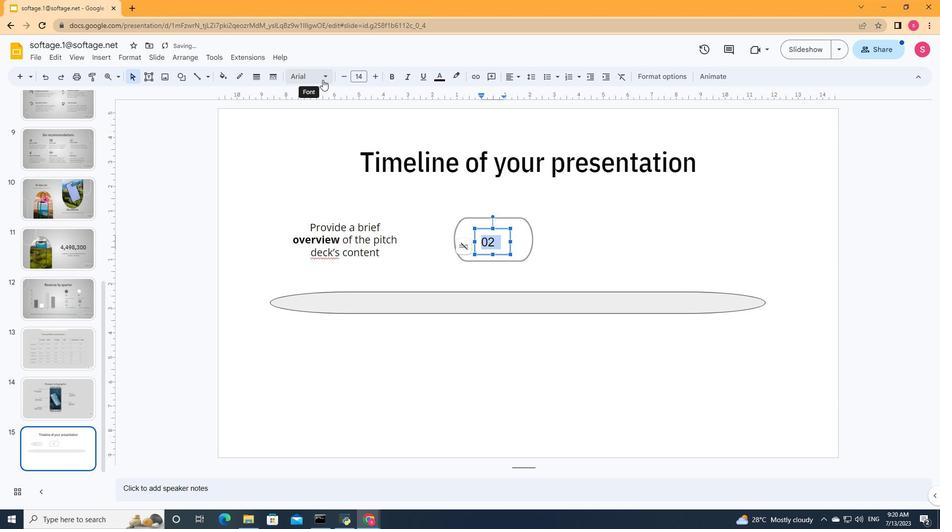 
Action: Mouse moved to (336, 191)
Screenshot: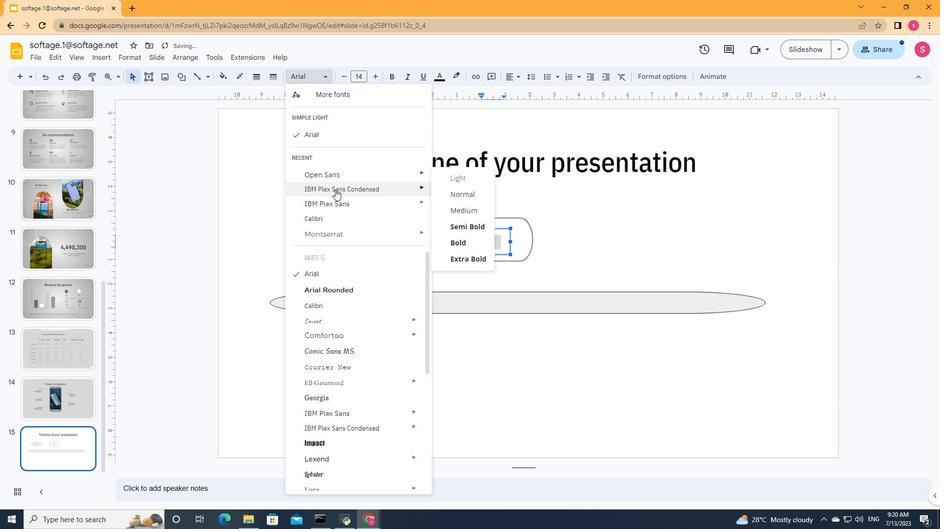 
Action: Mouse pressed left at (336, 191)
Screenshot: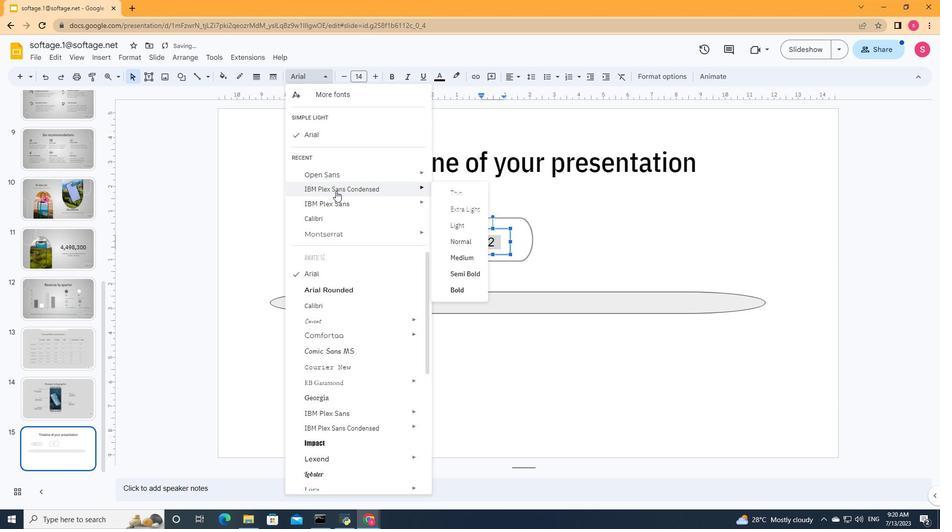 
Action: Mouse moved to (324, 75)
Screenshot: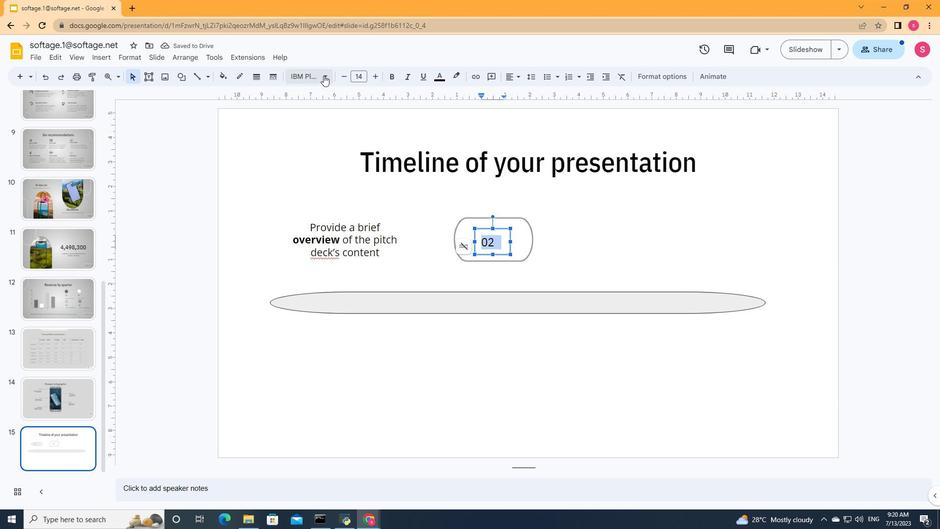 
Action: Mouse pressed left at (324, 75)
Screenshot: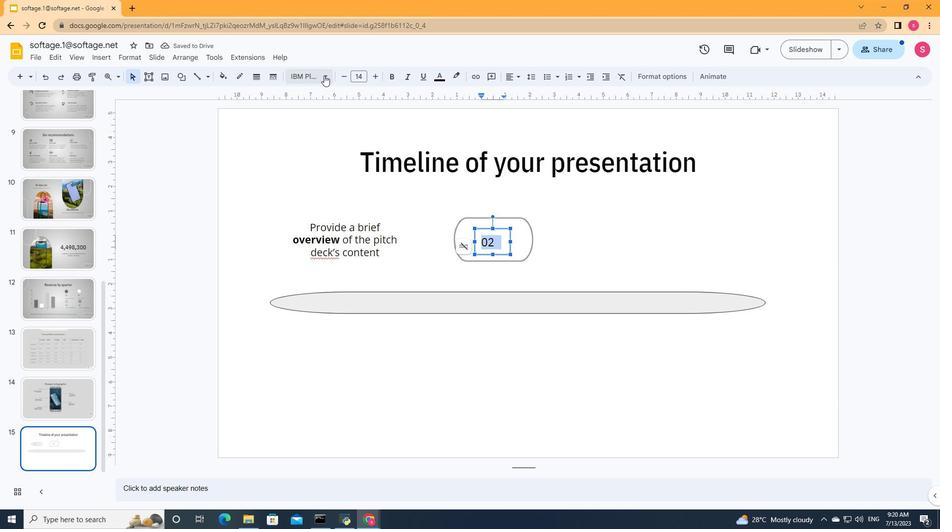 
Action: Mouse moved to (455, 245)
Screenshot: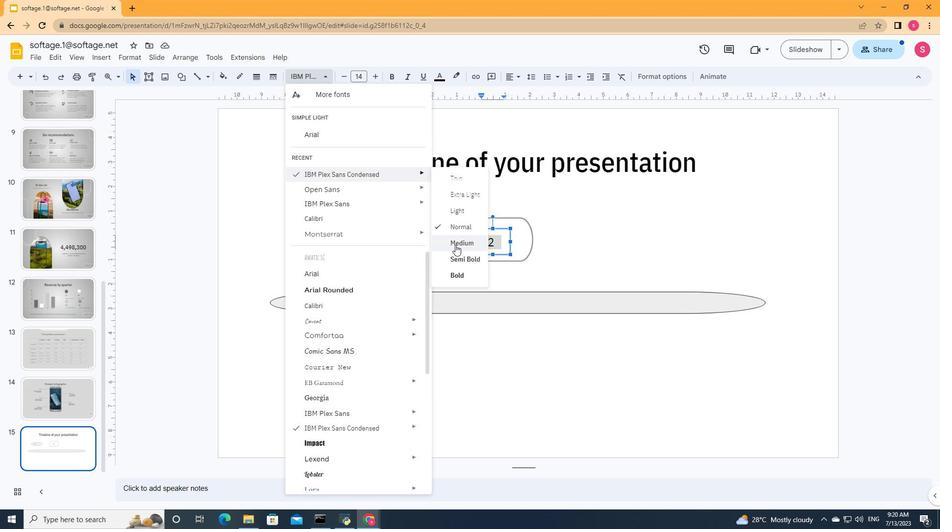 
Action: Mouse pressed left at (455, 245)
Screenshot: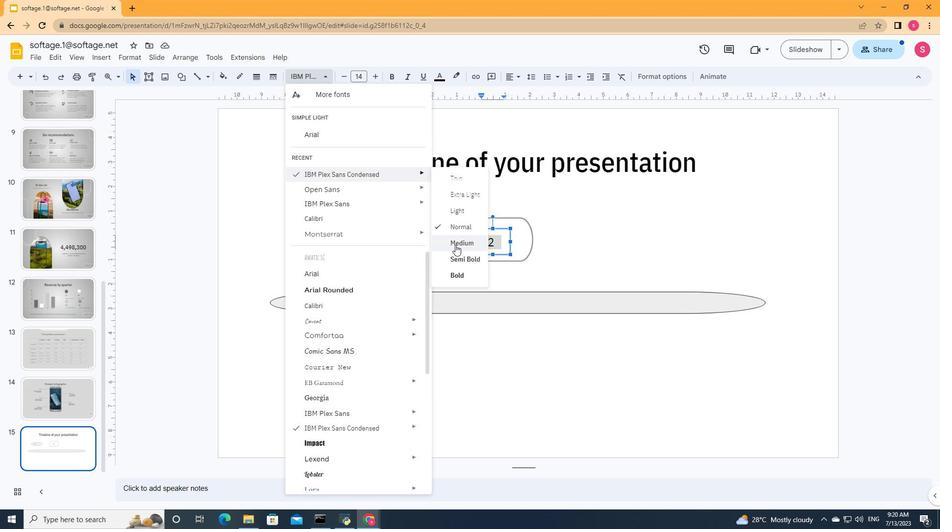 
Action: Mouse moved to (545, 242)
Screenshot: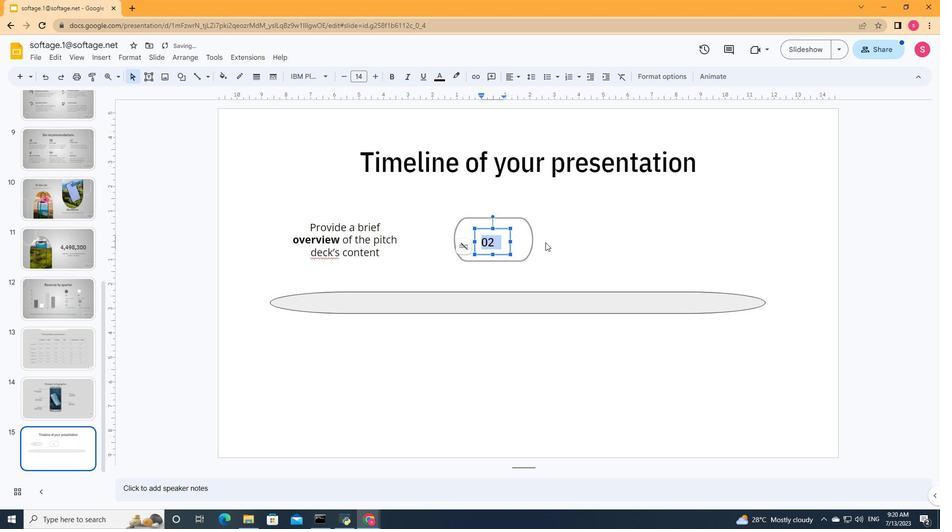 
Action: Mouse pressed left at (545, 242)
Screenshot: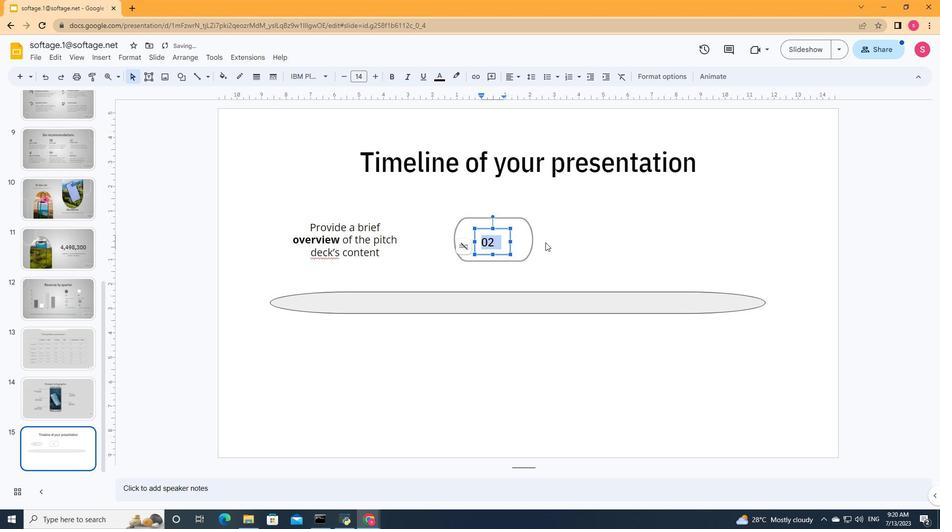 
Action: Mouse moved to (485, 245)
Screenshot: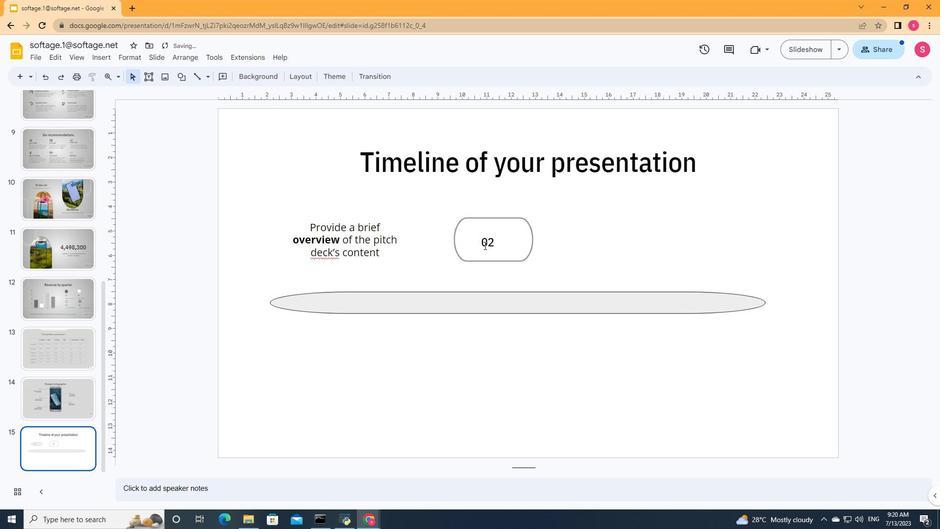 
Action: Mouse pressed left at (485, 245)
Screenshot: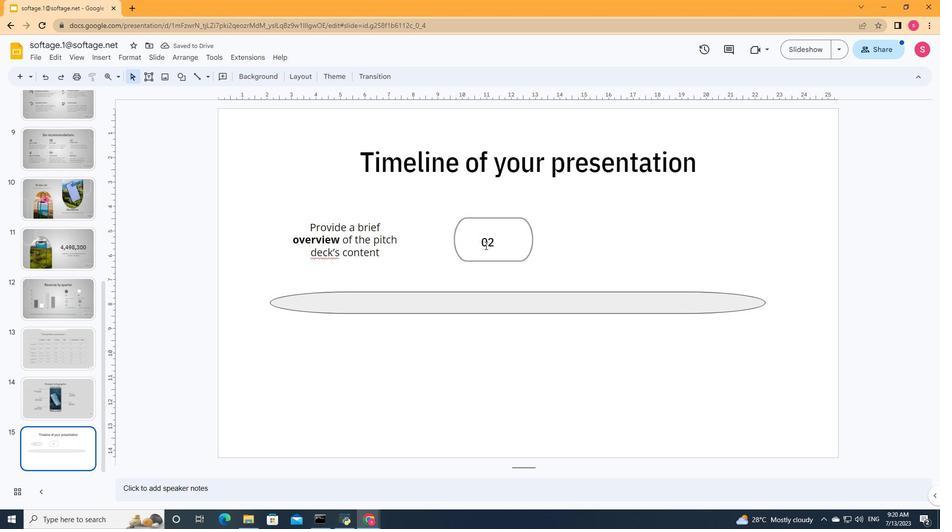 
Action: Mouse moved to (513, 252)
Screenshot: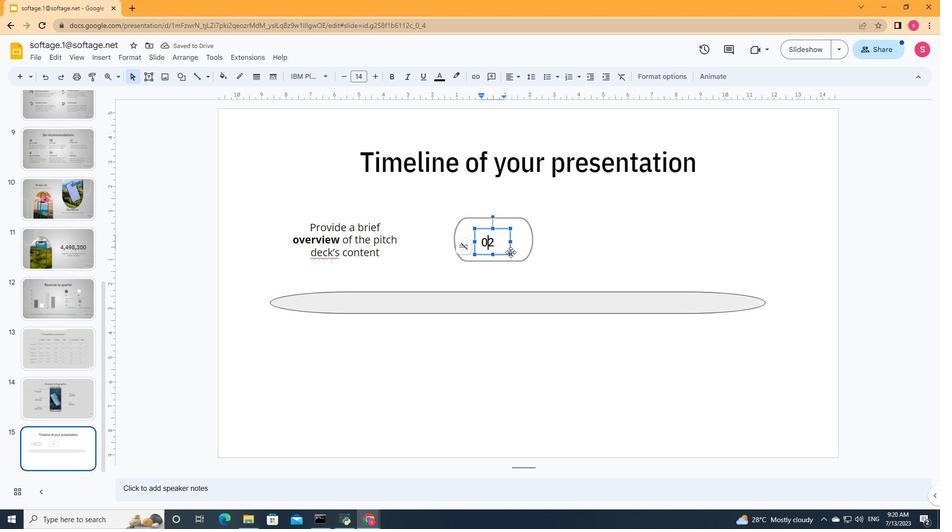 
Action: Key pressed <Key.up>
Screenshot: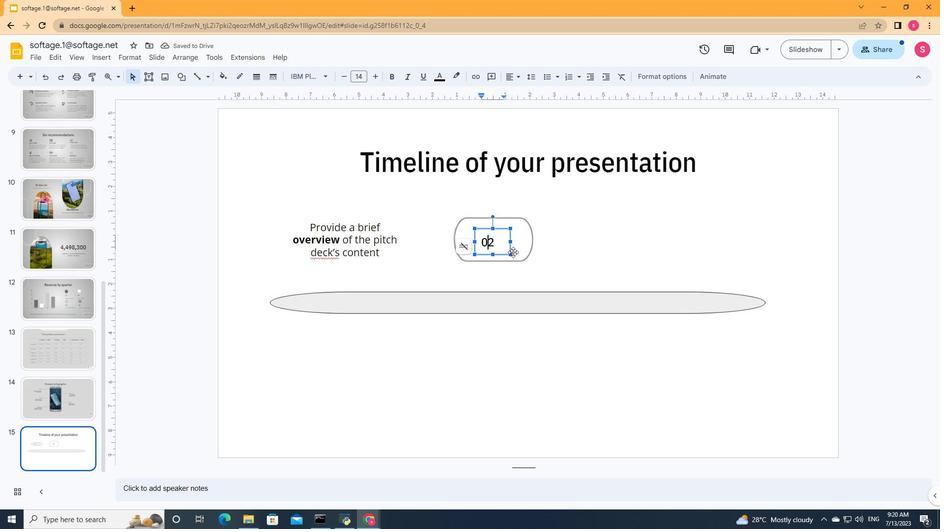 
Action: Mouse moved to (487, 228)
Screenshot: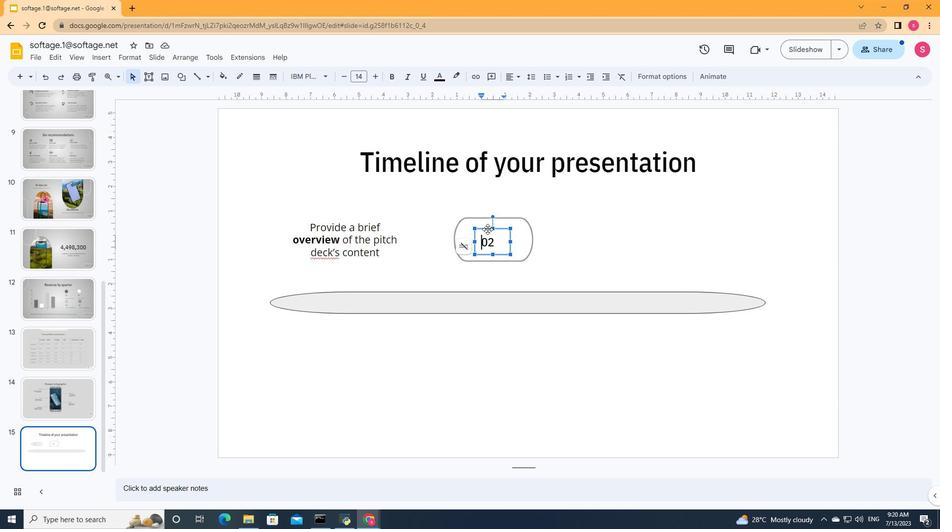 
Action: Mouse pressed left at (487, 228)
Screenshot: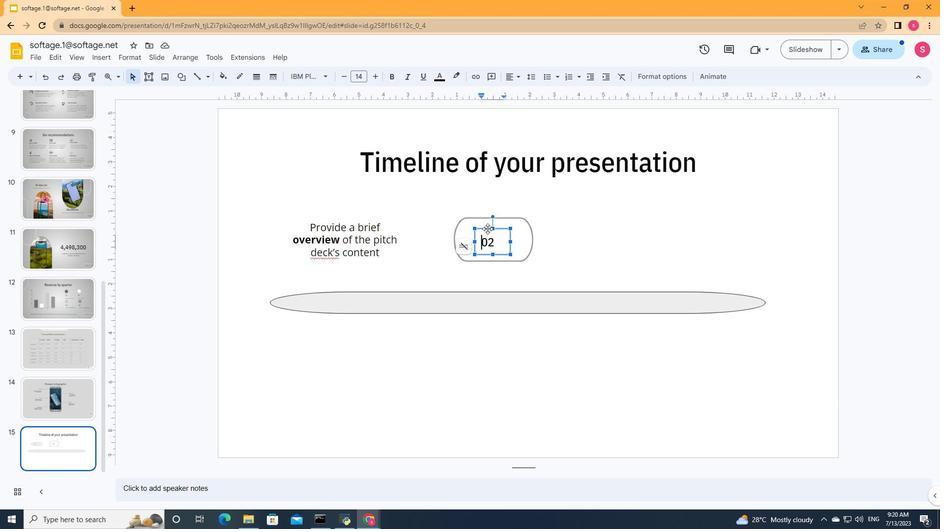 
Action: Key pressed <Key.up><Key.right>
Screenshot: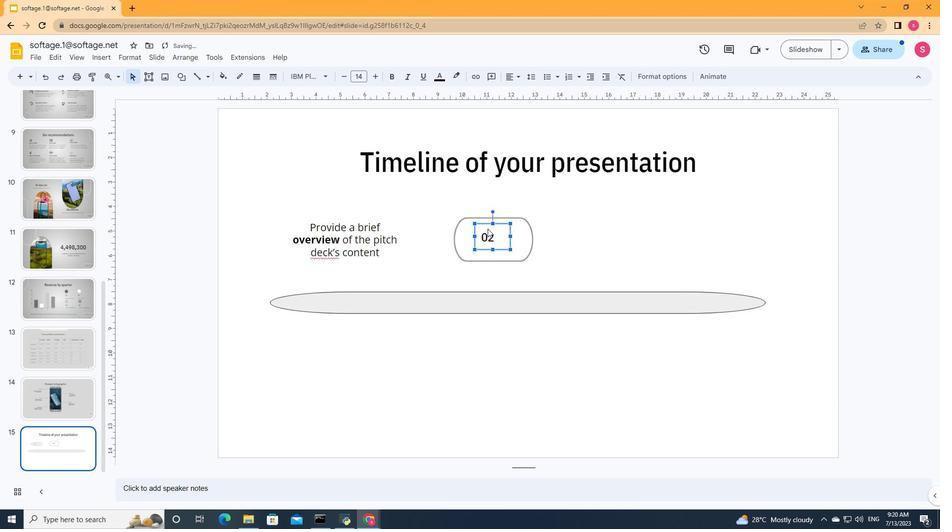
Action: Mouse moved to (566, 251)
Screenshot: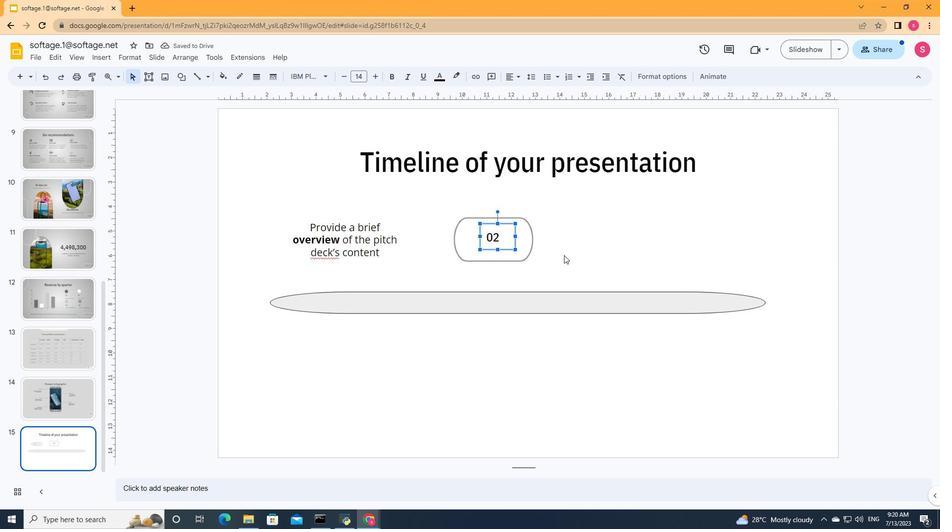 
Action: Mouse pressed left at (566, 251)
Screenshot: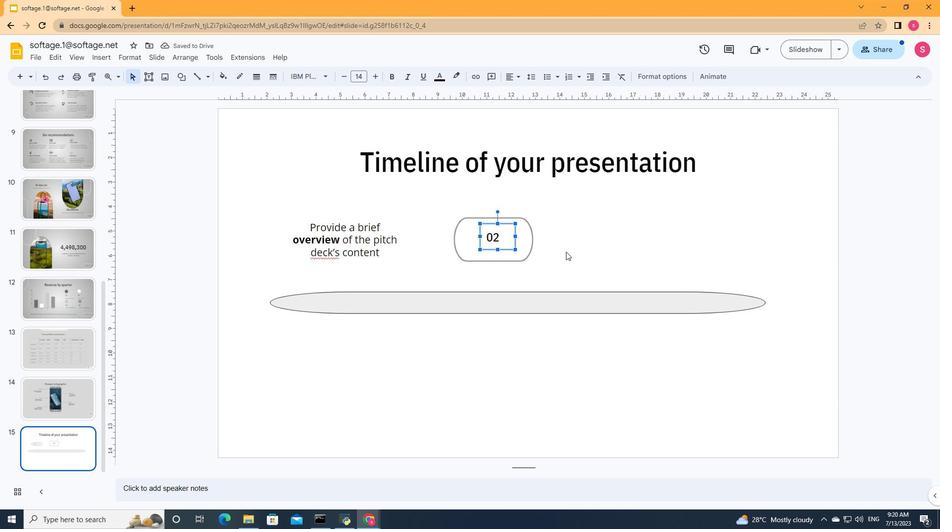 
Action: Mouse moved to (472, 218)
Screenshot: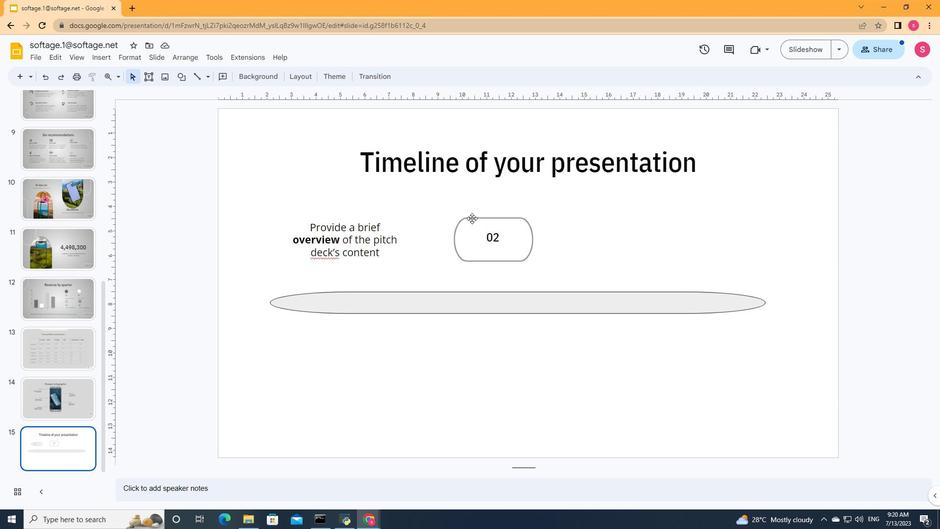 
Action: Mouse pressed left at (472, 218)
Screenshot: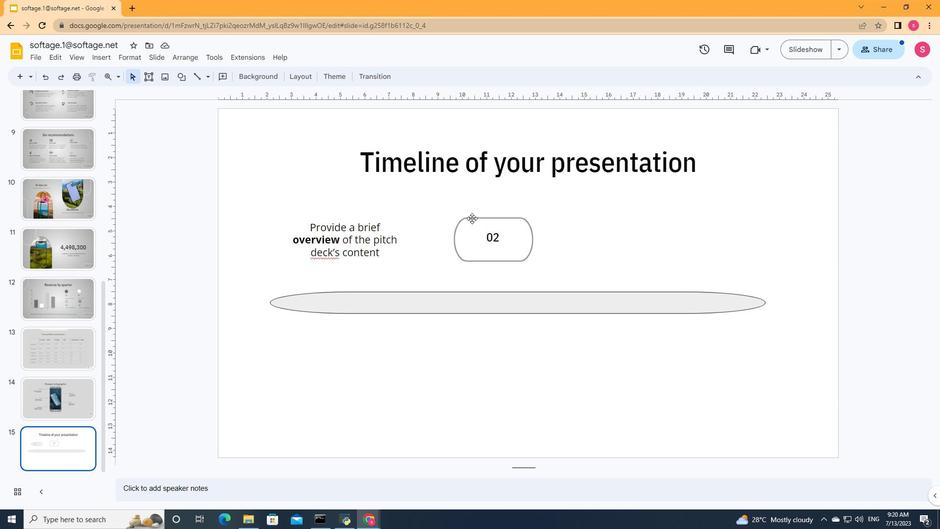
Action: Mouse moved to (533, 239)
Screenshot: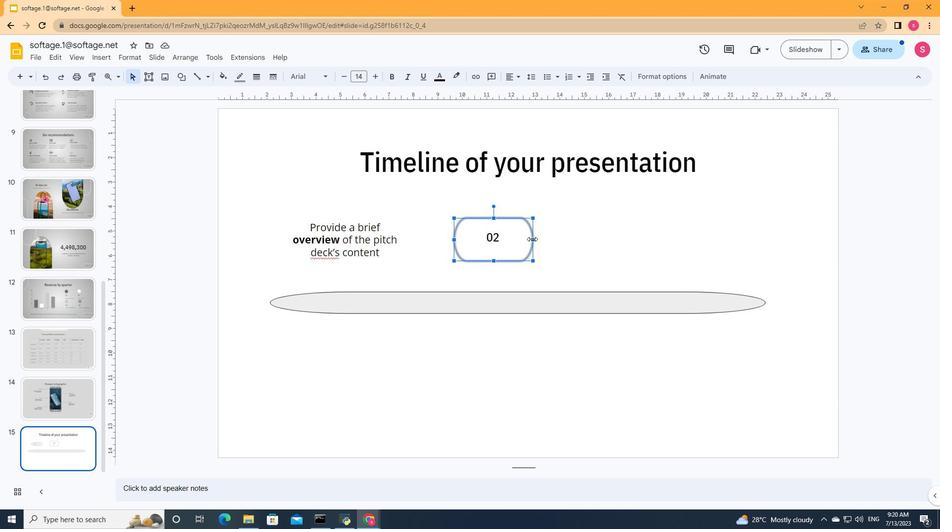 
Action: Mouse pressed left at (533, 239)
Screenshot: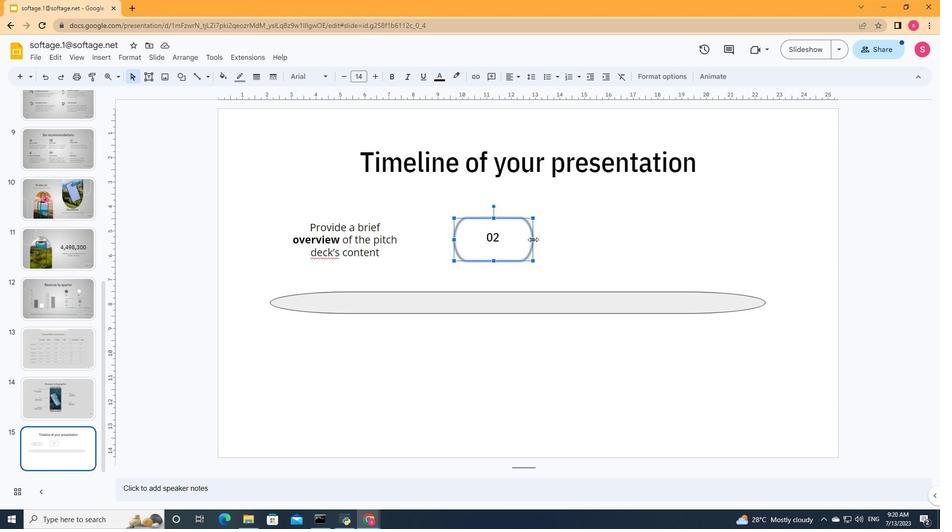 
Action: Mouse moved to (491, 236)
Screenshot: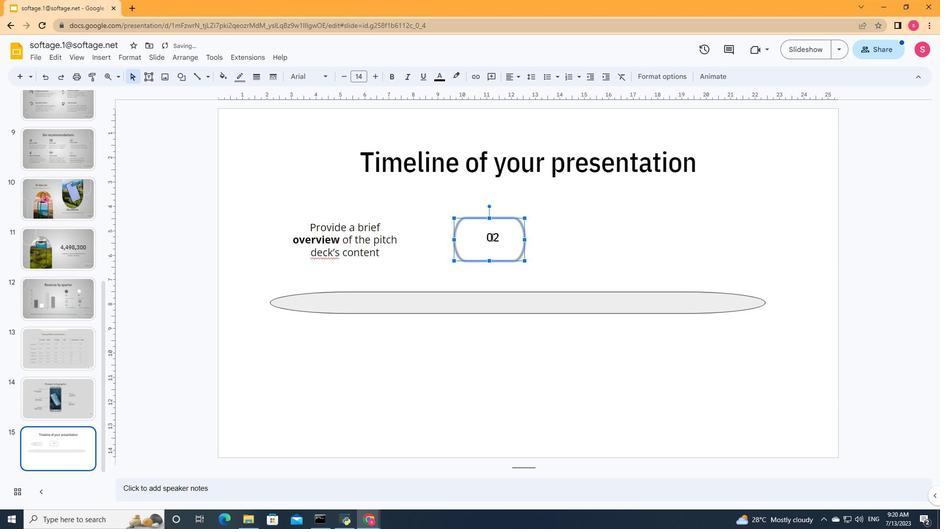
Action: Mouse pressed left at (491, 236)
Screenshot: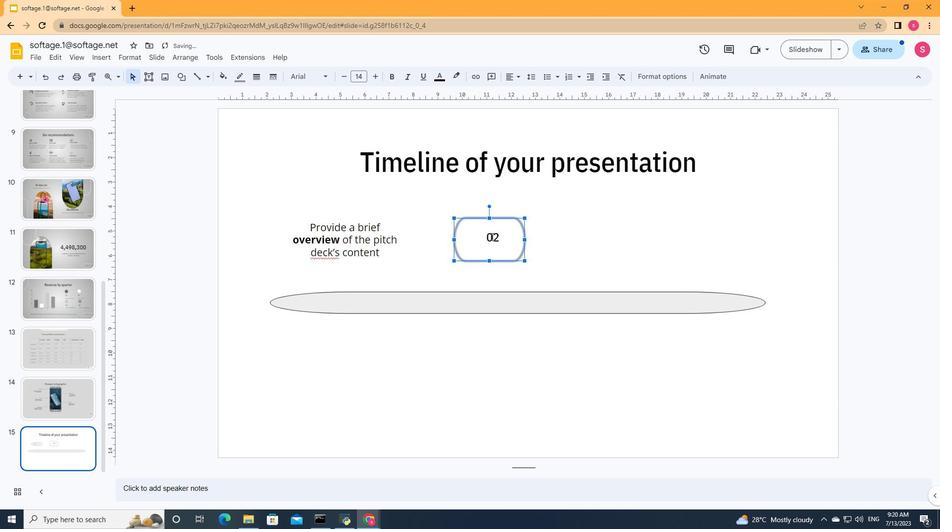 
Action: Mouse moved to (489, 223)
Screenshot: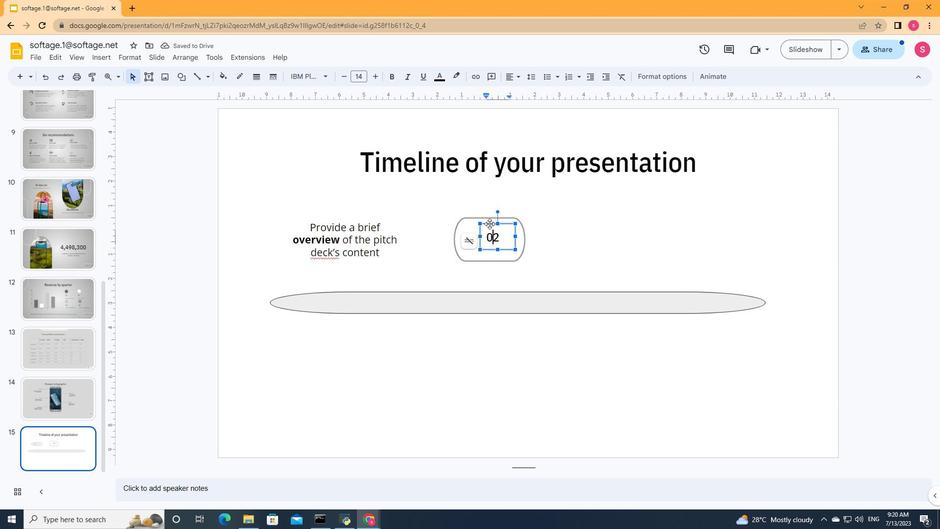 
Action: Mouse pressed left at (489, 223)
Screenshot: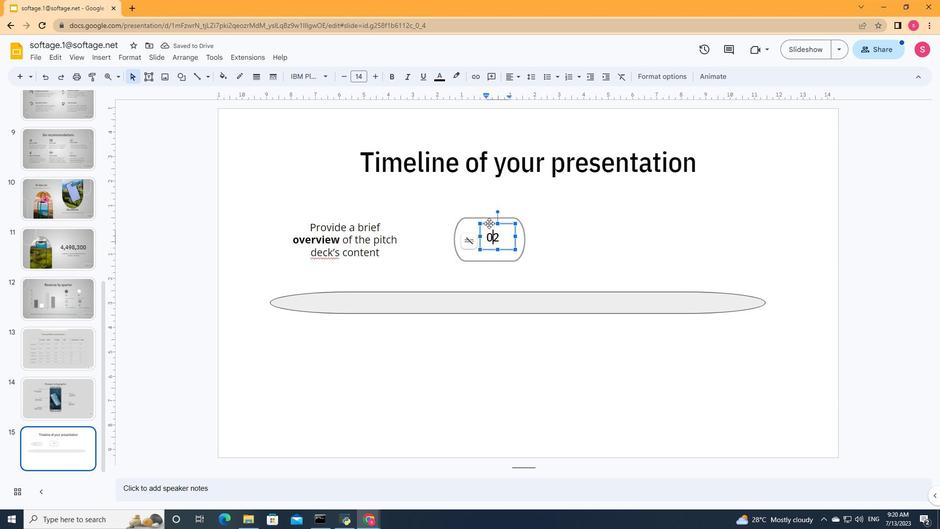 
Action: Mouse moved to (617, 250)
Screenshot: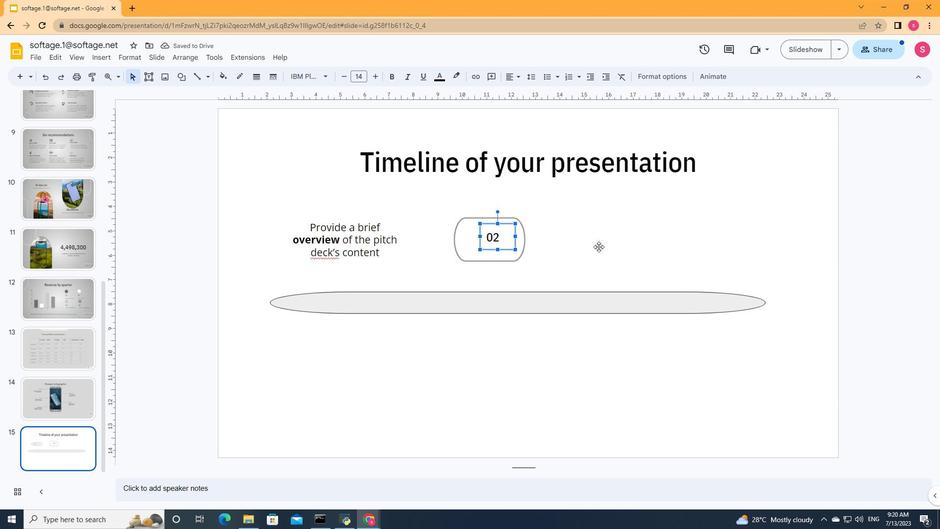 
Action: Key pressed <Key.left>
Screenshot: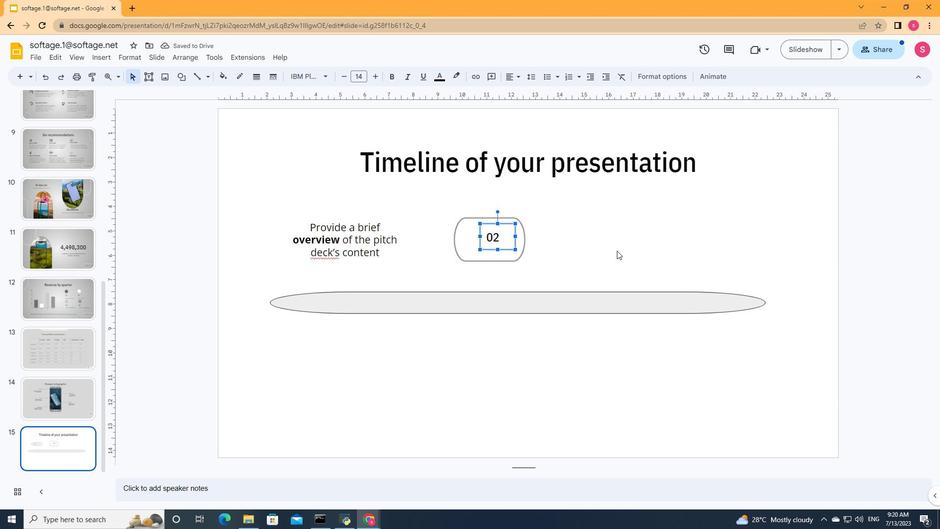
Action: Mouse moved to (537, 254)
Screenshot: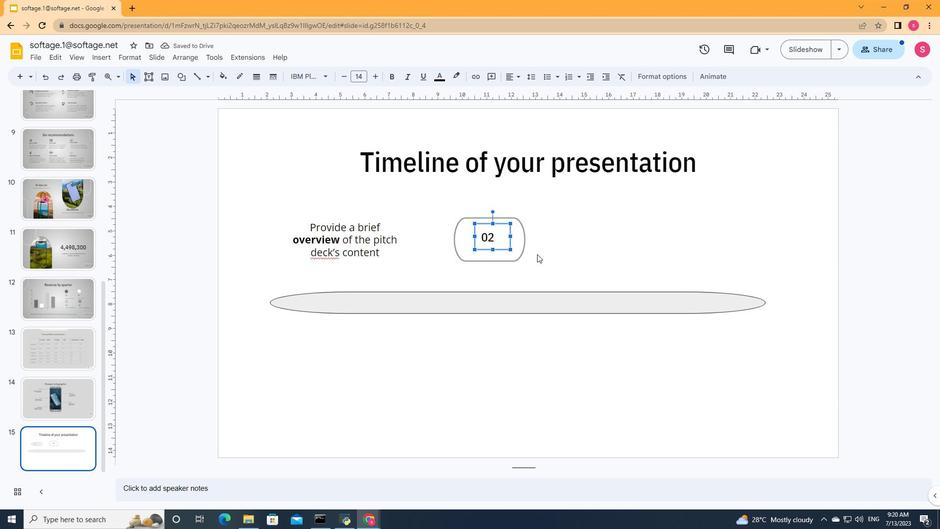 
Action: Mouse pressed left at (537, 254)
Screenshot: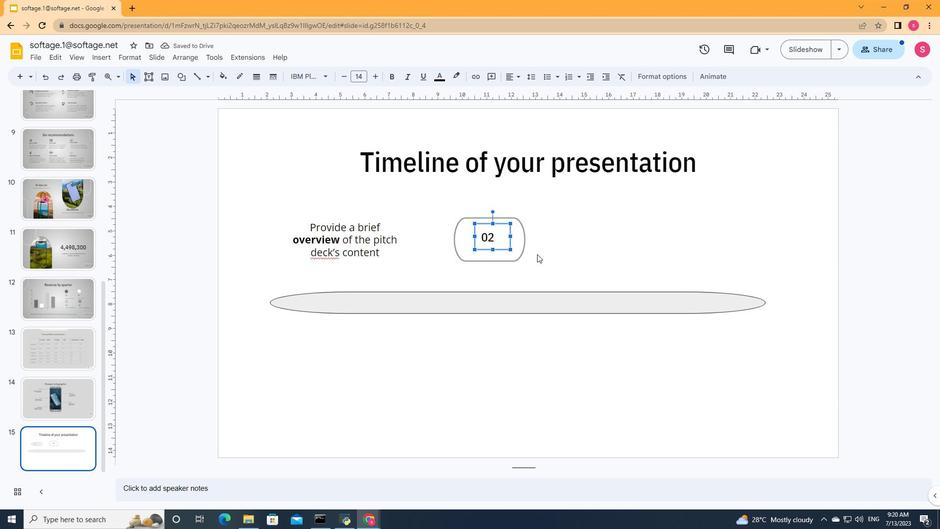 
Action: Mouse moved to (369, 249)
Screenshot: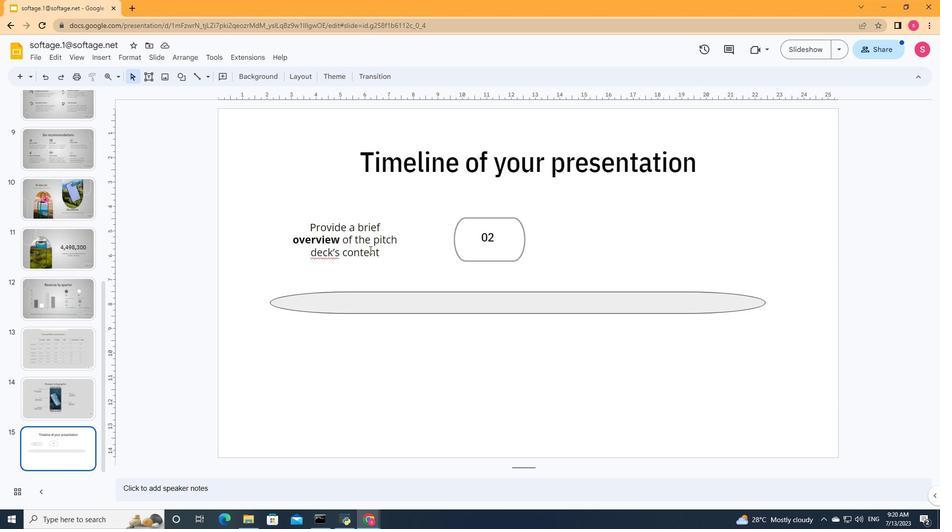 
Action: Mouse pressed left at (369, 249)
Screenshot: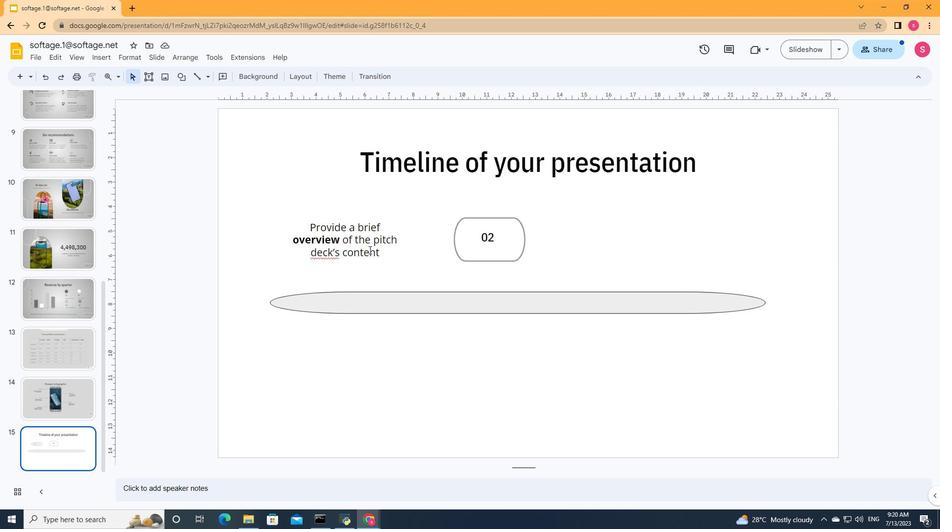 
Action: Mouse moved to (509, 234)
Screenshot: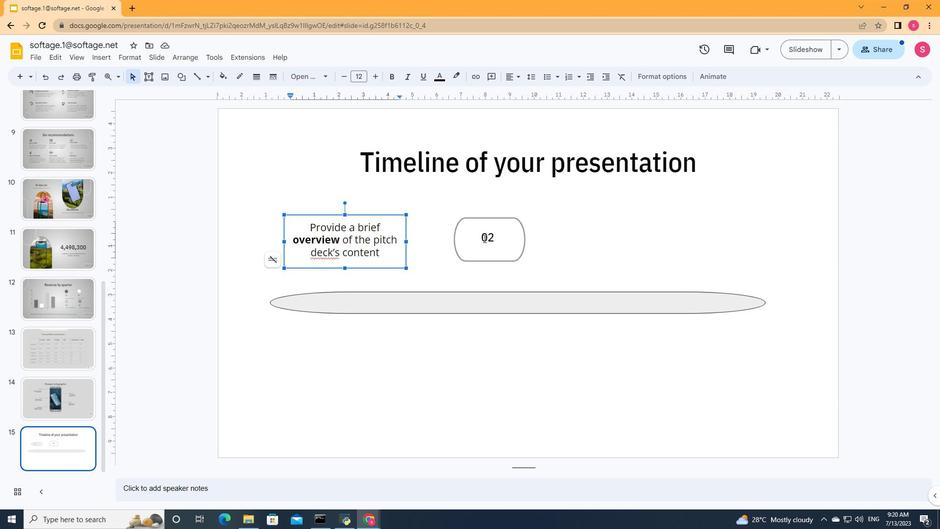 
Action: Mouse pressed left at (509, 234)
Screenshot: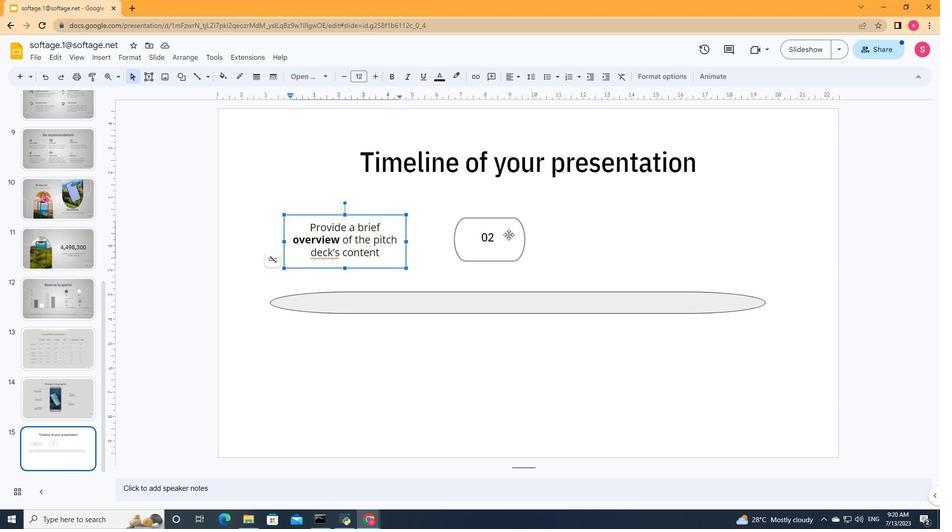 
Action: Mouse moved to (552, 245)
Screenshot: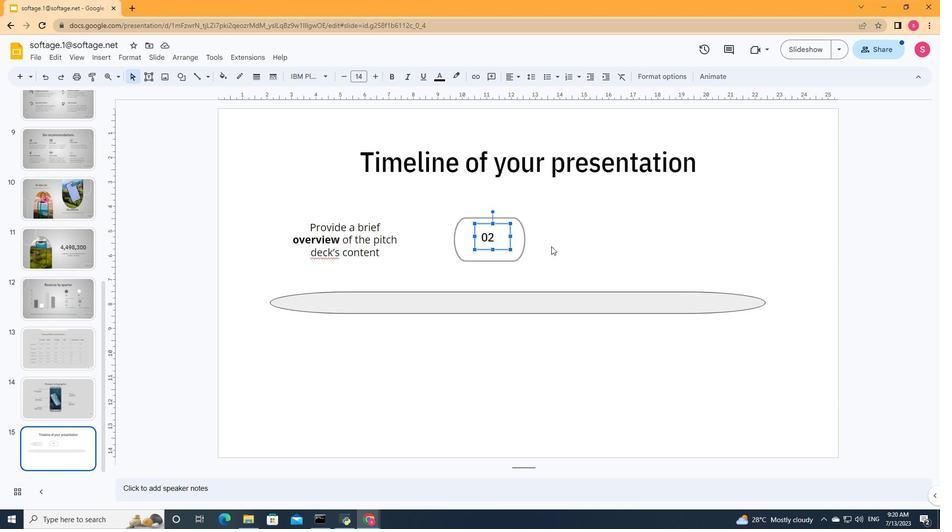 
Action: Mouse pressed left at (552, 245)
Screenshot: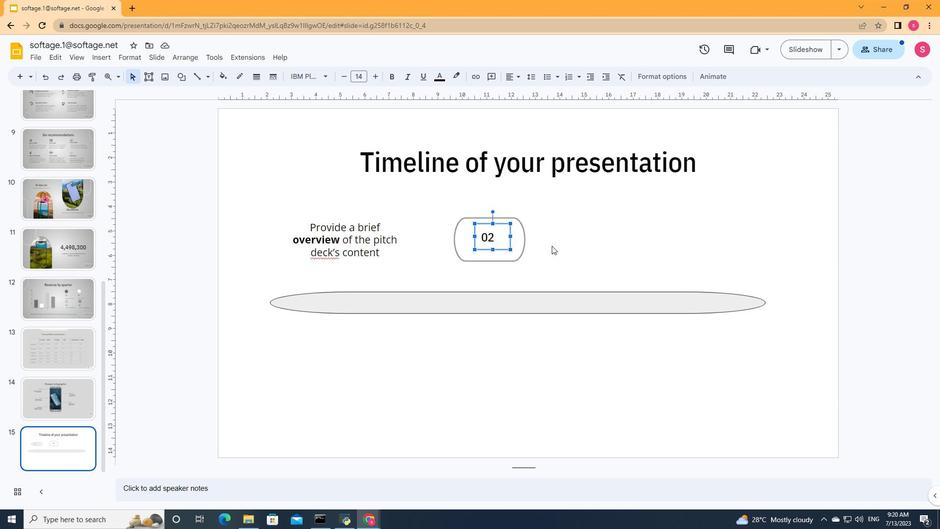 
Action: Mouse moved to (325, 247)
Screenshot: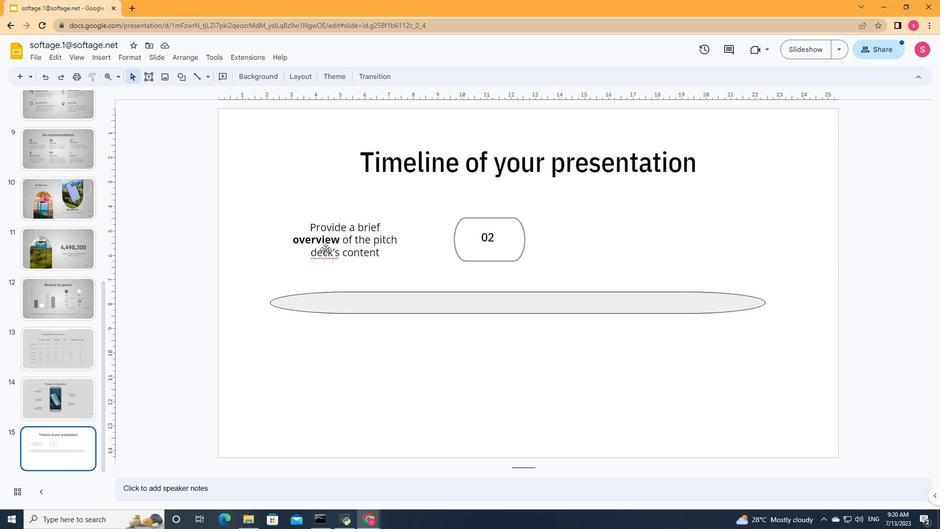
Action: Mouse pressed left at (325, 247)
Screenshot: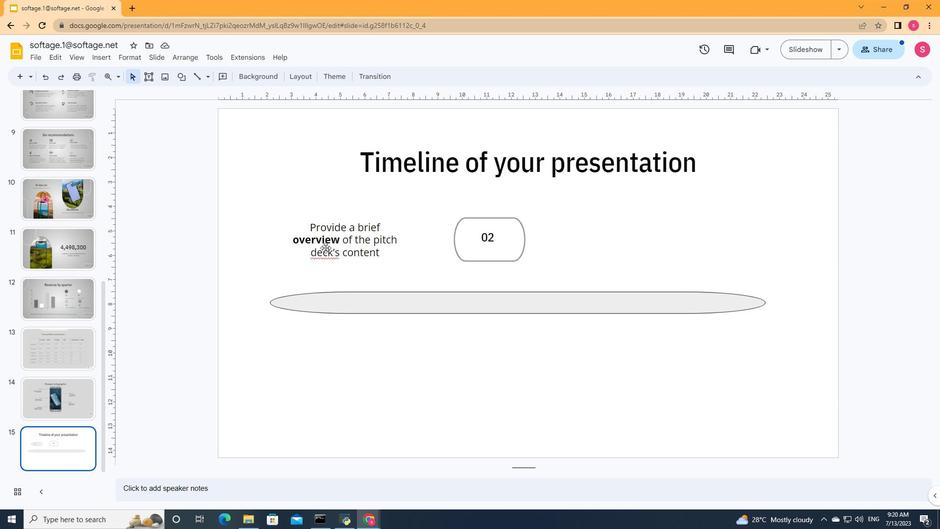 
Action: Mouse moved to (490, 260)
Screenshot: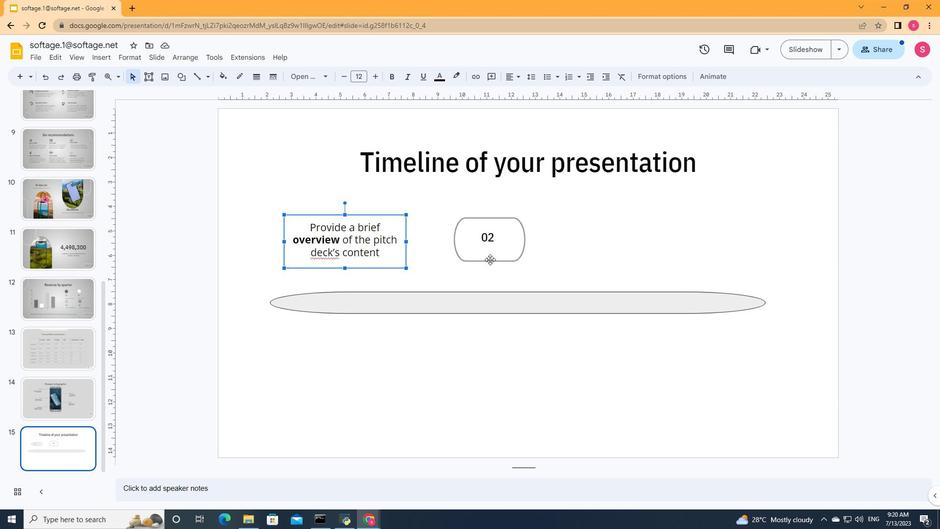 
Action: Mouse pressed left at (490, 260)
Screenshot: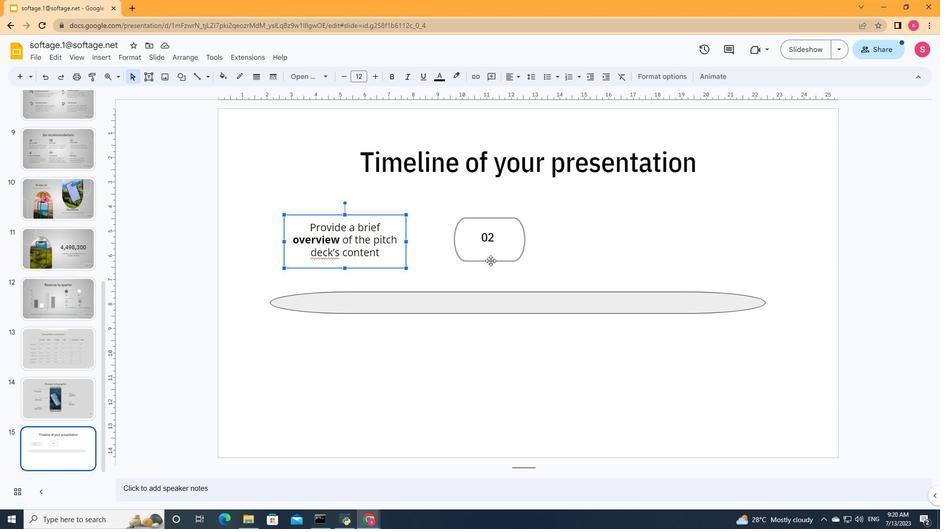 
Action: Mouse moved to (489, 247)
Screenshot: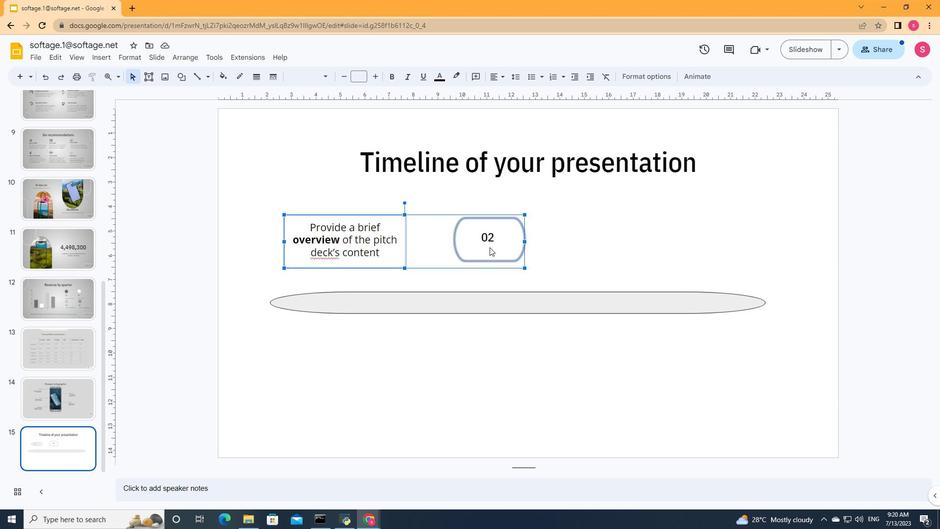 
Action: Key pressed ctrl+C
Screenshot: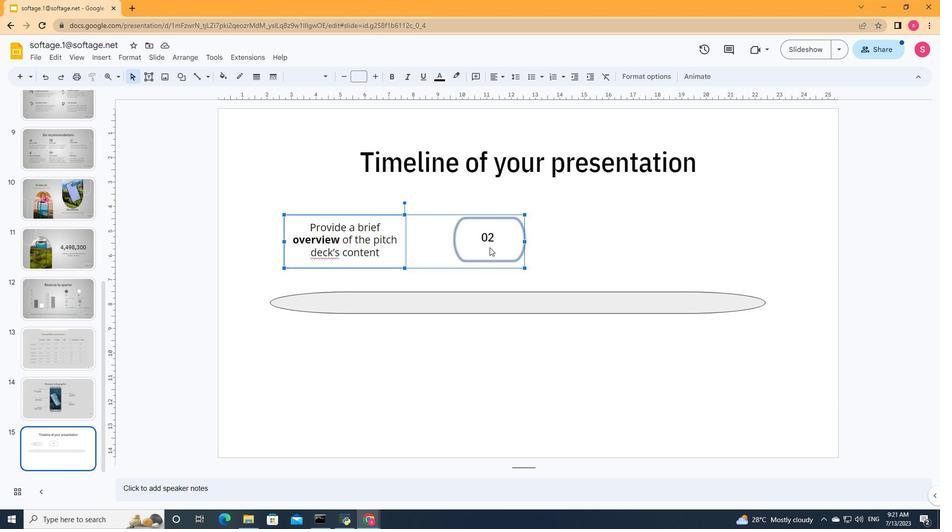 
Action: Mouse moved to (489, 247)
Screenshot: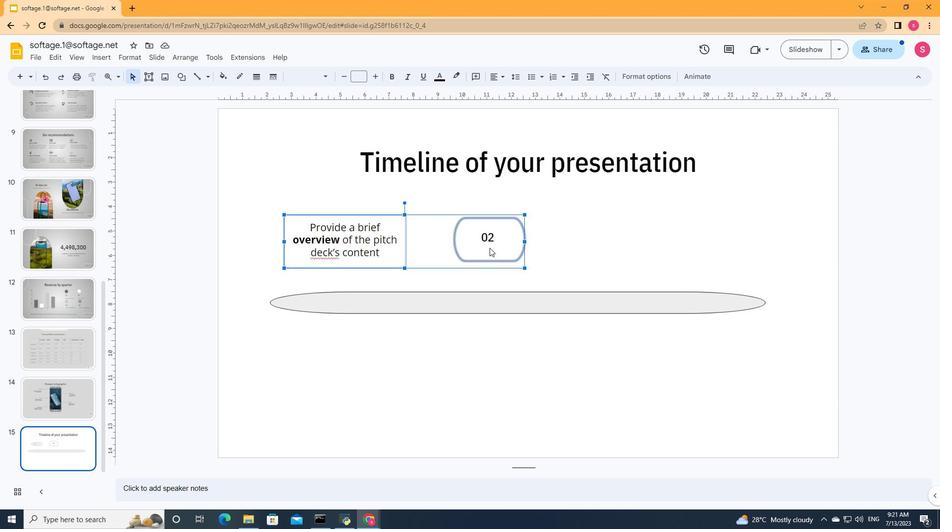 
Action: Key pressed ctrl+V
Screenshot: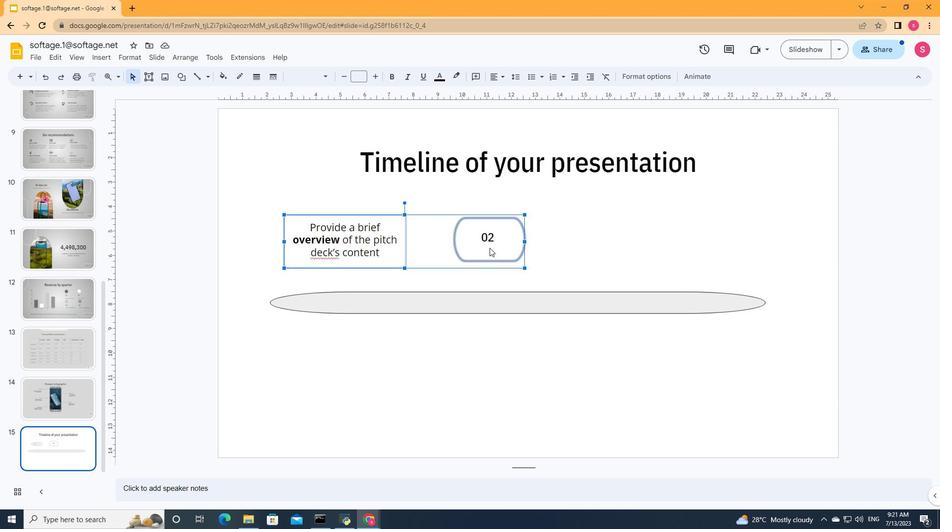 
Action: Mouse moved to (451, 254)
Screenshot: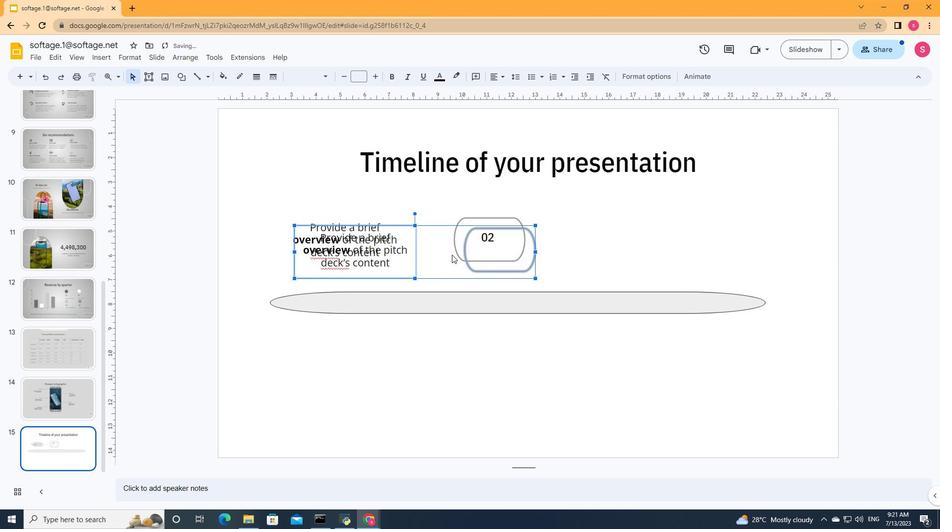 
Action: Mouse pressed left at (451, 254)
Screenshot: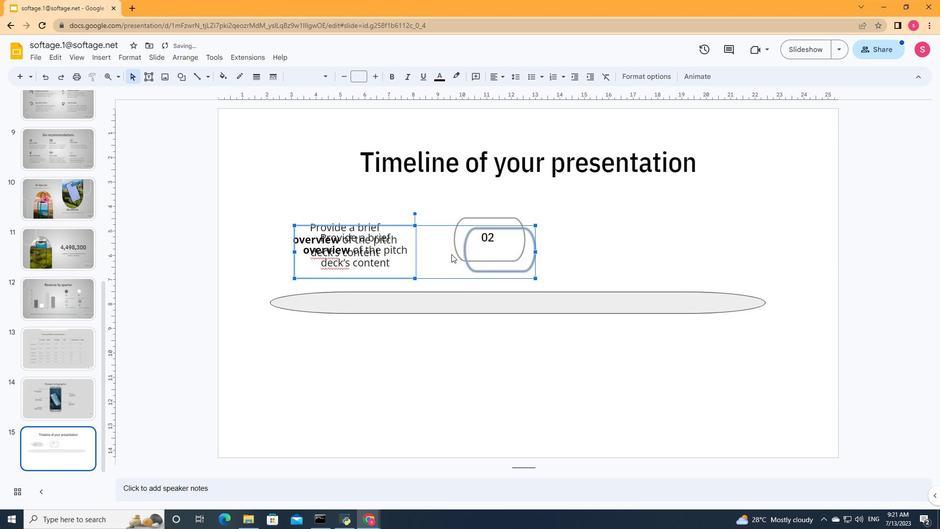 
Action: Mouse moved to (503, 264)
Screenshot: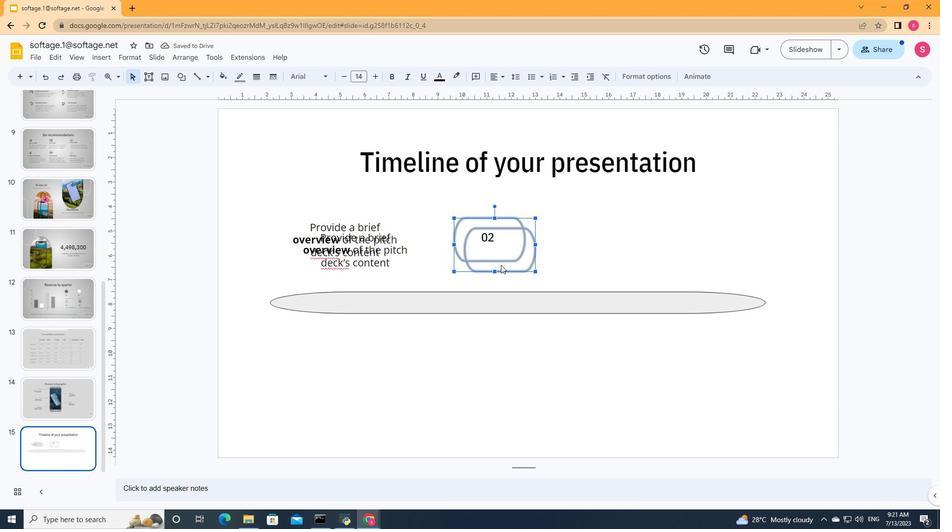 
Action: Mouse pressed left at (503, 264)
Screenshot: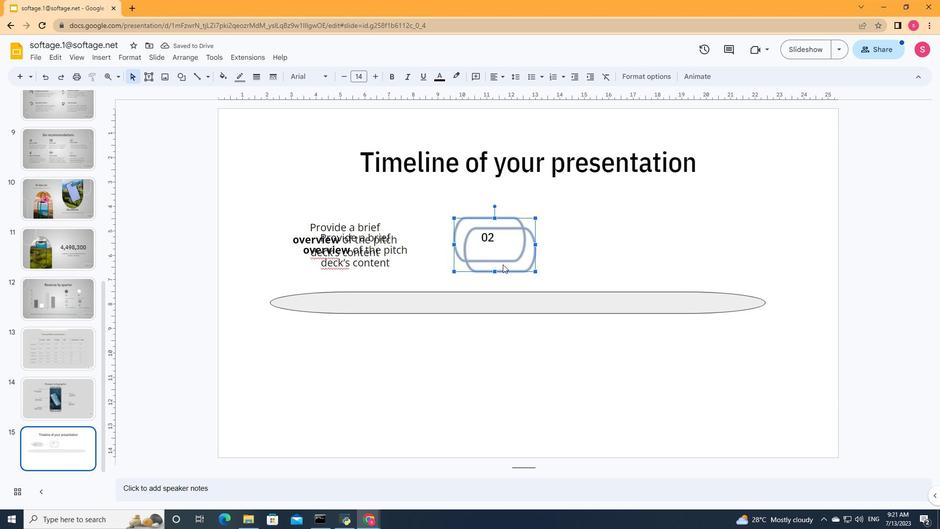 
Action: Mouse moved to (561, 254)
Screenshot: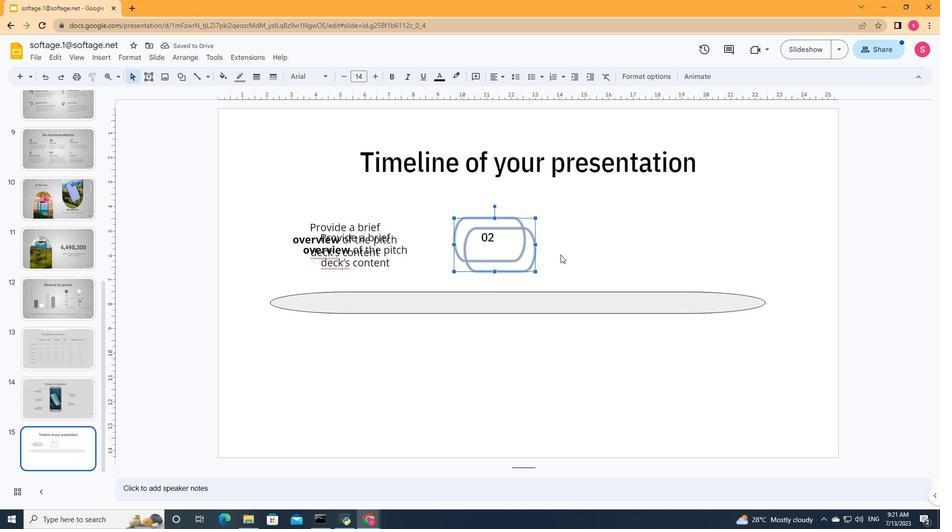 
Action: Mouse pressed left at (561, 254)
Screenshot: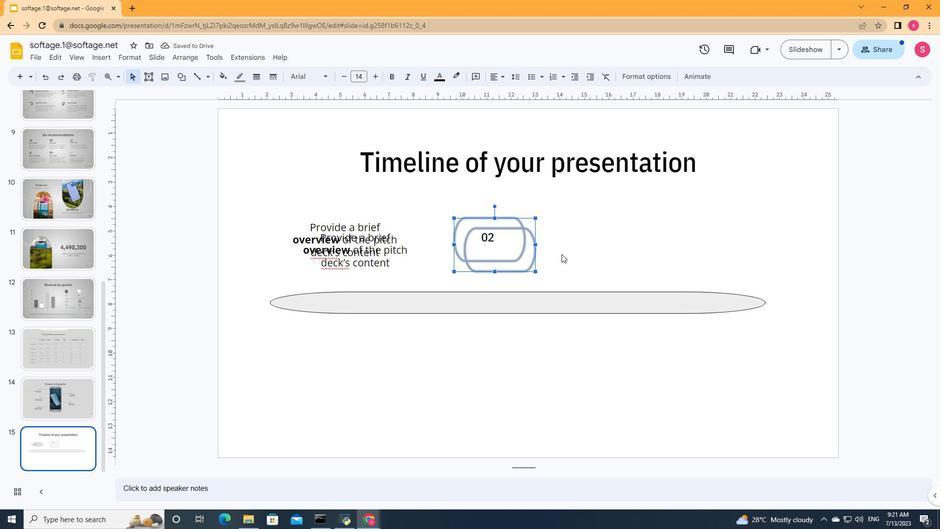 
Action: Mouse moved to (535, 247)
Screenshot: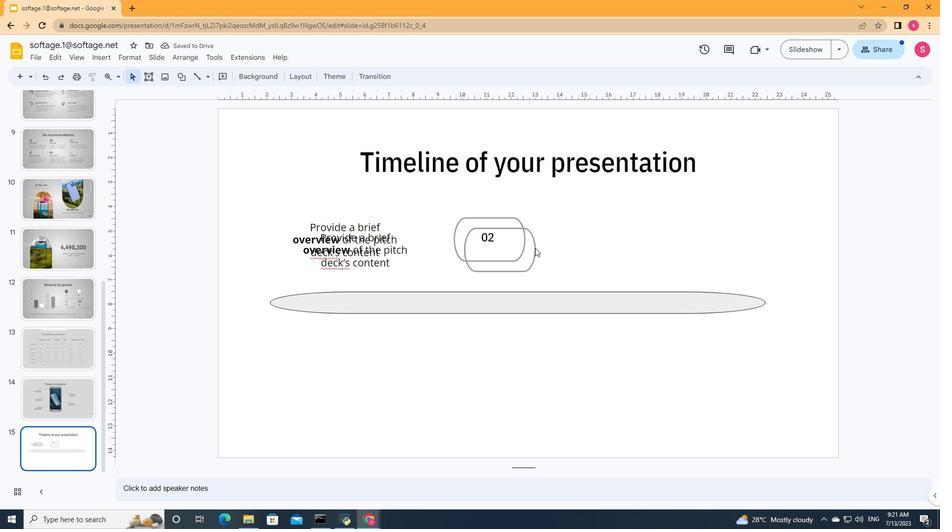 
Action: Mouse pressed left at (535, 247)
Screenshot: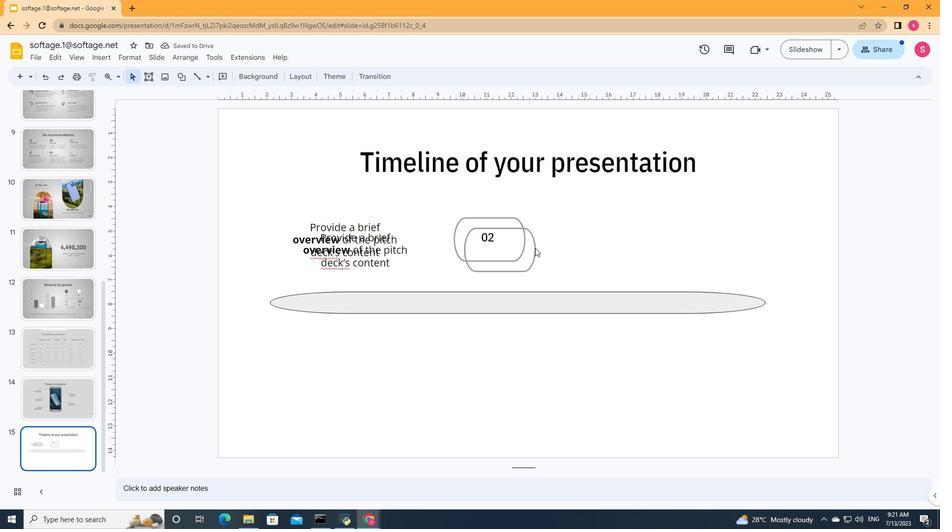 
Action: Mouse moved to (342, 262)
Screenshot: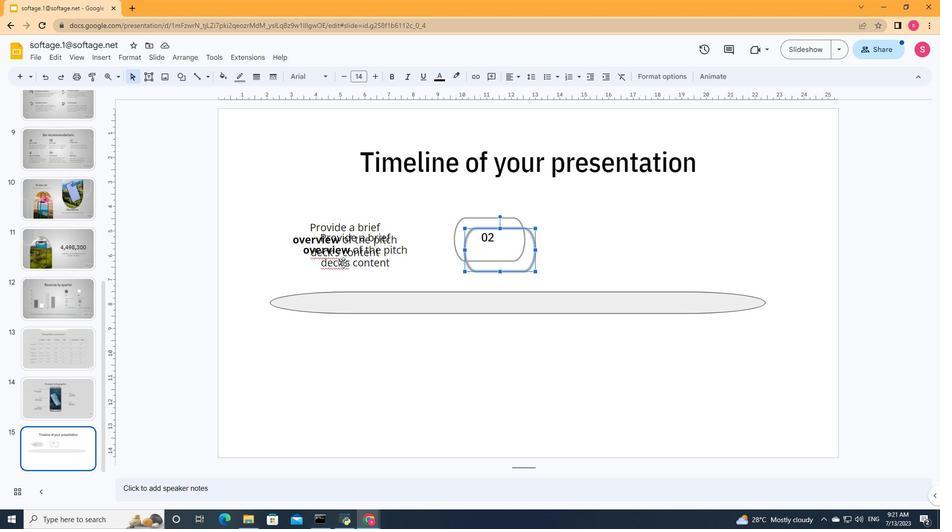 
Action: Mouse pressed left at (342, 262)
Screenshot: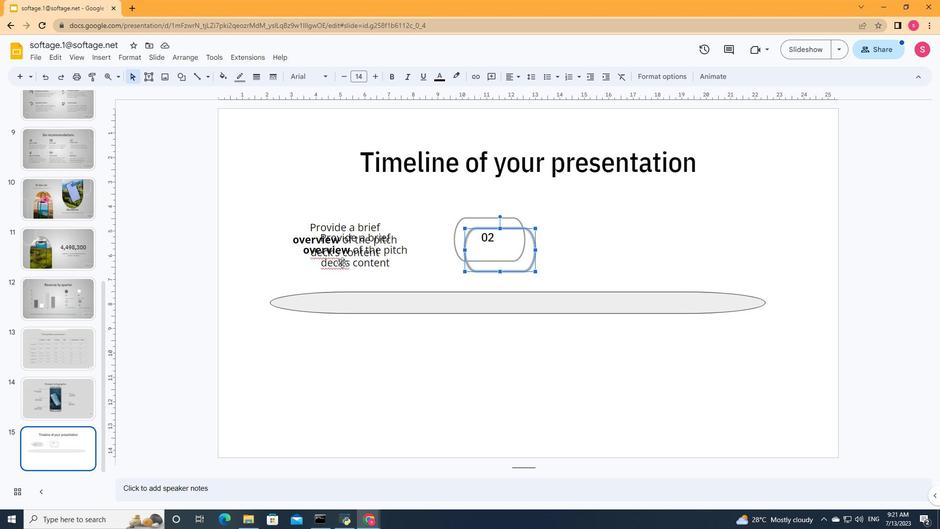 
Action: Mouse moved to (440, 257)
Screenshot: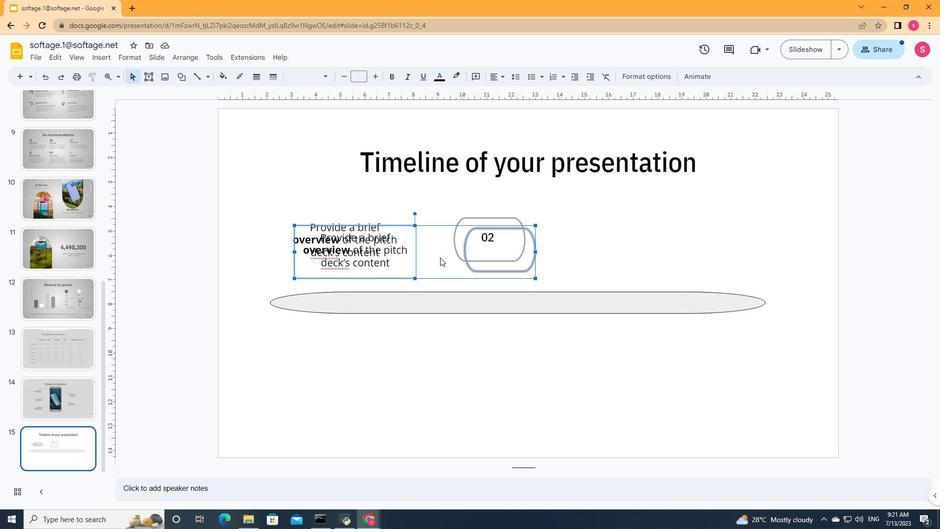 
Action: Mouse pressed left at (440, 257)
Screenshot: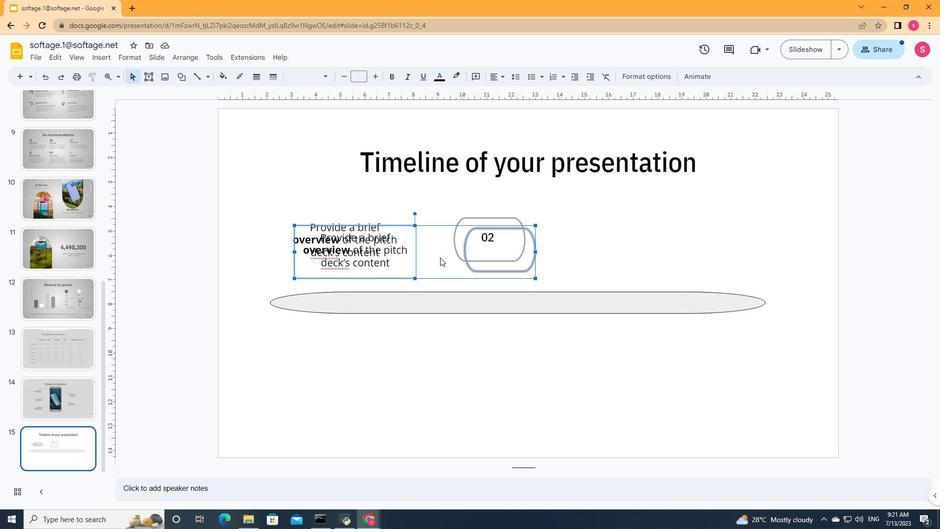 
Action: Mouse moved to (546, 259)
Screenshot: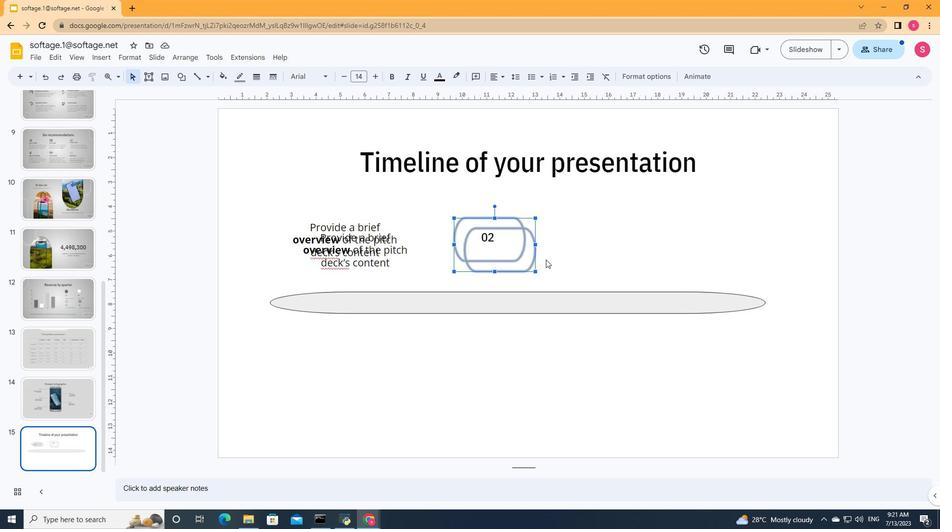 
Action: Mouse pressed left at (546, 259)
Screenshot: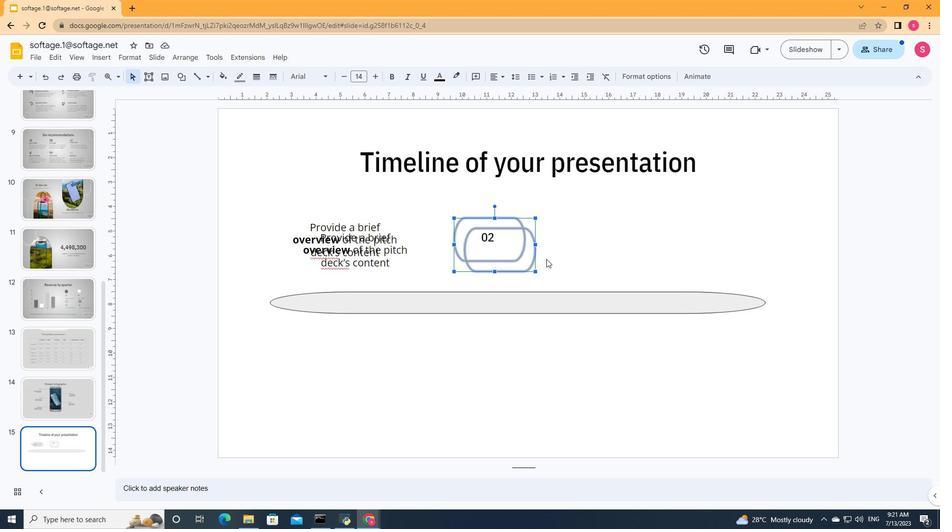 
Action: Mouse moved to (533, 262)
Screenshot: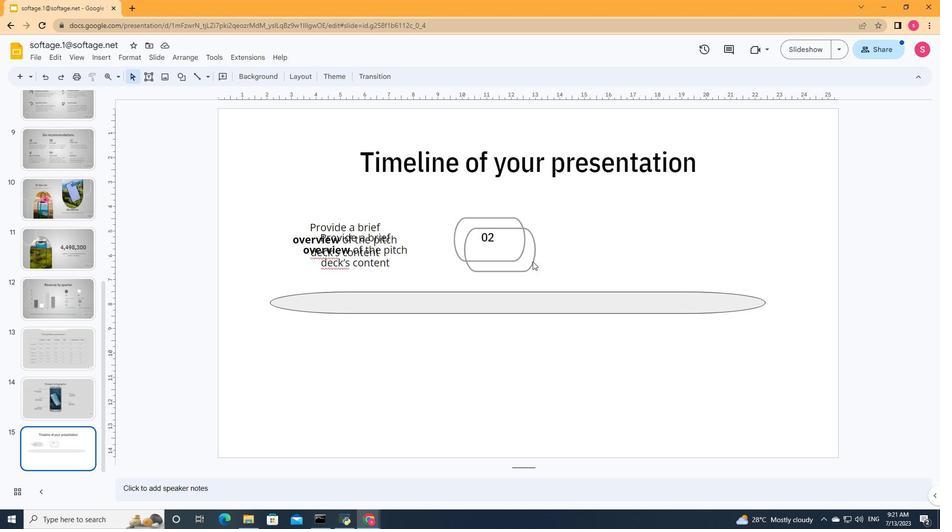 
Action: Mouse pressed left at (533, 262)
Screenshot: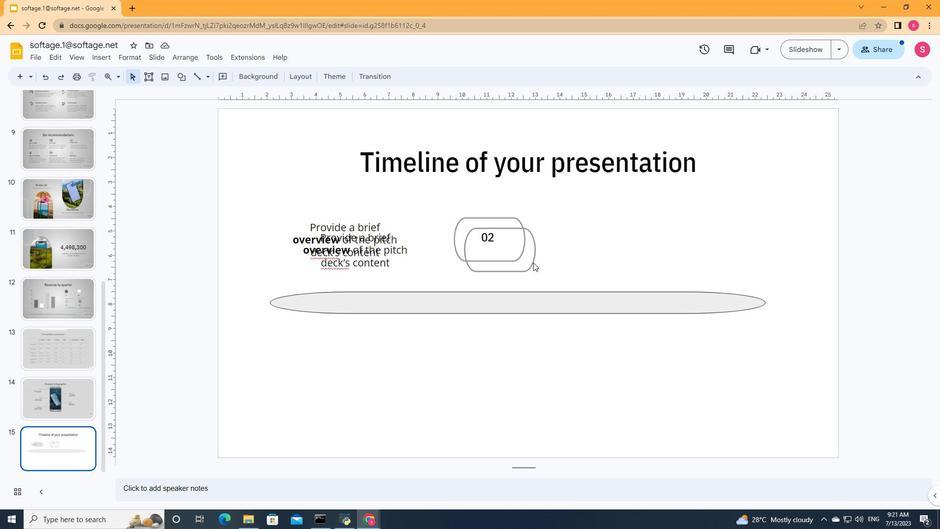 
Action: Mouse moved to (340, 261)
Screenshot: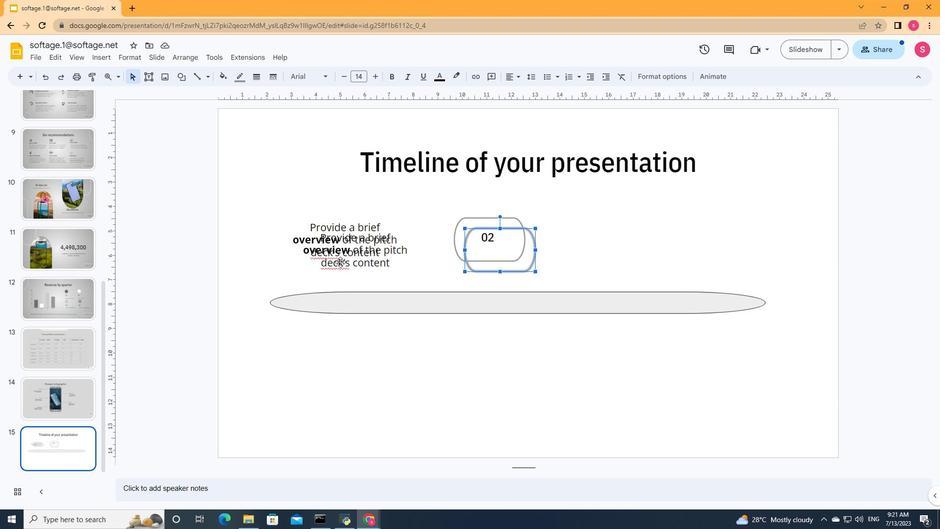 
Action: Mouse pressed left at (340, 261)
Screenshot: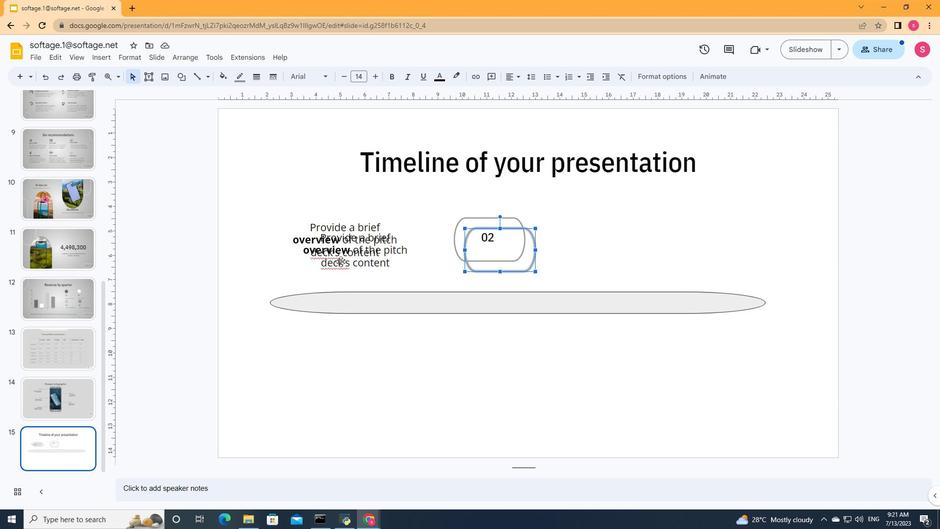 
Action: Mouse moved to (407, 226)
Screenshot: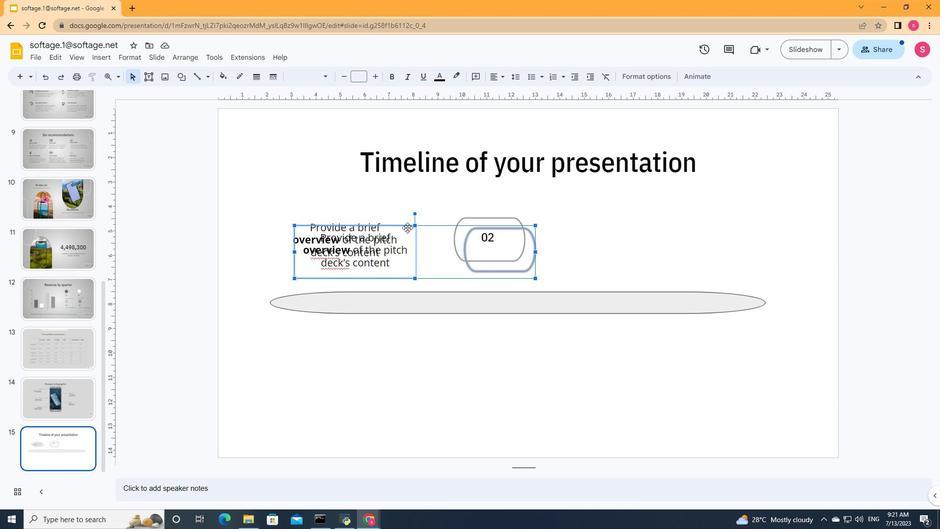 
Action: Mouse pressed left at (407, 226)
Screenshot: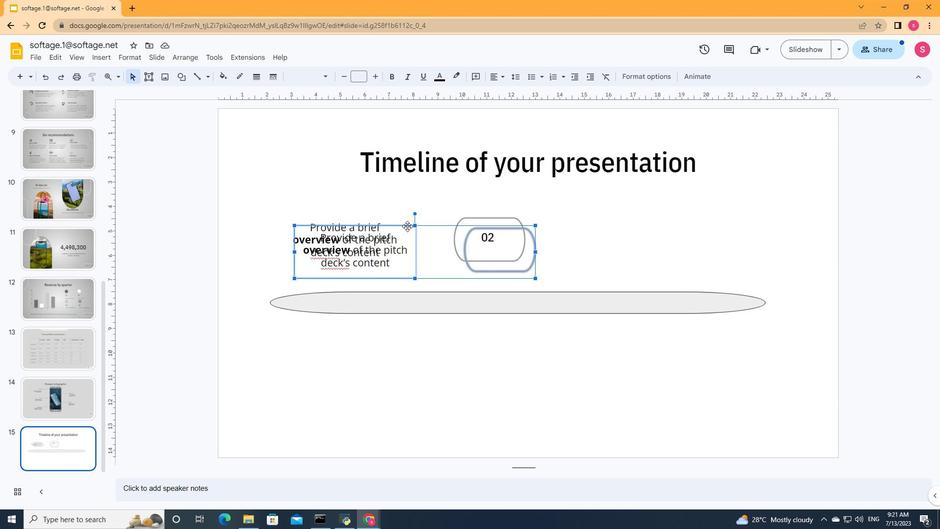 
Action: Mouse moved to (642, 242)
Screenshot: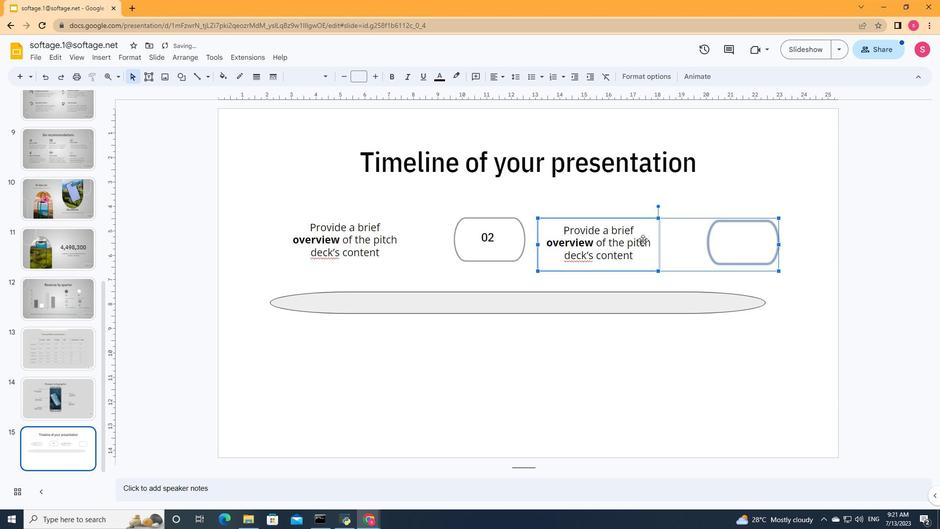 
Action: Mouse pressed left at (642, 242)
Screenshot: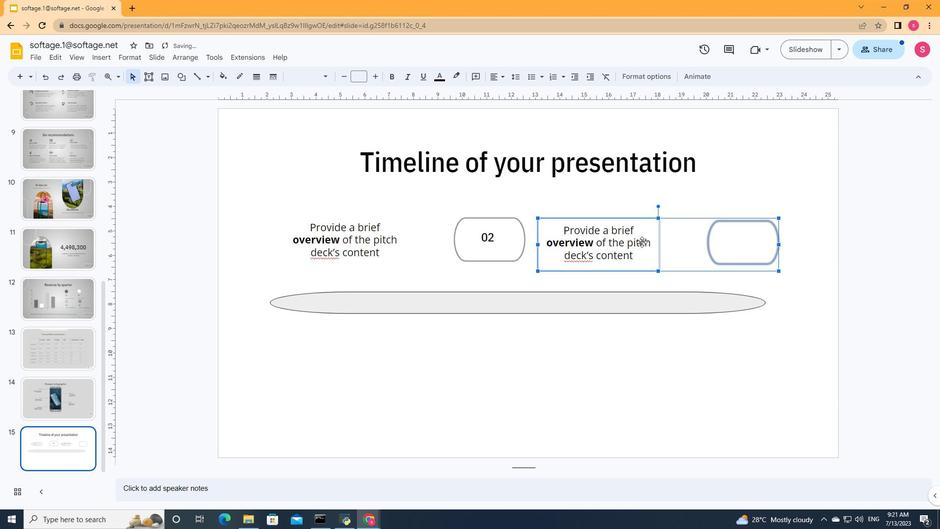 
Action: Mouse moved to (463, 238)
Screenshot: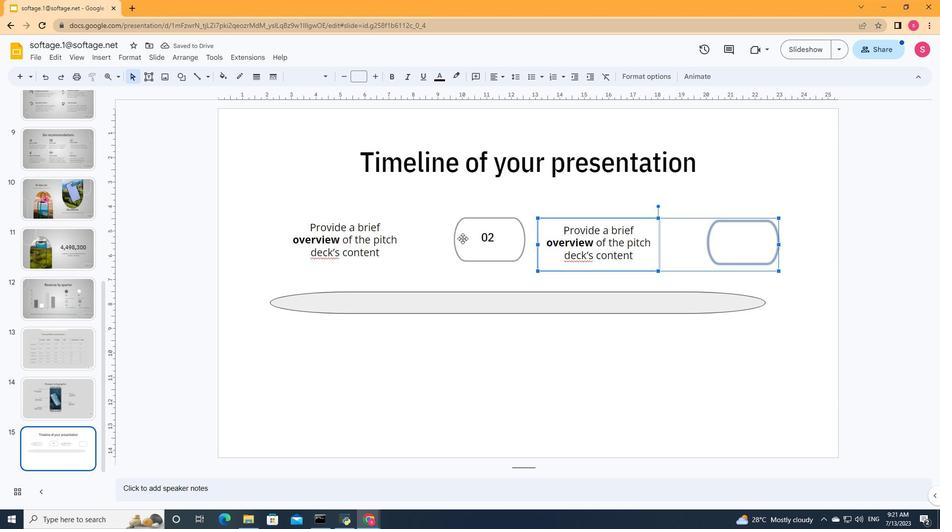 
Action: Mouse pressed left at (463, 238)
Screenshot: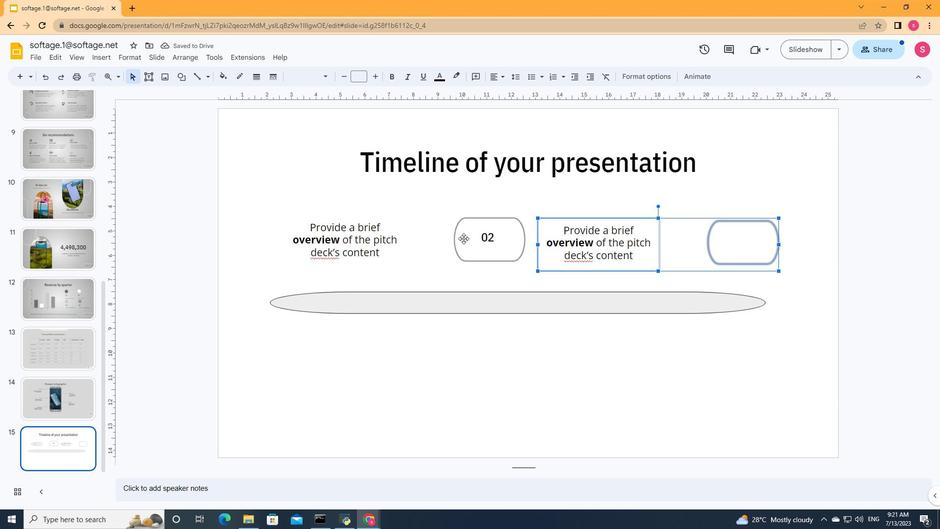 
Action: Mouse moved to (470, 282)
Screenshot: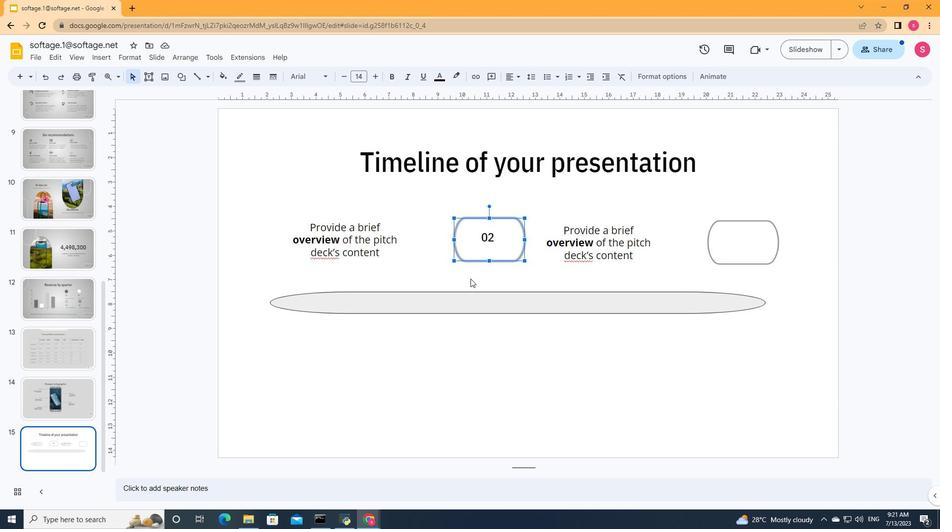 
Action: Key pressed <Key.left><Key.left><Key.left><Key.left><Key.left>ctrl+Zctrl+Z<'\x1a'><'\x1a'><'\x1a'>
Screenshot: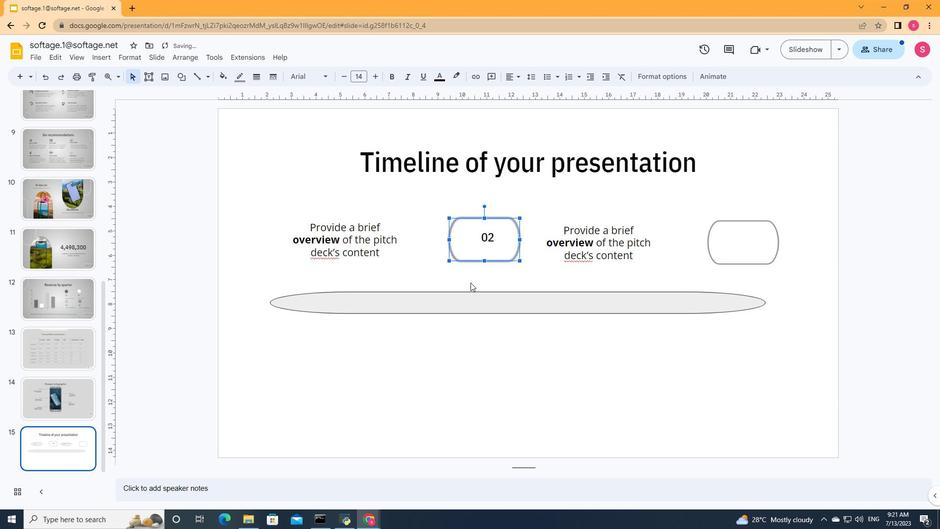 
Action: Mouse moved to (471, 282)
Screenshot: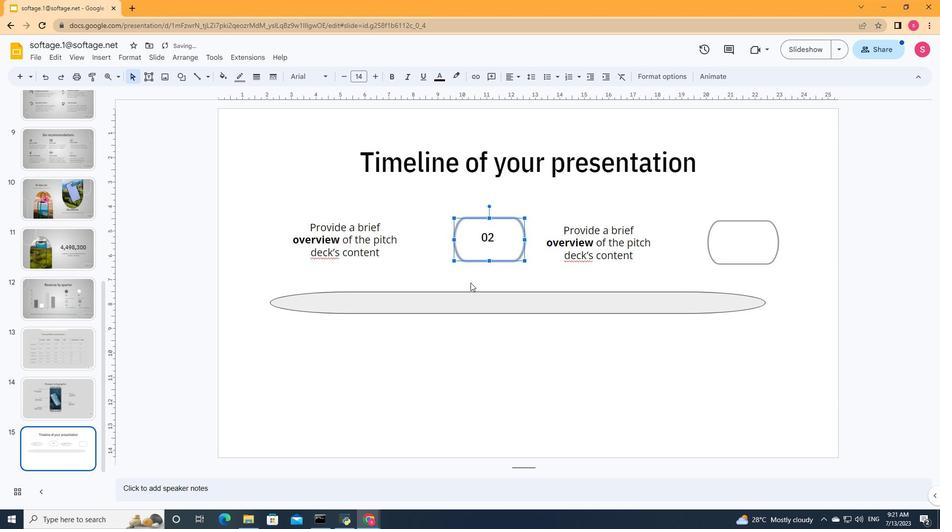
Action: Mouse scrolled (471, 283) with delta (0, 0)
Screenshot: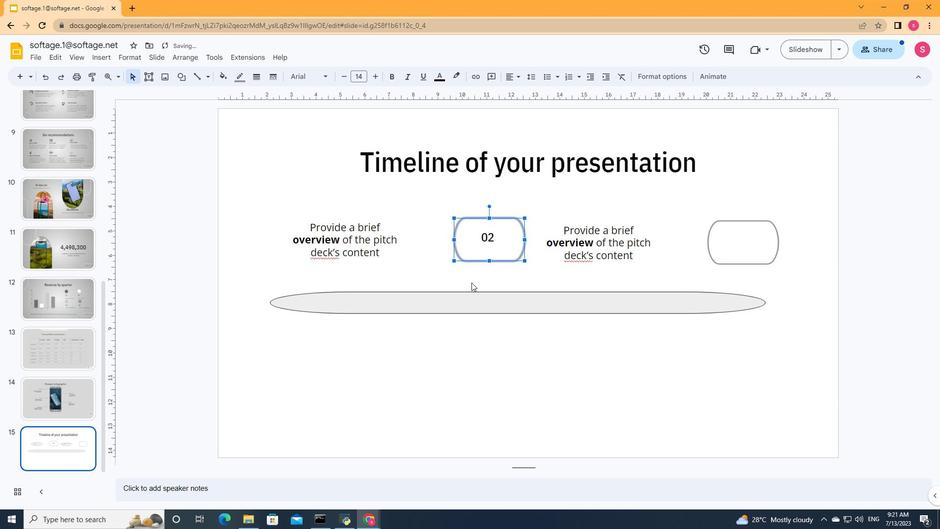 
Action: Mouse moved to (68, 452)
Screenshot: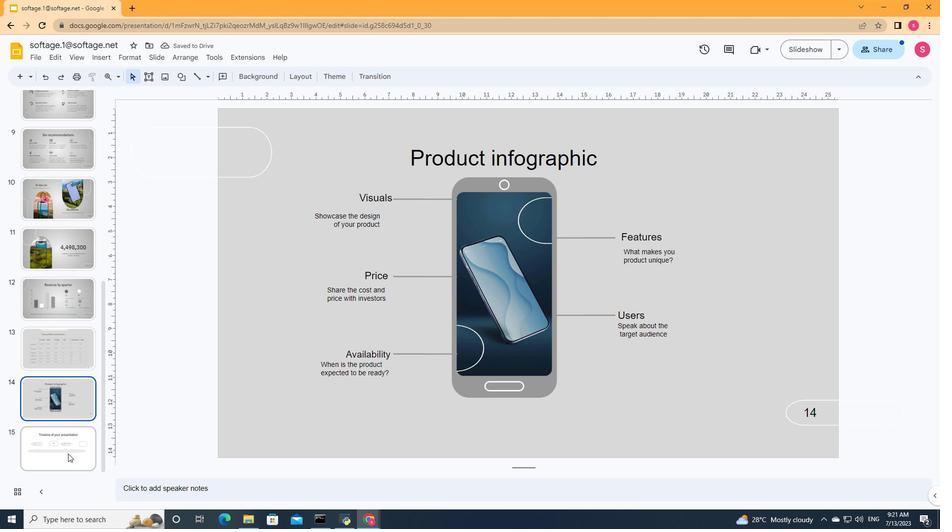 
Action: Mouse pressed left at (68, 452)
Screenshot: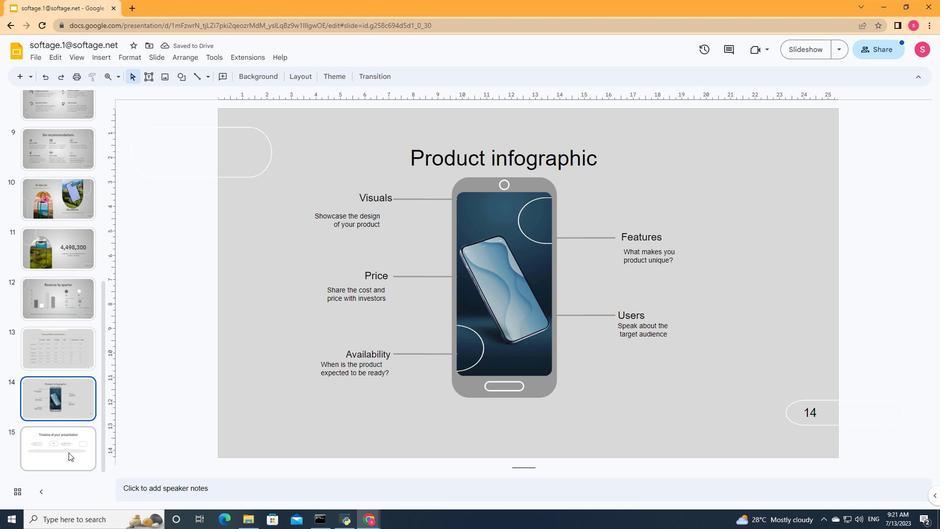 
Action: Mouse moved to (496, 218)
Screenshot: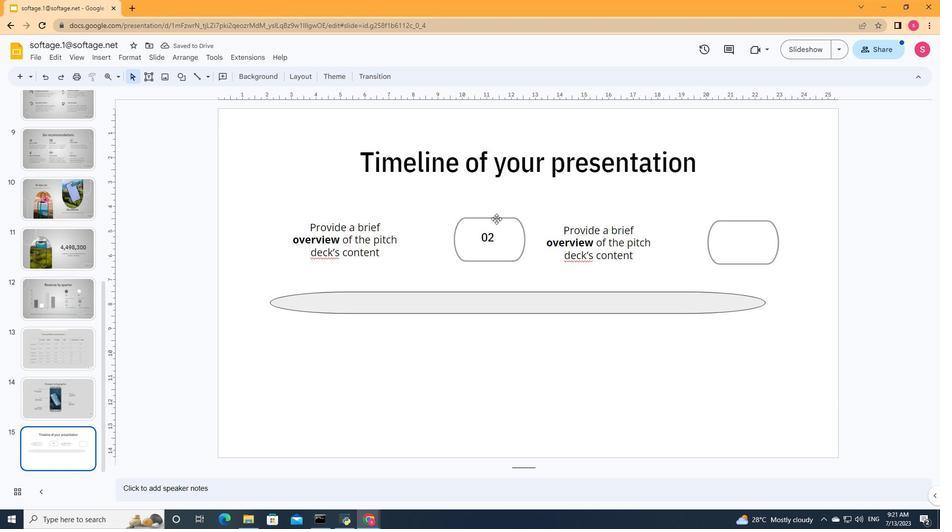 
Action: Mouse pressed left at (496, 218)
Screenshot: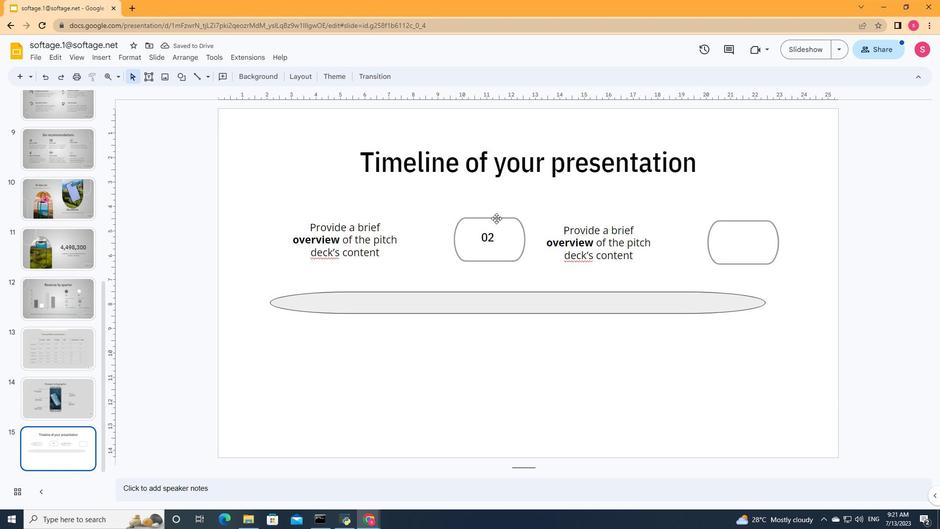 
Action: Mouse moved to (487, 236)
Screenshot: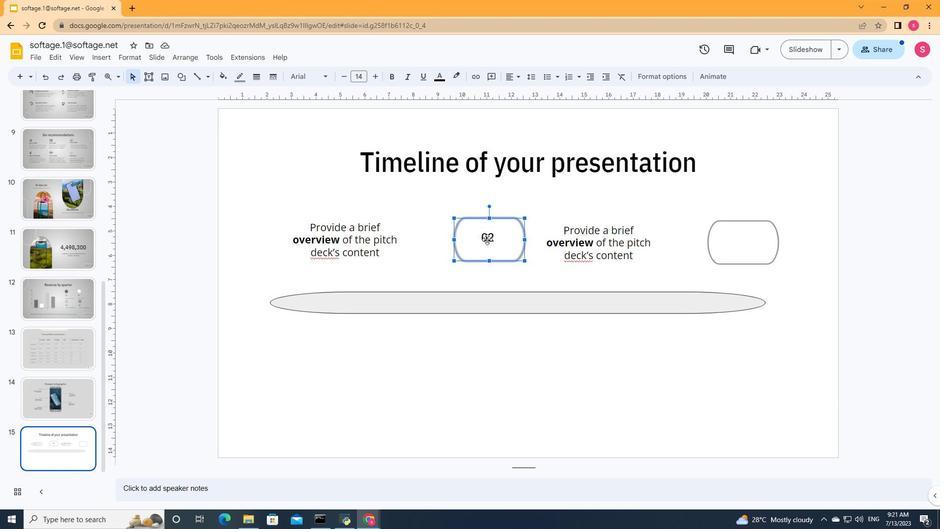
Action: Mouse pressed left at (487, 236)
Screenshot: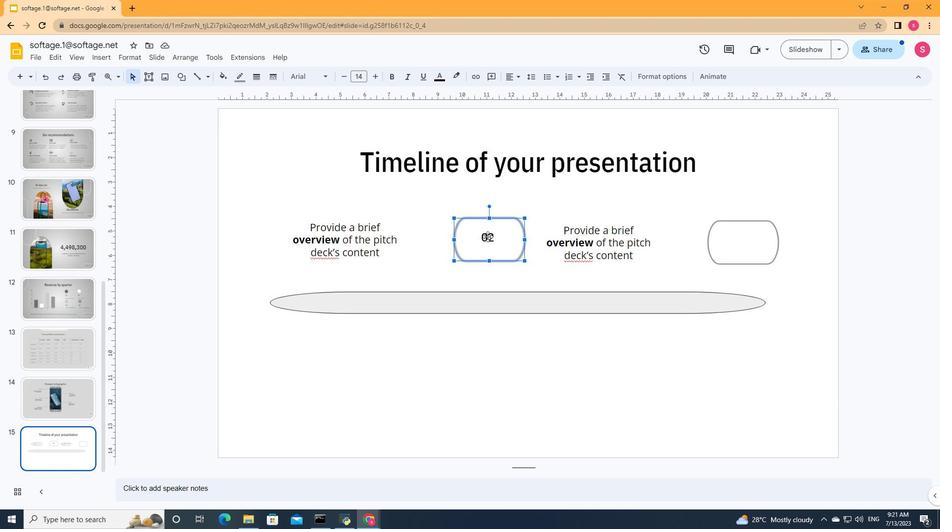 
Action: Mouse moved to (486, 240)
Screenshot: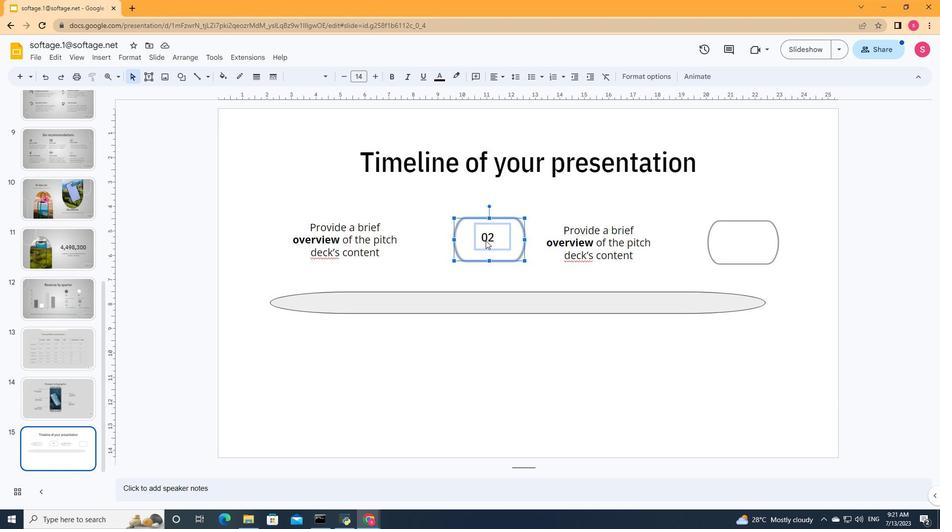 
Action: Key pressed <Key.left><Key.left><Key.left><Key.left><Key.left>
Screenshot: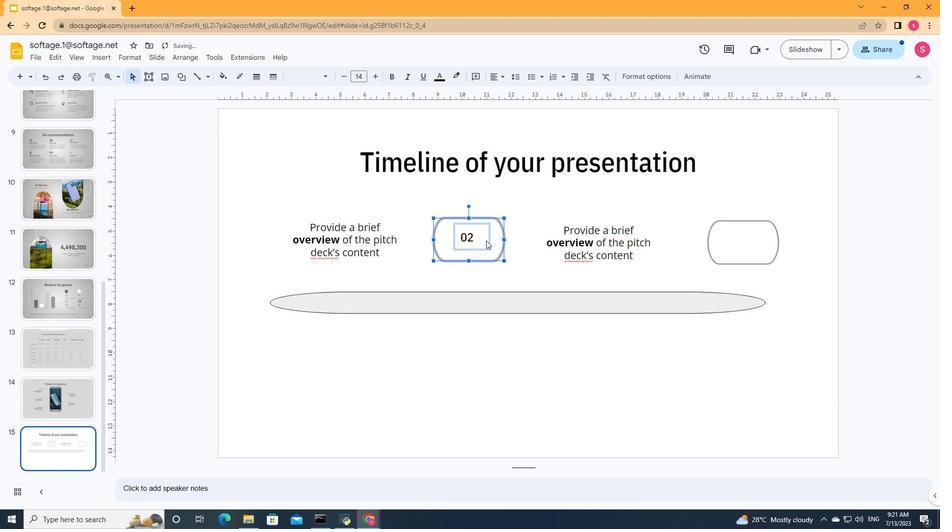 
Action: Mouse moved to (576, 242)
Screenshot: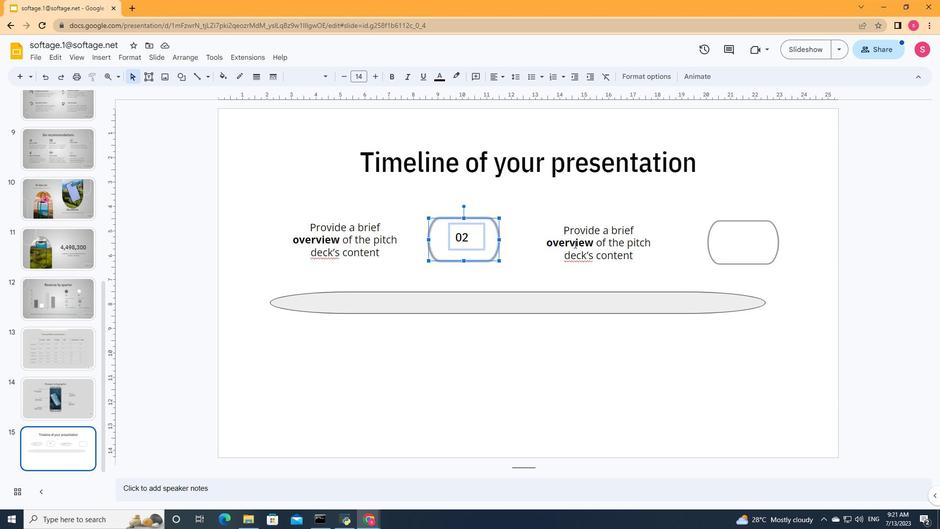 
Action: Mouse pressed left at (576, 242)
Screenshot: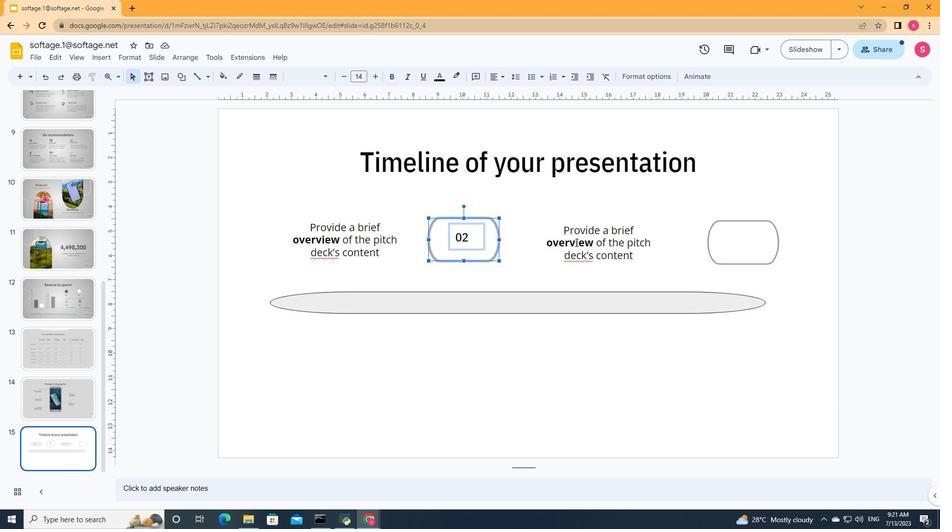 
Action: Mouse moved to (566, 216)
Screenshot: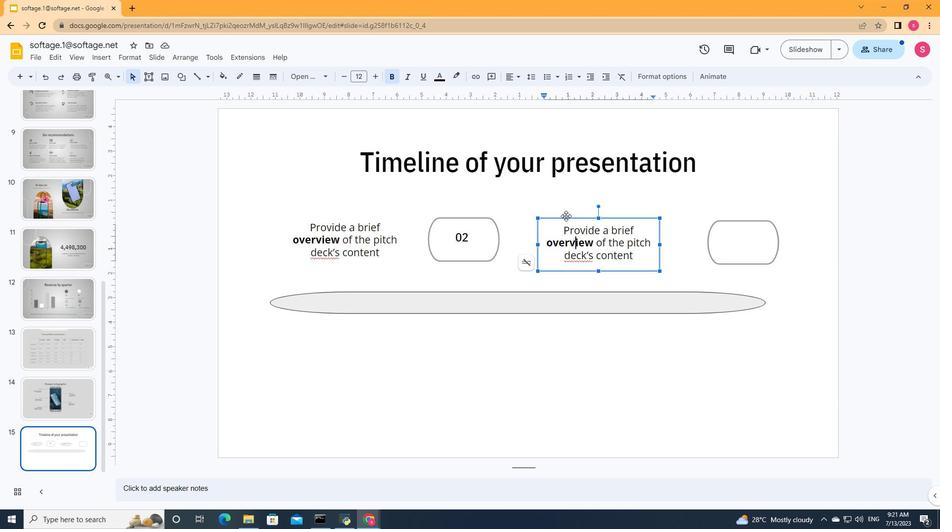 
Action: Mouse pressed left at (566, 216)
Screenshot: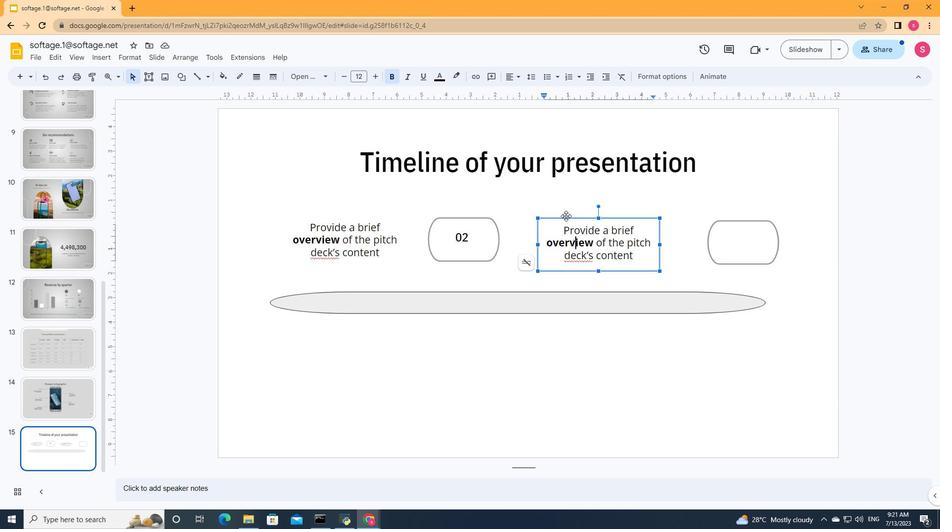 
Action: Key pressed <Key.left><Key.left><Key.left><Key.up>
Screenshot: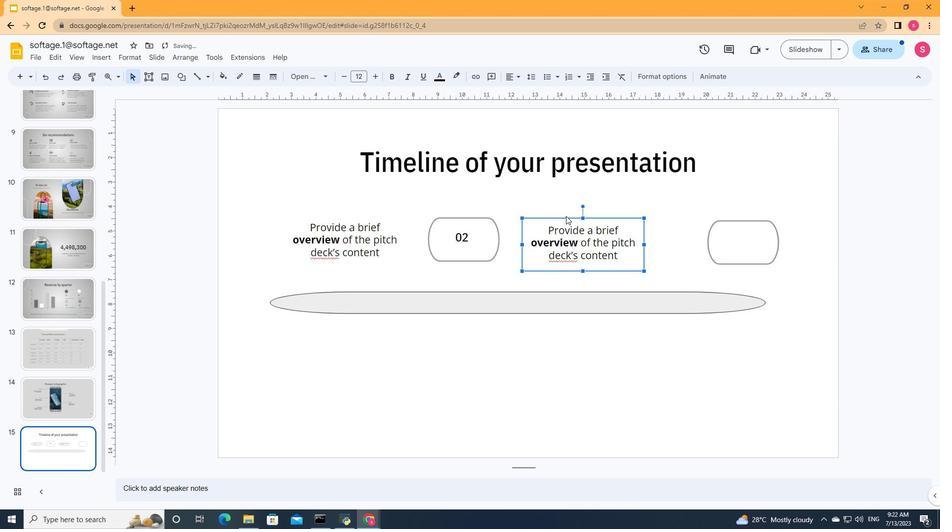 
Action: Mouse moved to (710, 230)
Screenshot: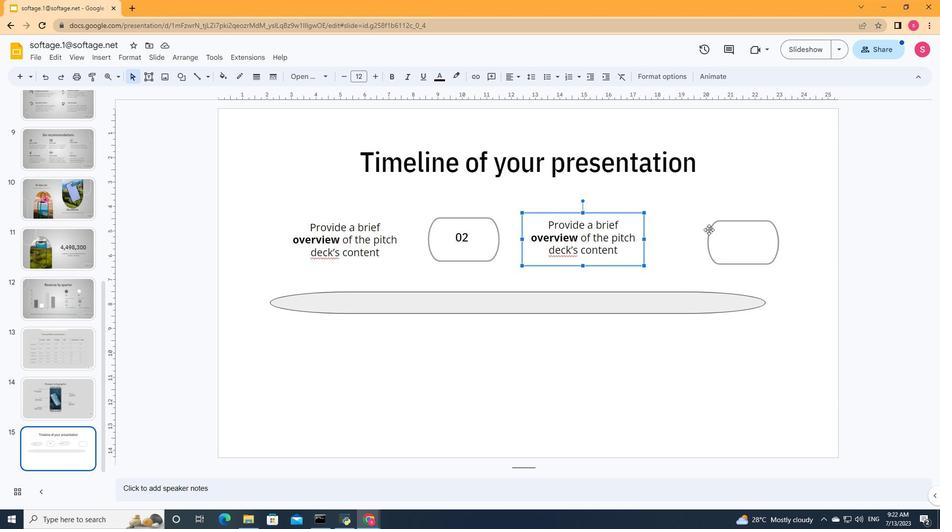 
Action: Mouse pressed left at (710, 230)
Screenshot: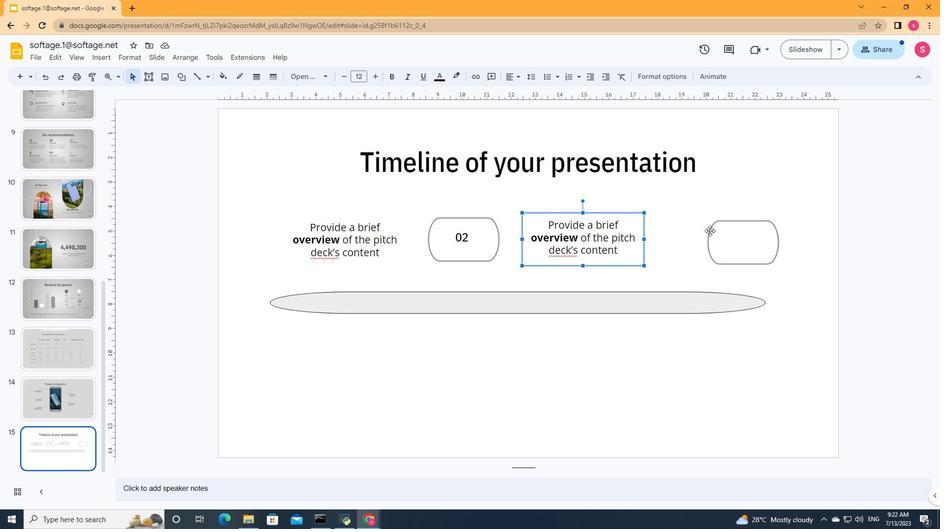 
Action: Key pressed <Key.up><Key.left><Key.left>
Screenshot: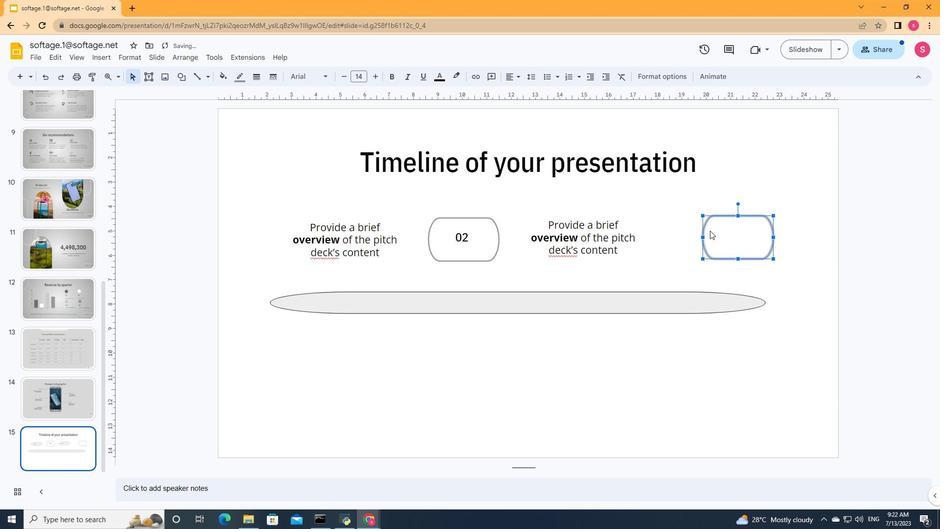 
Action: Mouse moved to (710, 231)
Screenshot: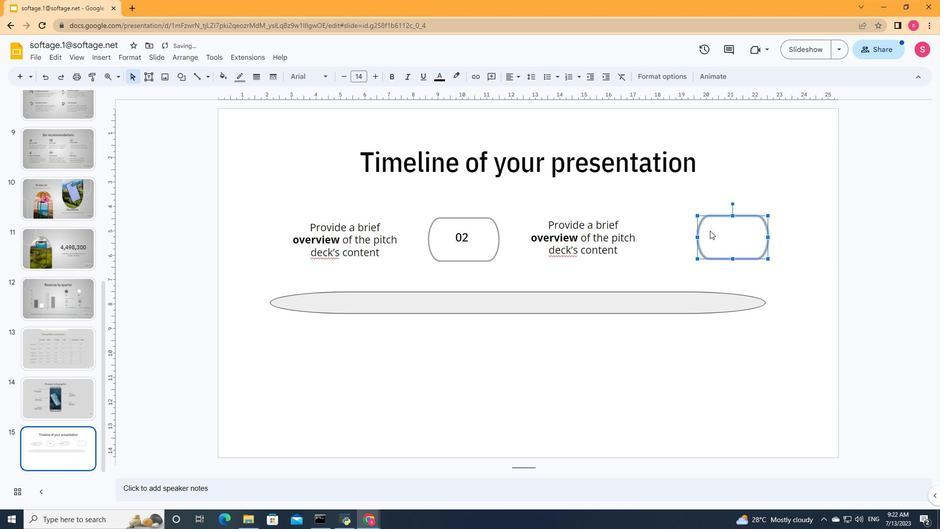 
Action: Key pressed <Key.left><Key.left><Key.left><Key.left><Key.left><Key.left><Key.left><Key.right><Key.left>
Screenshot: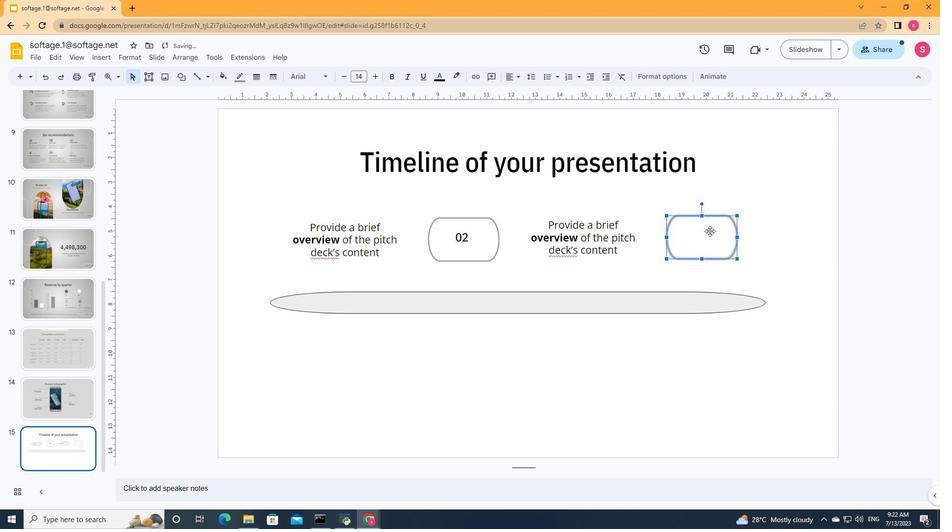 
Action: Mouse moved to (636, 267)
Screenshot: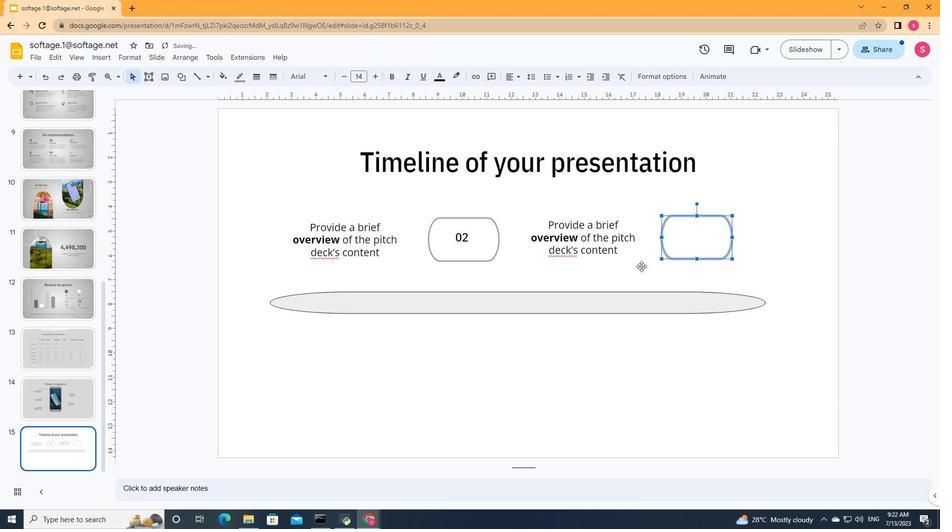 
Action: Mouse pressed left at (636, 267)
Screenshot: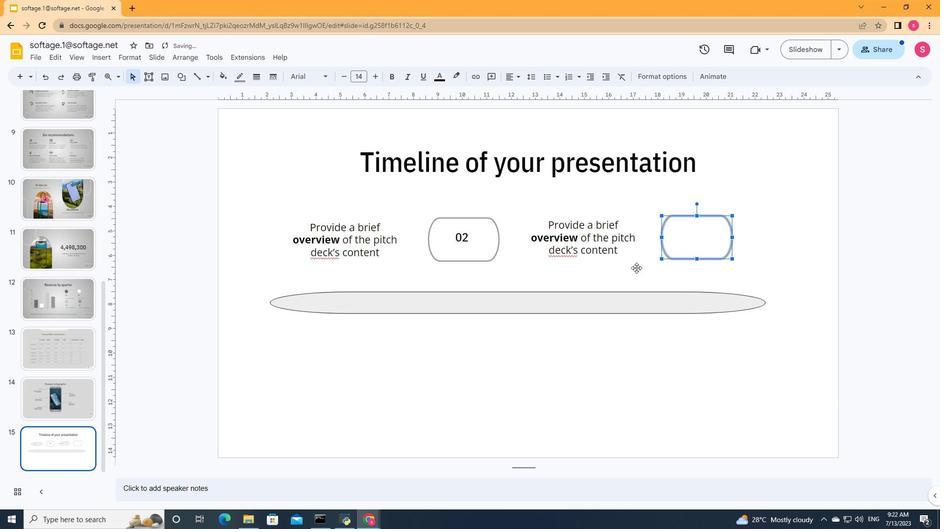 
Action: Mouse moved to (590, 243)
Screenshot: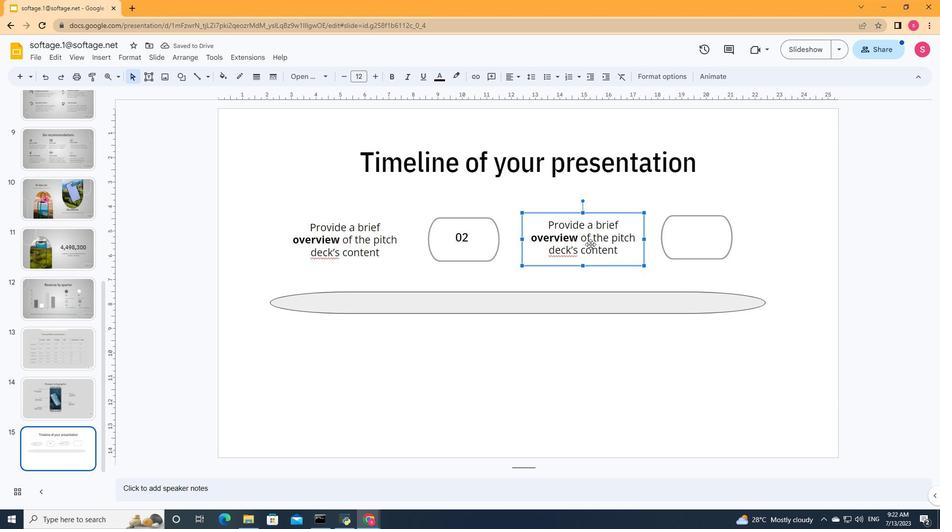 
Action: Mouse pressed left at (590, 243)
Screenshot: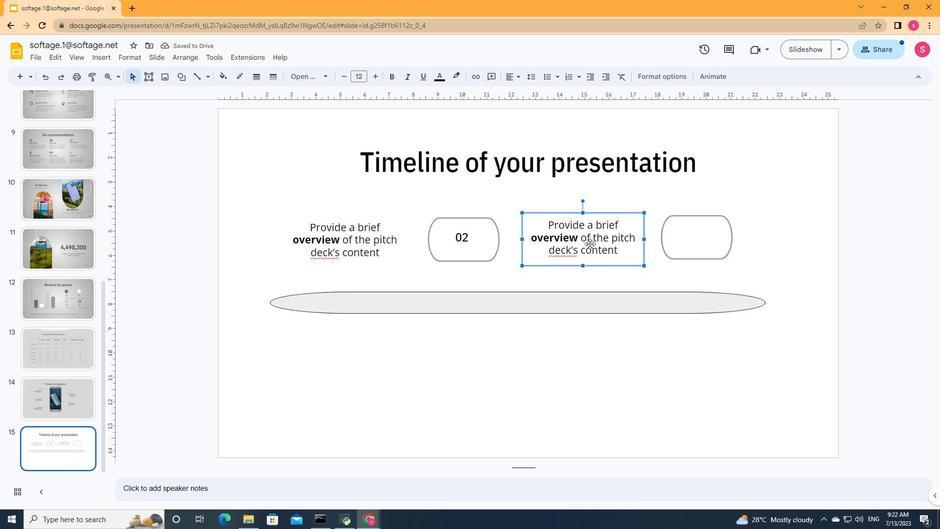 
Action: Mouse moved to (622, 253)
Screenshot: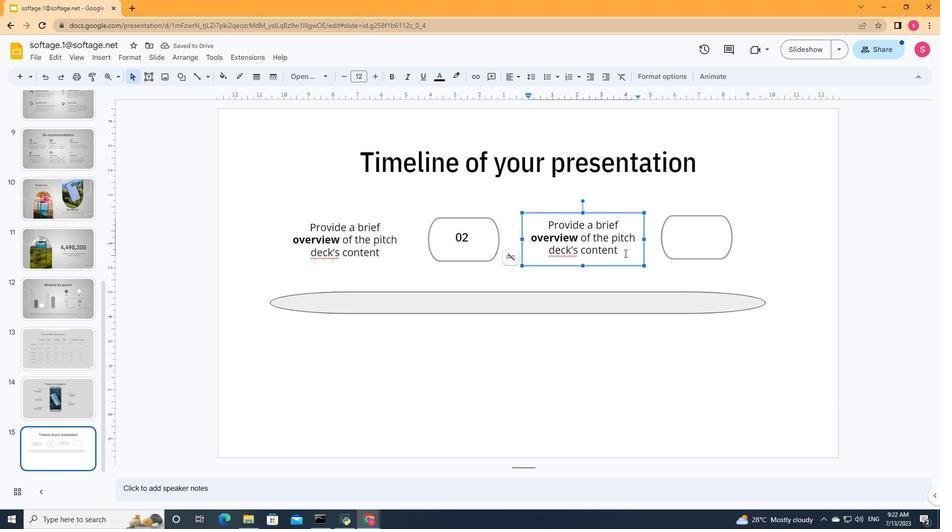 
Action: Mouse pressed left at (622, 253)
Screenshot: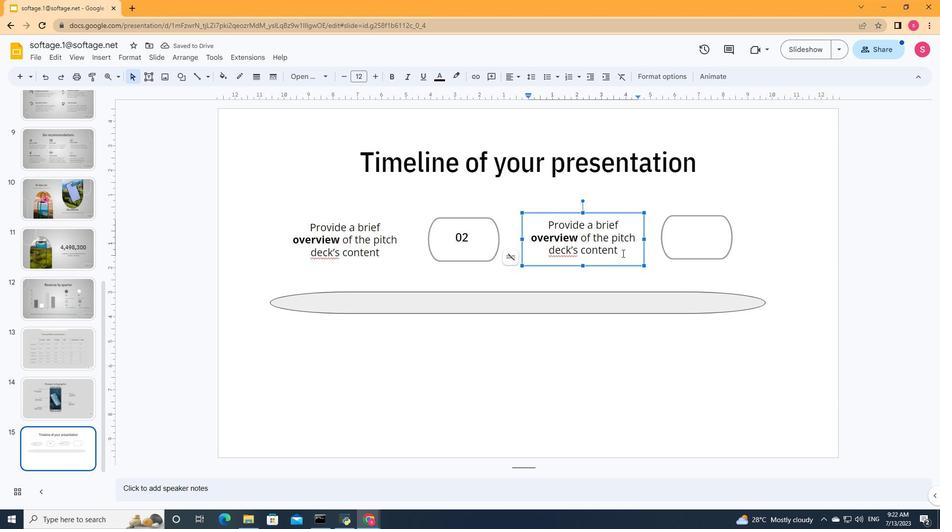 
Action: Mouse moved to (526, 217)
Screenshot: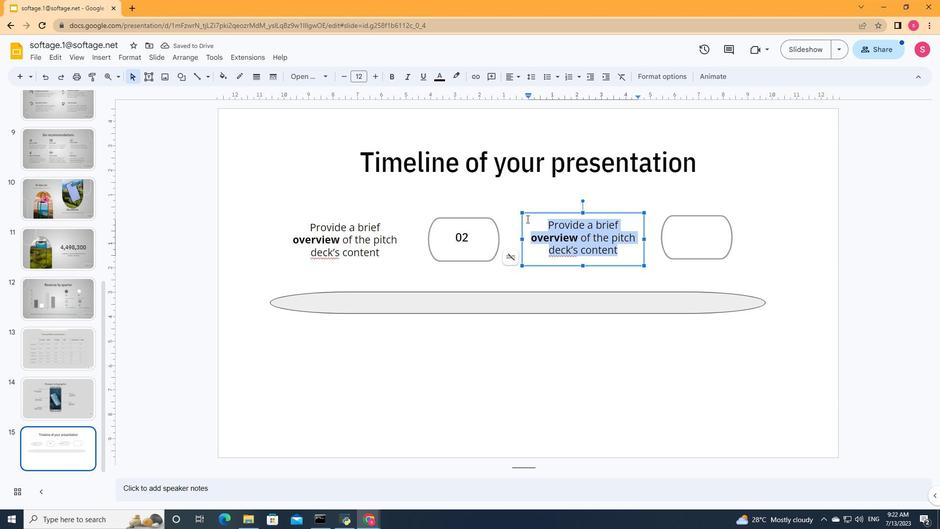 
Action: Key pressed <Key.shift>Identify<Key.space>the<Key.space>customer's<Key.space>pain<Key.space>points<Key.space>and<Key.space>challenges
Screenshot: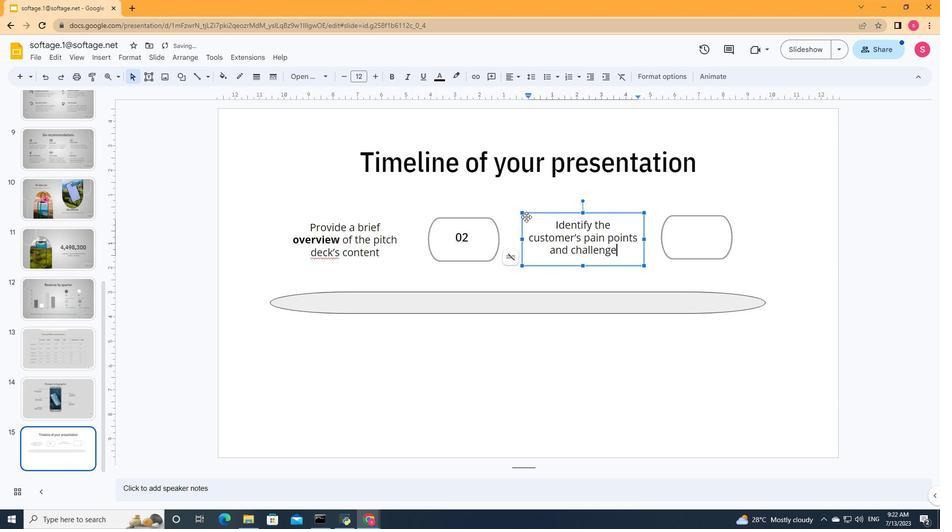 
Action: Mouse moved to (568, 249)
Screenshot: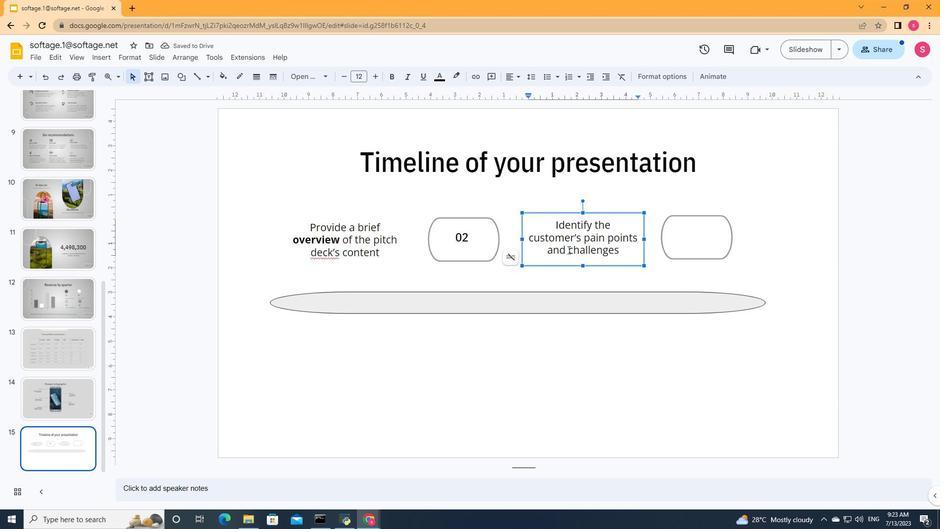 
Action: Mouse pressed left at (568, 249)
Screenshot: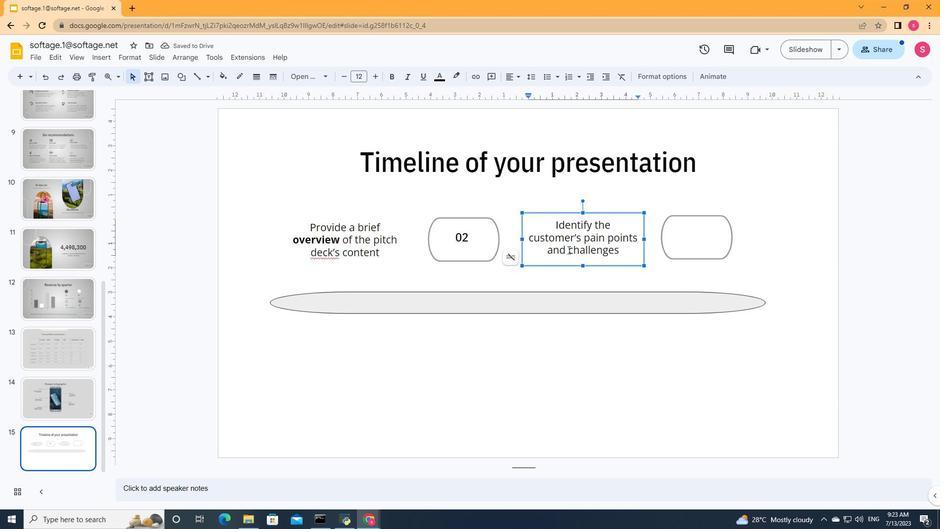 
Action: Mouse moved to (393, 76)
Screenshot: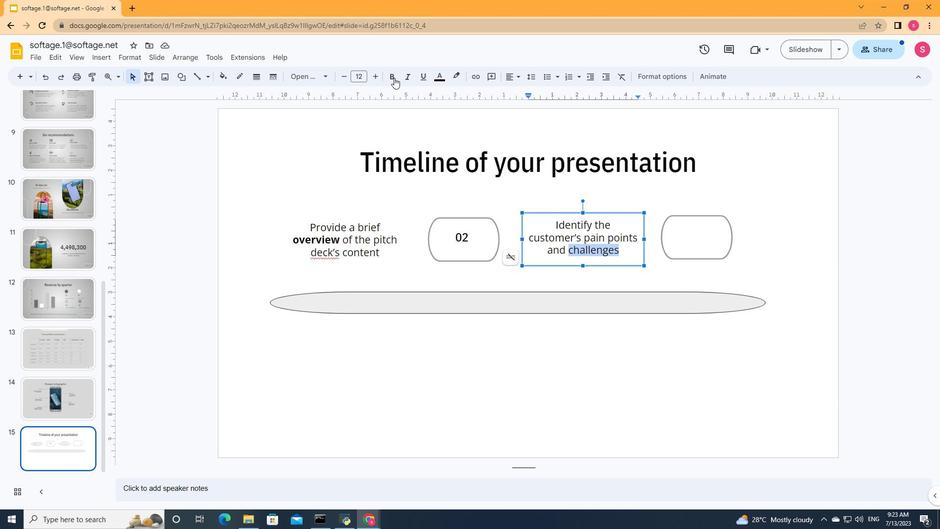 
Action: Mouse pressed left at (393, 76)
Screenshot: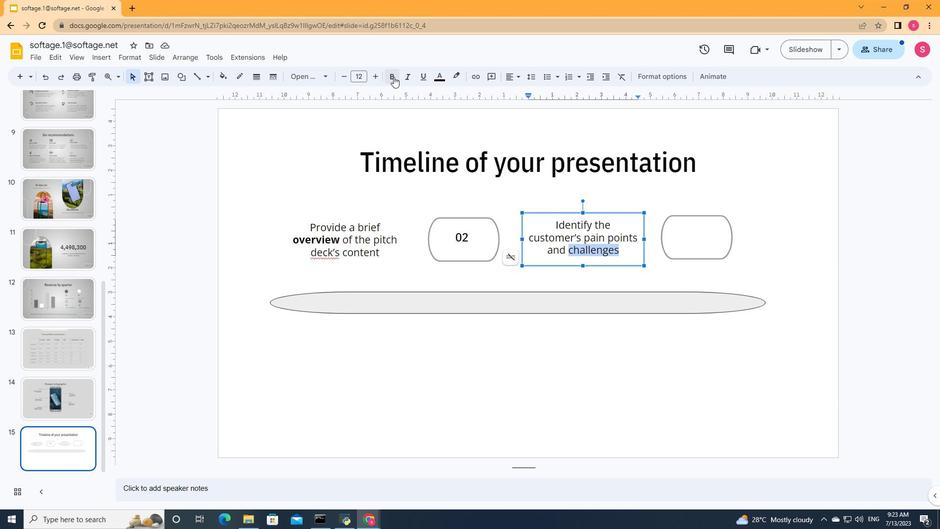 
Action: Mouse moved to (710, 244)
Screenshot: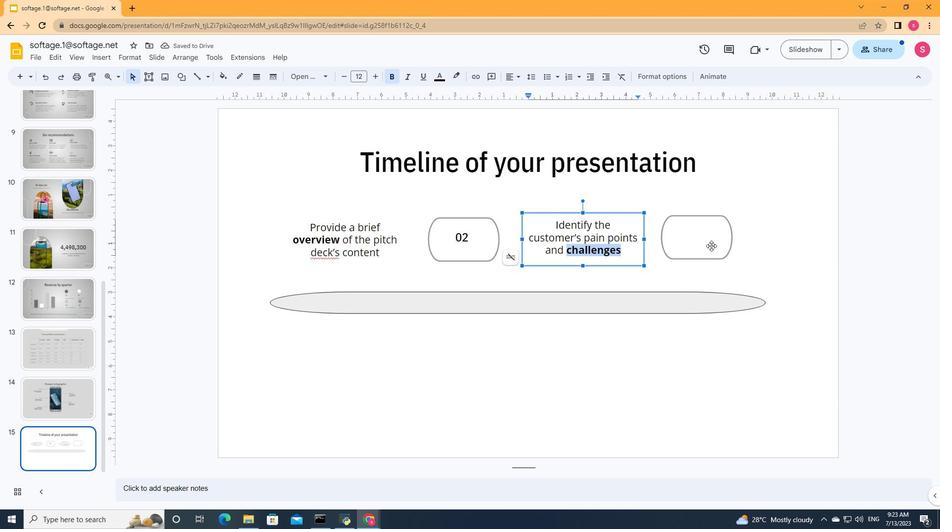 
Action: Mouse pressed left at (710, 244)
Screenshot: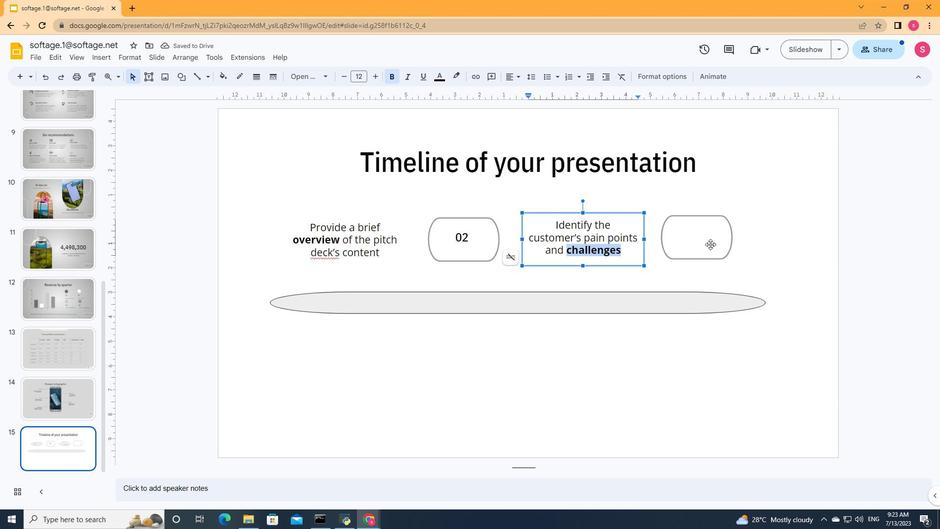 
Action: Mouse moved to (148, 77)
Screenshot: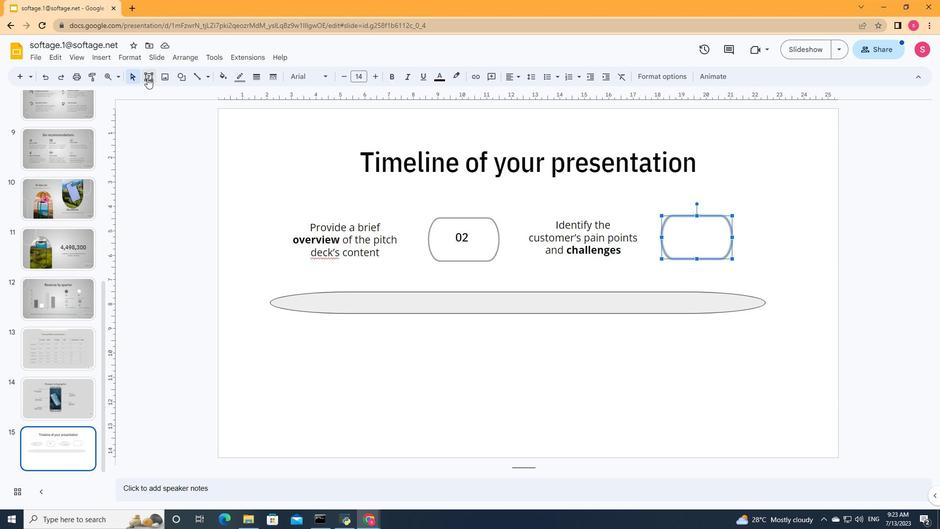 
Action: Mouse pressed left at (148, 77)
